 Task: In Heading  Amiri Quran with yellow colour. Font size of heading  '18 Pt. 'Font style of data Calibri. Font size of data  9 Pt. Alignment of headline & data Align bottom. Fill color in cell of heading  Red. Font color of data Black. Apply border in Data Criss-Cross Border. In the sheet  Attendance Sheet for Weekly Assessmentbook
Action: Mouse moved to (136, 137)
Screenshot: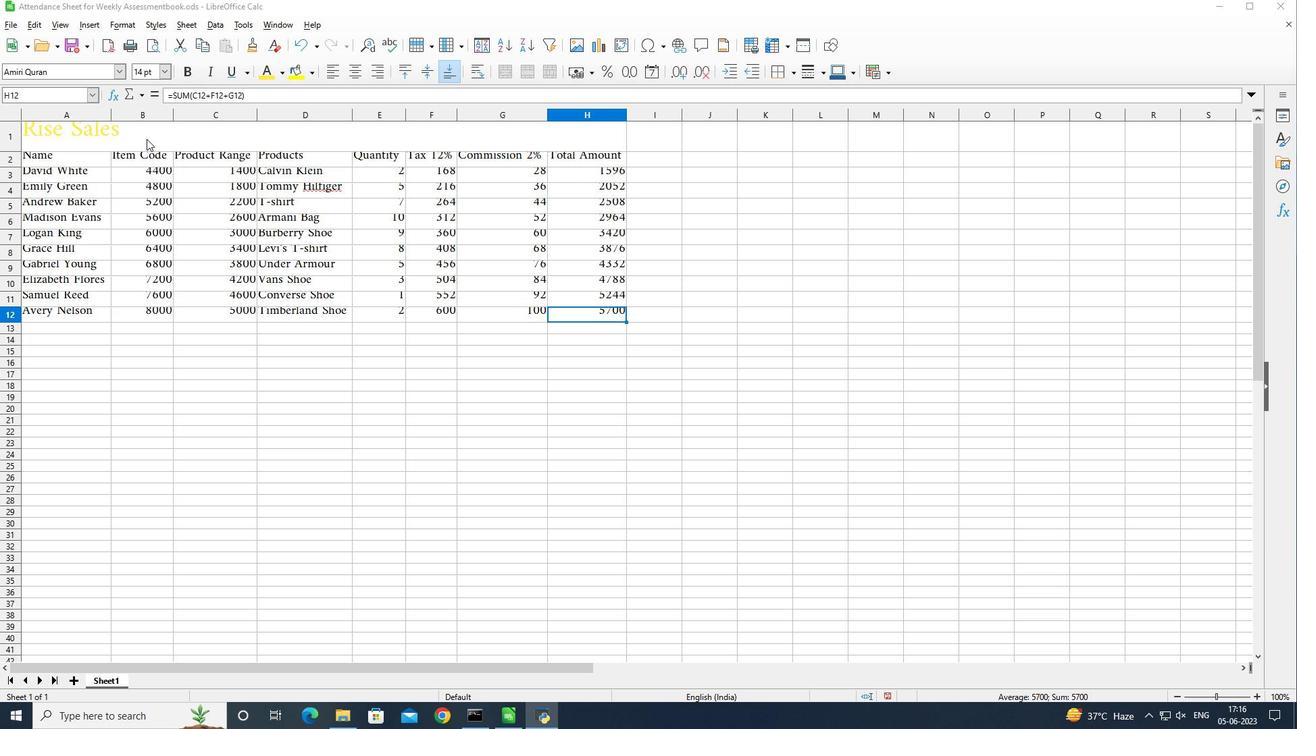
Action: Mouse pressed left at (136, 137)
Screenshot: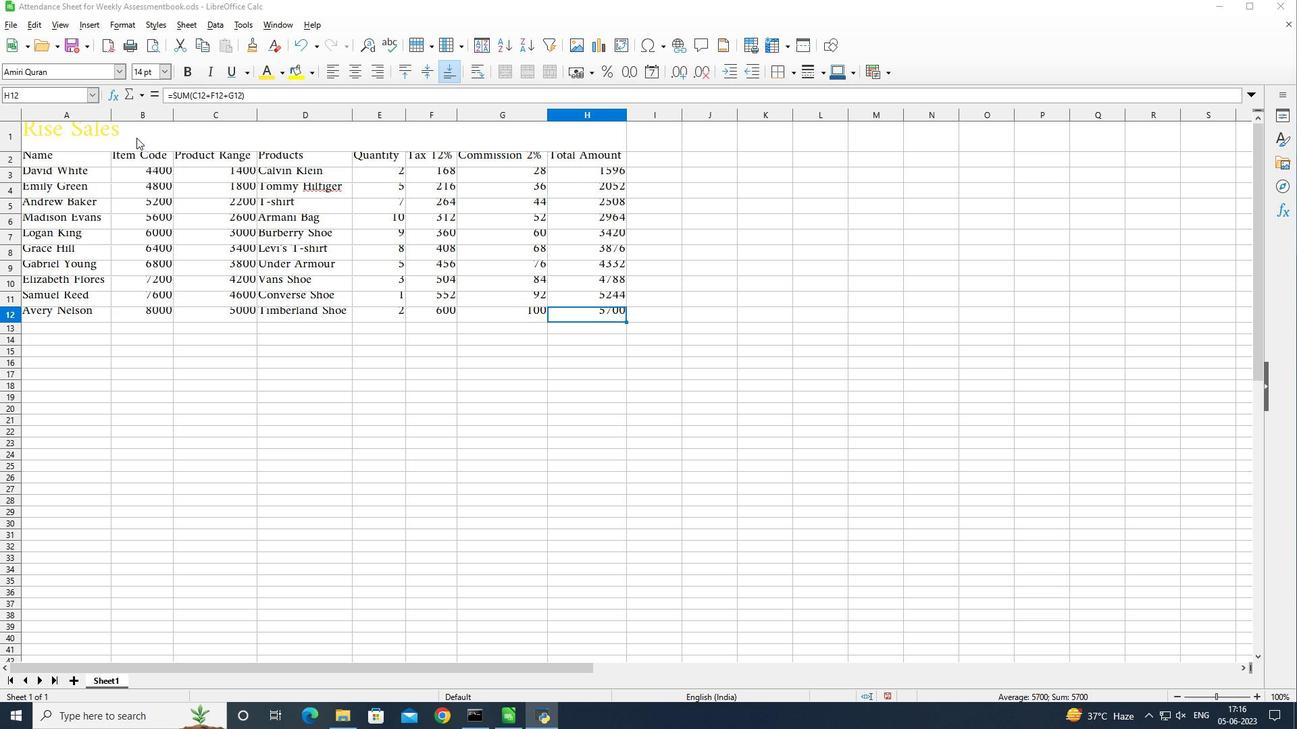 
Action: Mouse moved to (123, 72)
Screenshot: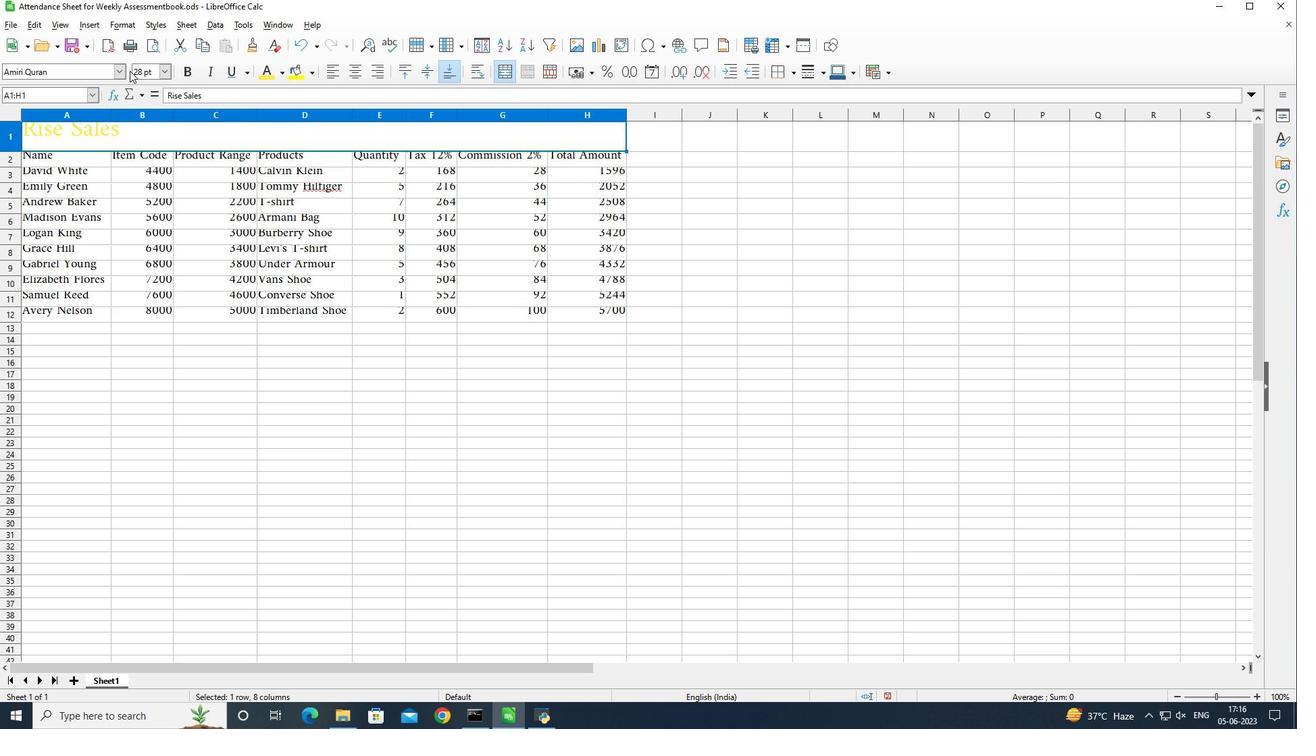 
Action: Mouse pressed left at (123, 72)
Screenshot: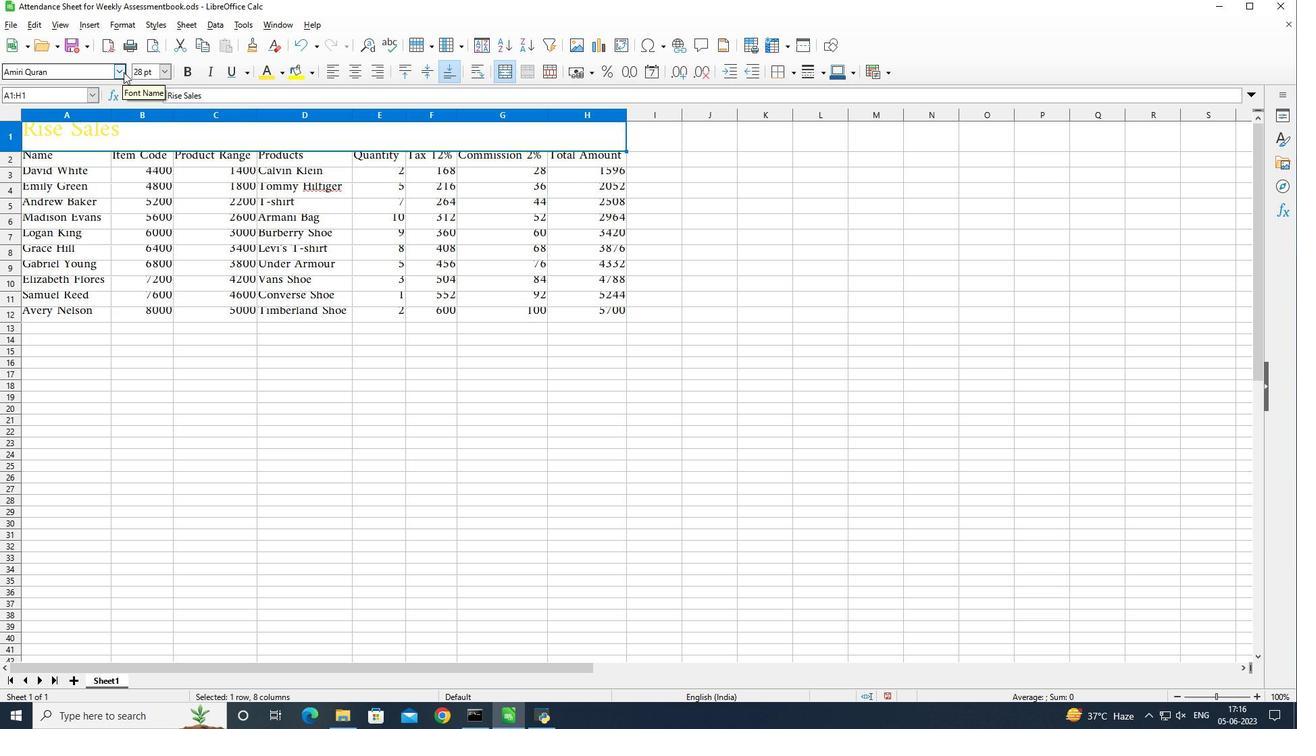 
Action: Mouse moved to (111, 89)
Screenshot: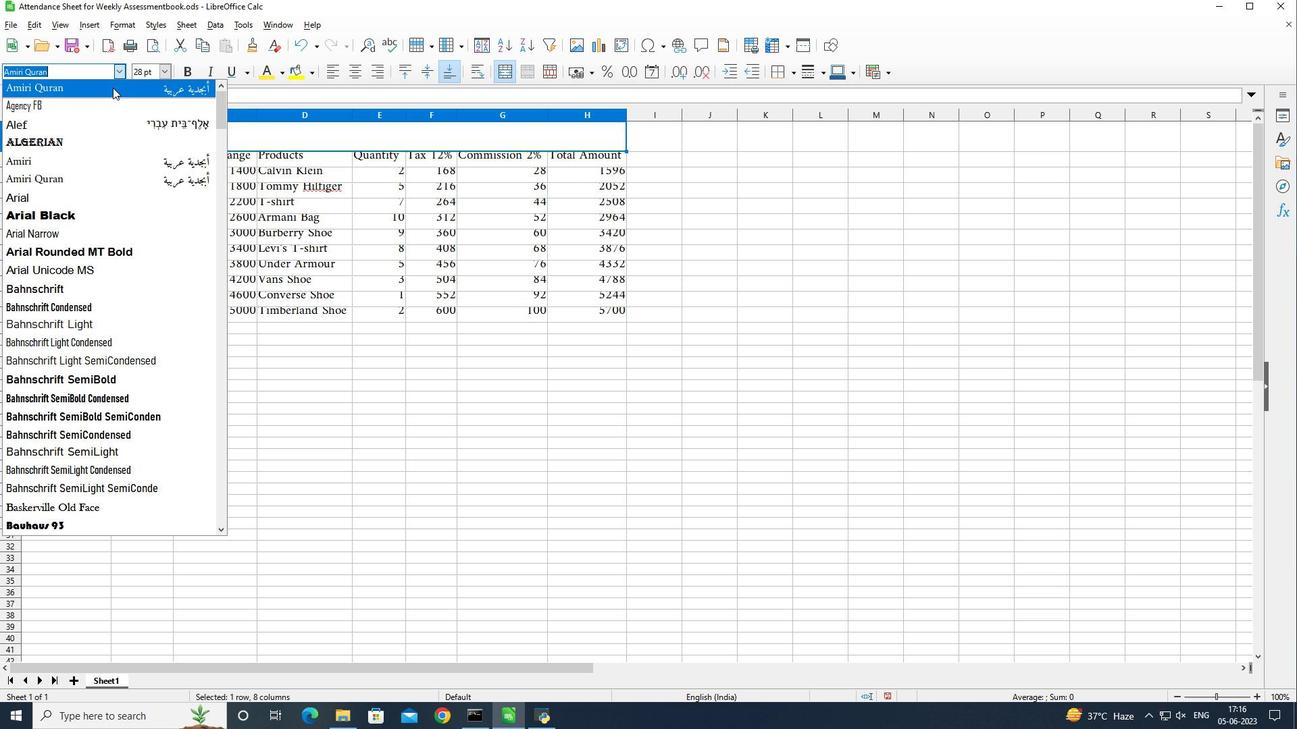 
Action: Mouse pressed left at (111, 89)
Screenshot: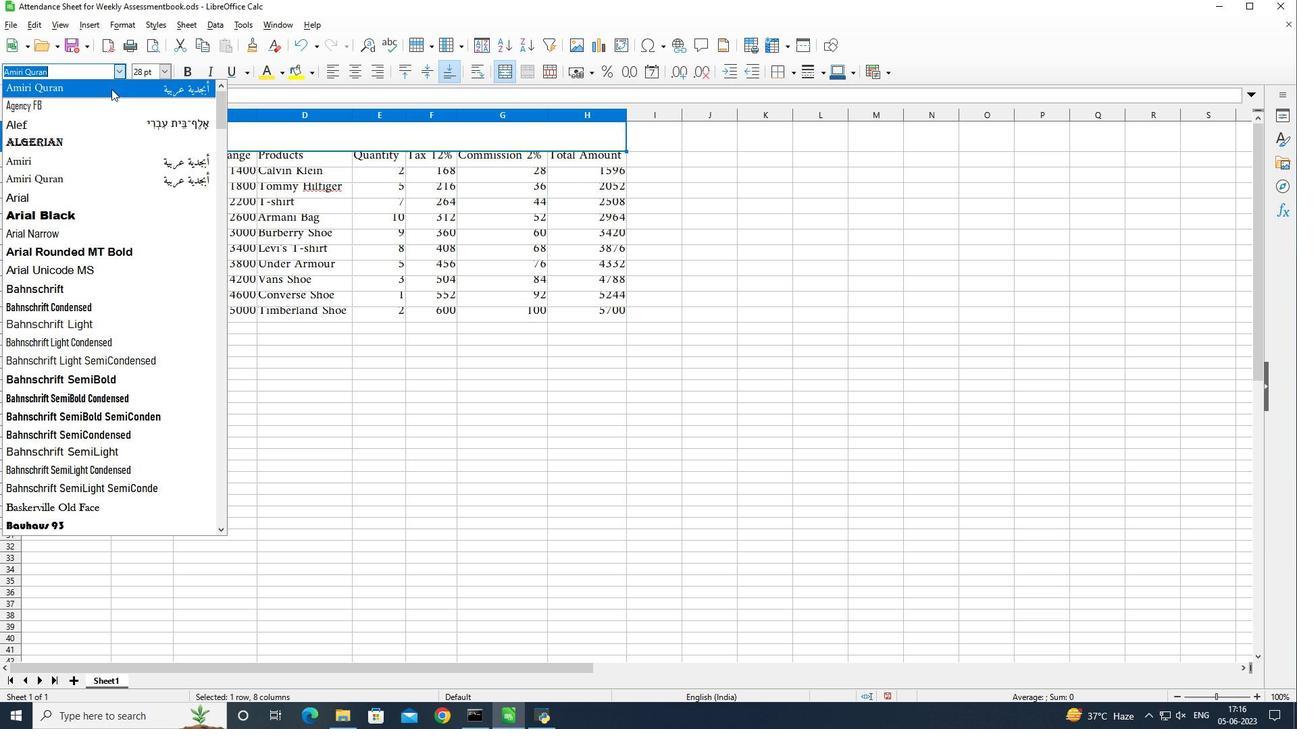 
Action: Mouse moved to (281, 71)
Screenshot: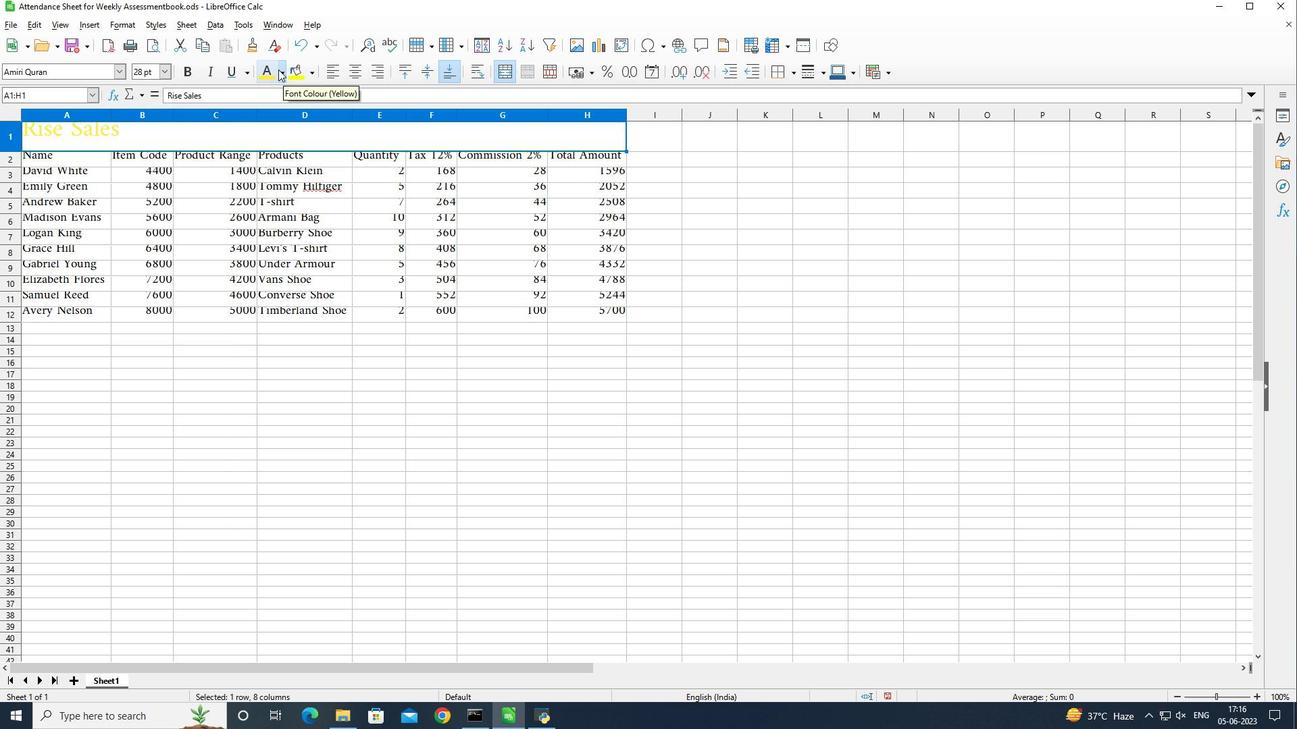 
Action: Mouse pressed left at (281, 71)
Screenshot: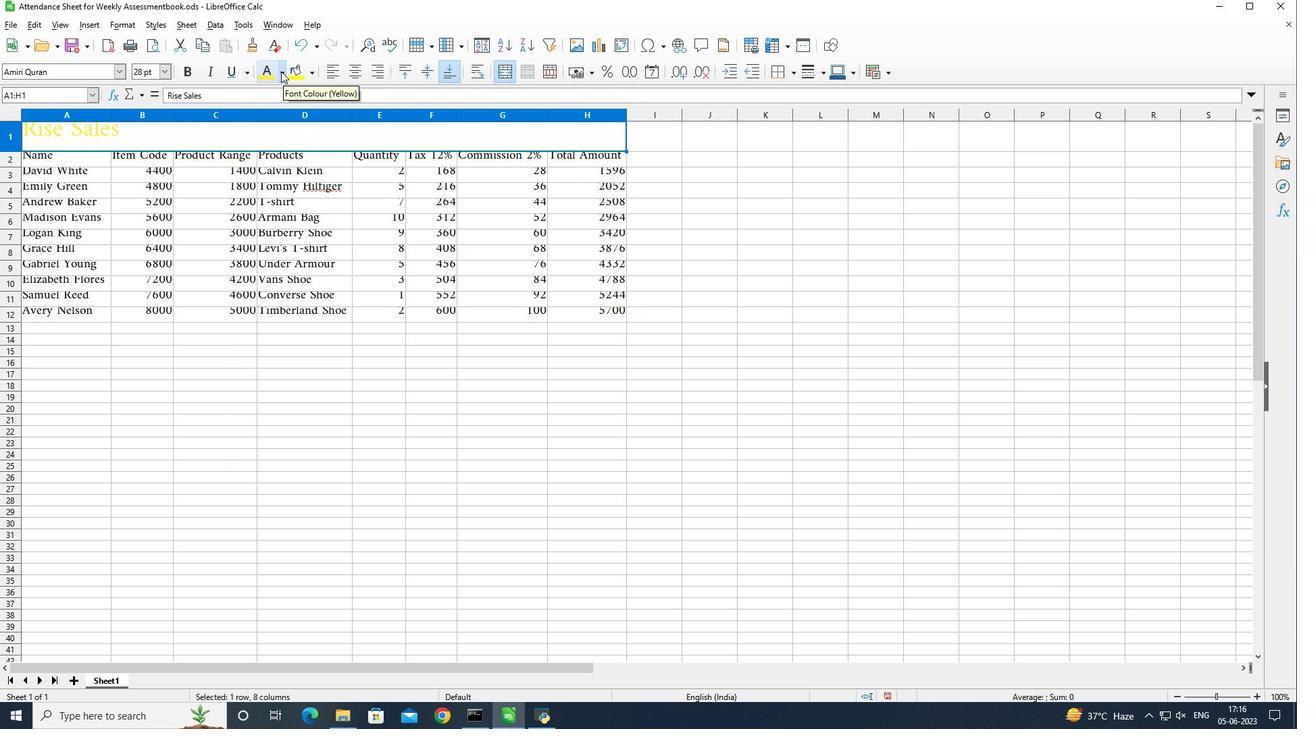 
Action: Mouse moved to (270, 166)
Screenshot: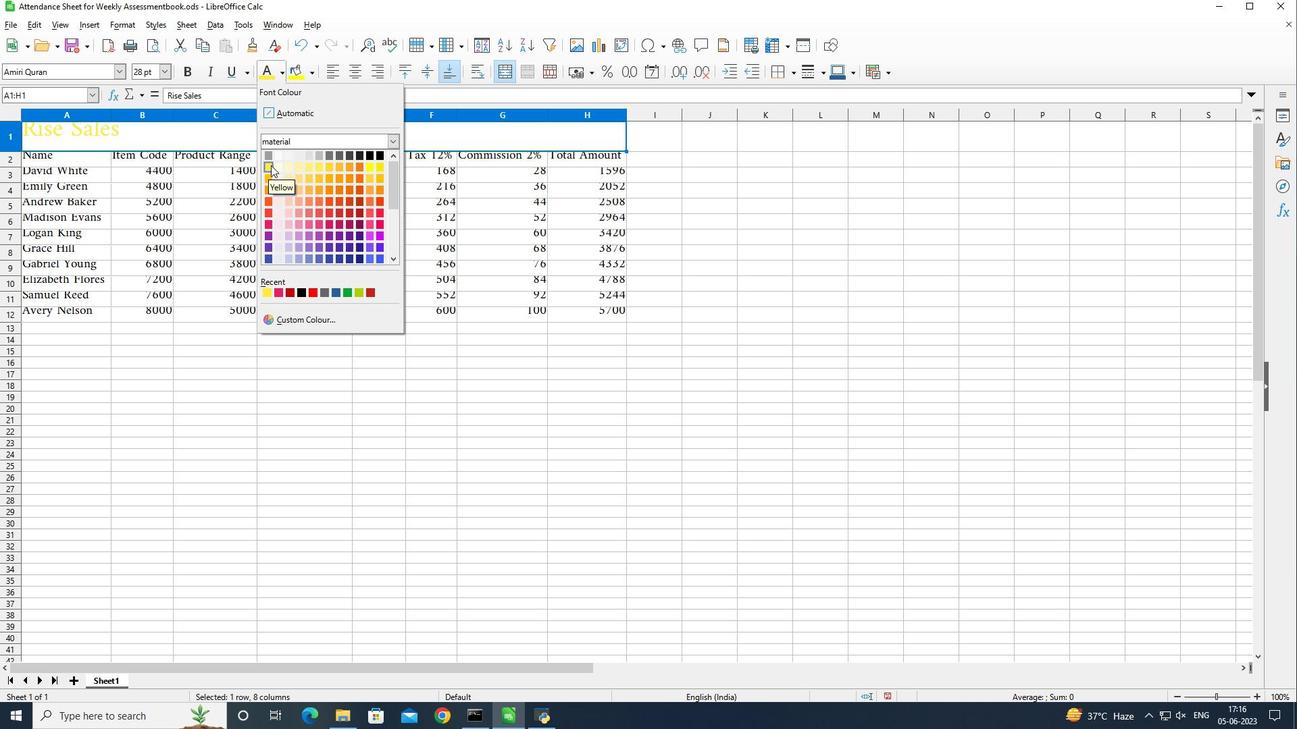 
Action: Mouse pressed left at (270, 166)
Screenshot: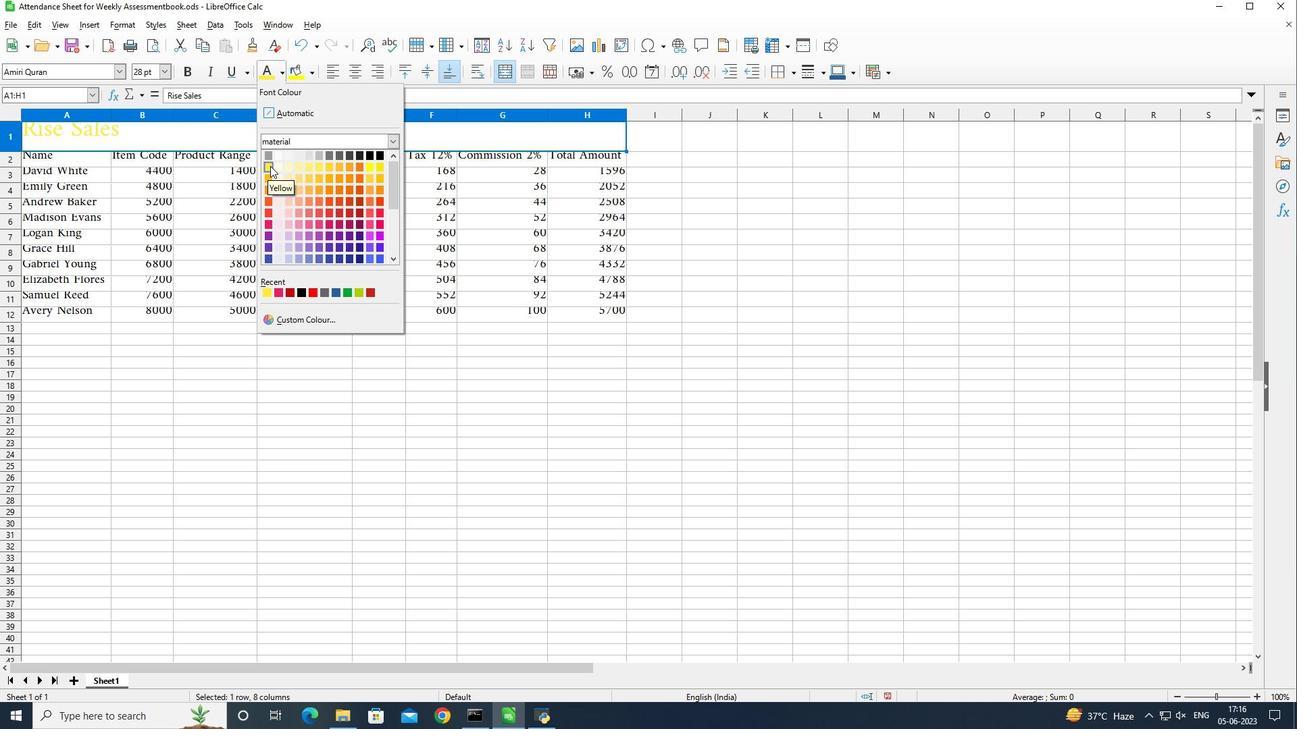 
Action: Mouse moved to (166, 66)
Screenshot: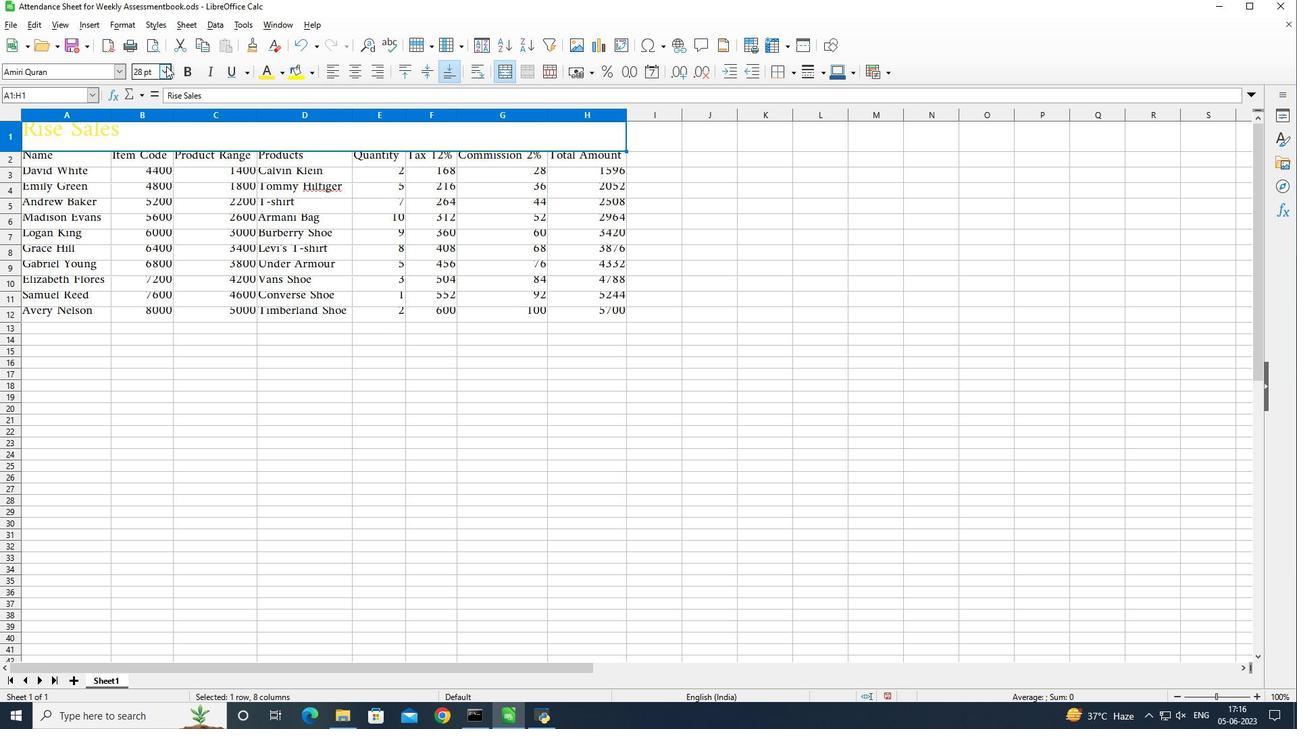
Action: Mouse pressed left at (166, 66)
Screenshot: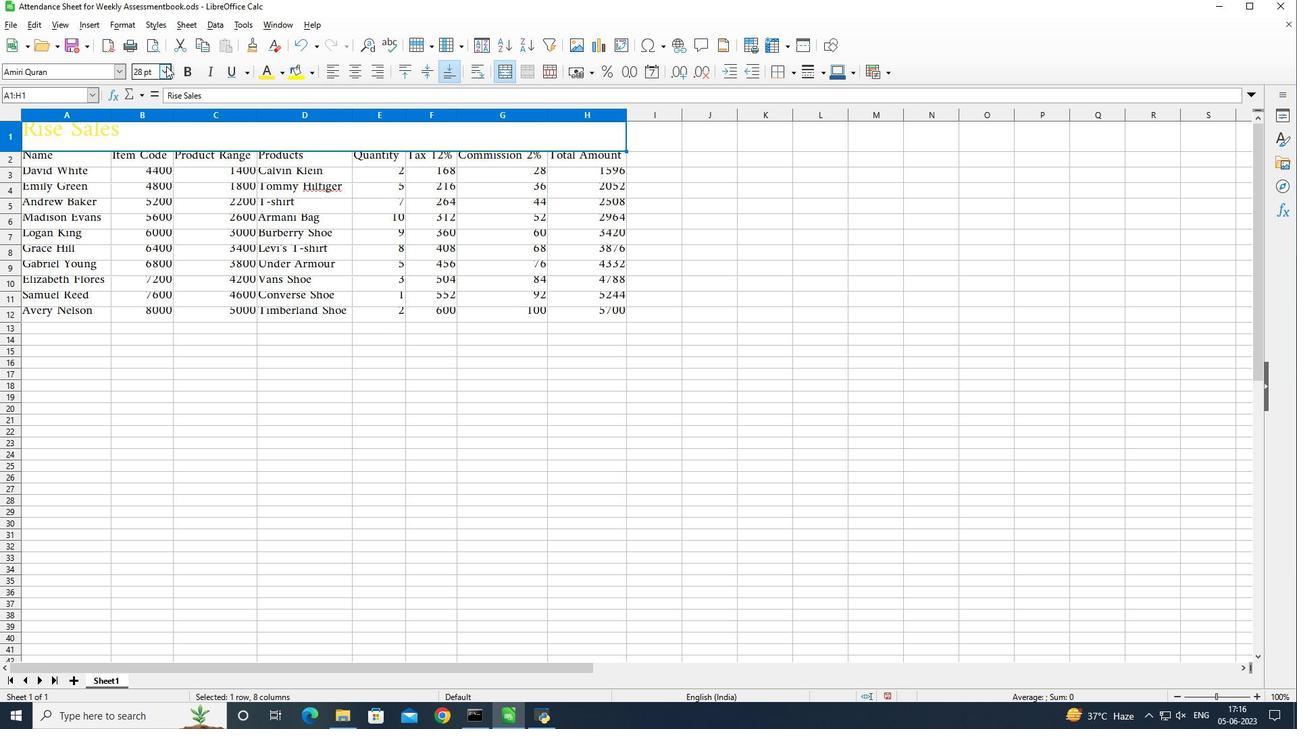 
Action: Mouse moved to (153, 156)
Screenshot: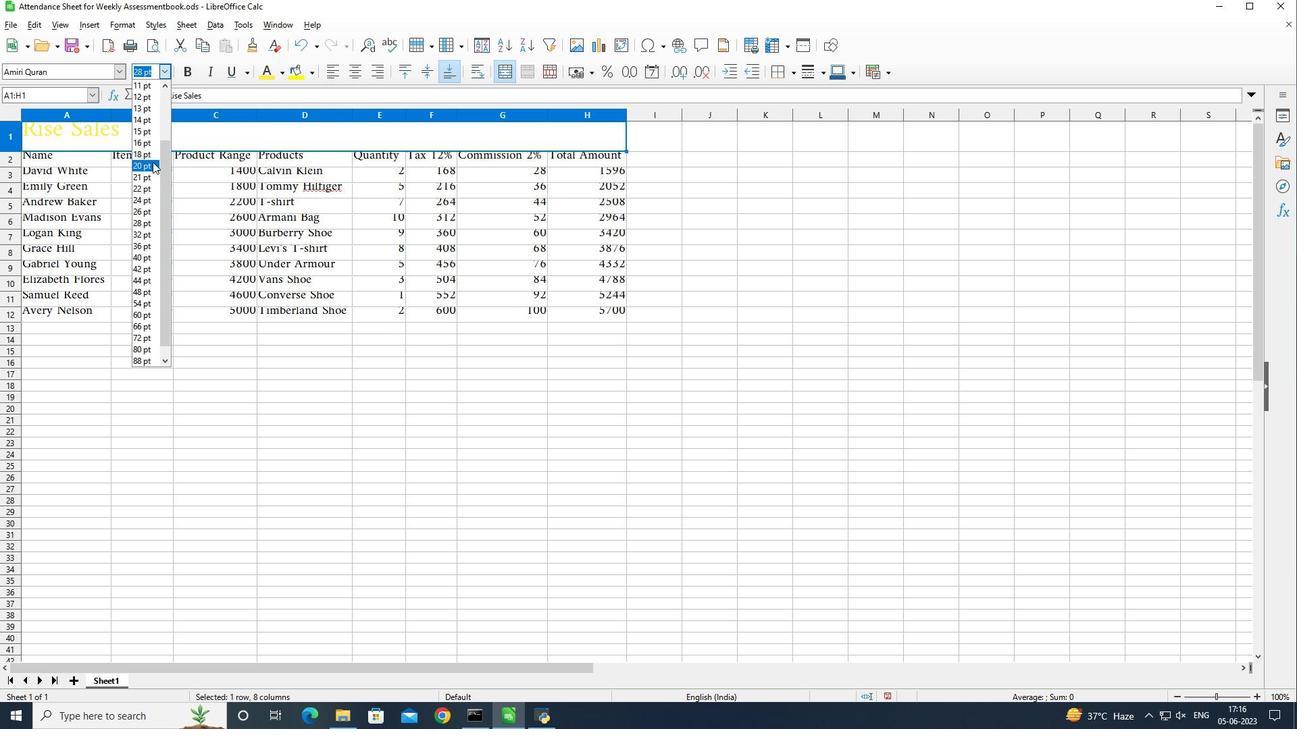 
Action: Mouse pressed left at (153, 156)
Screenshot: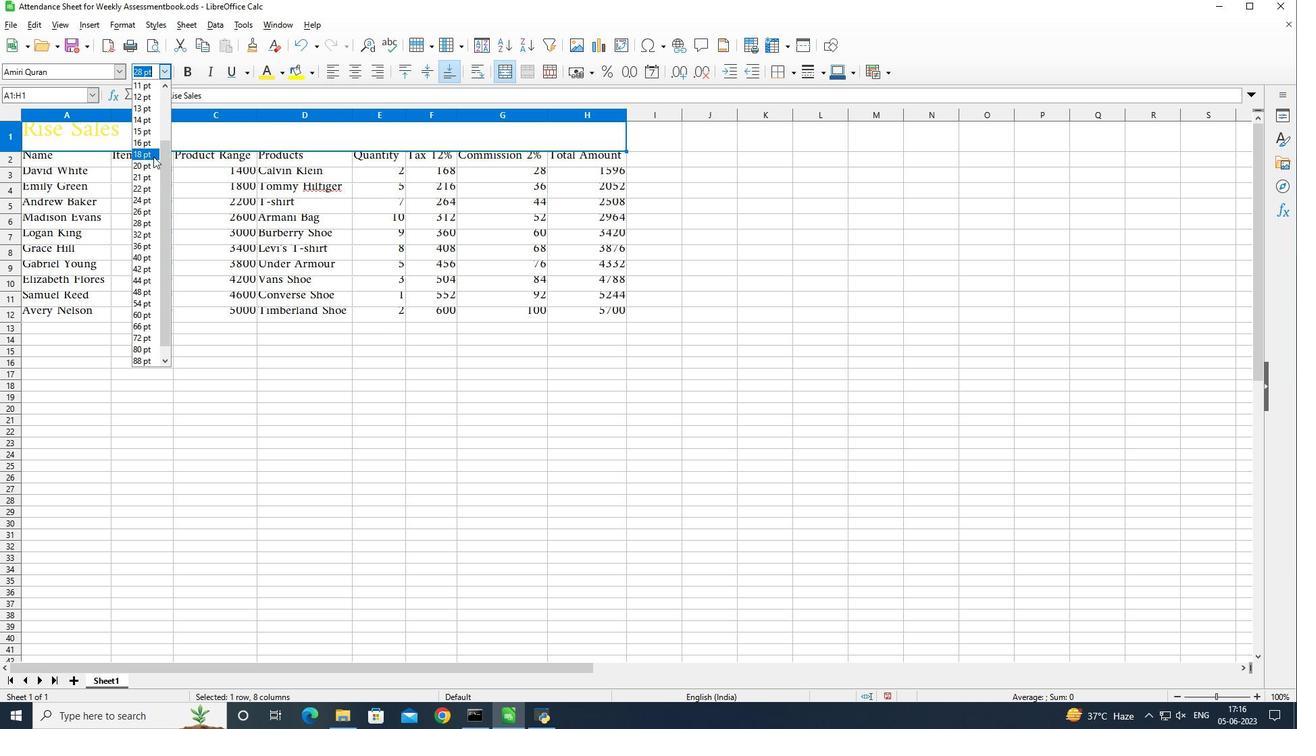 
Action: Mouse moved to (81, 144)
Screenshot: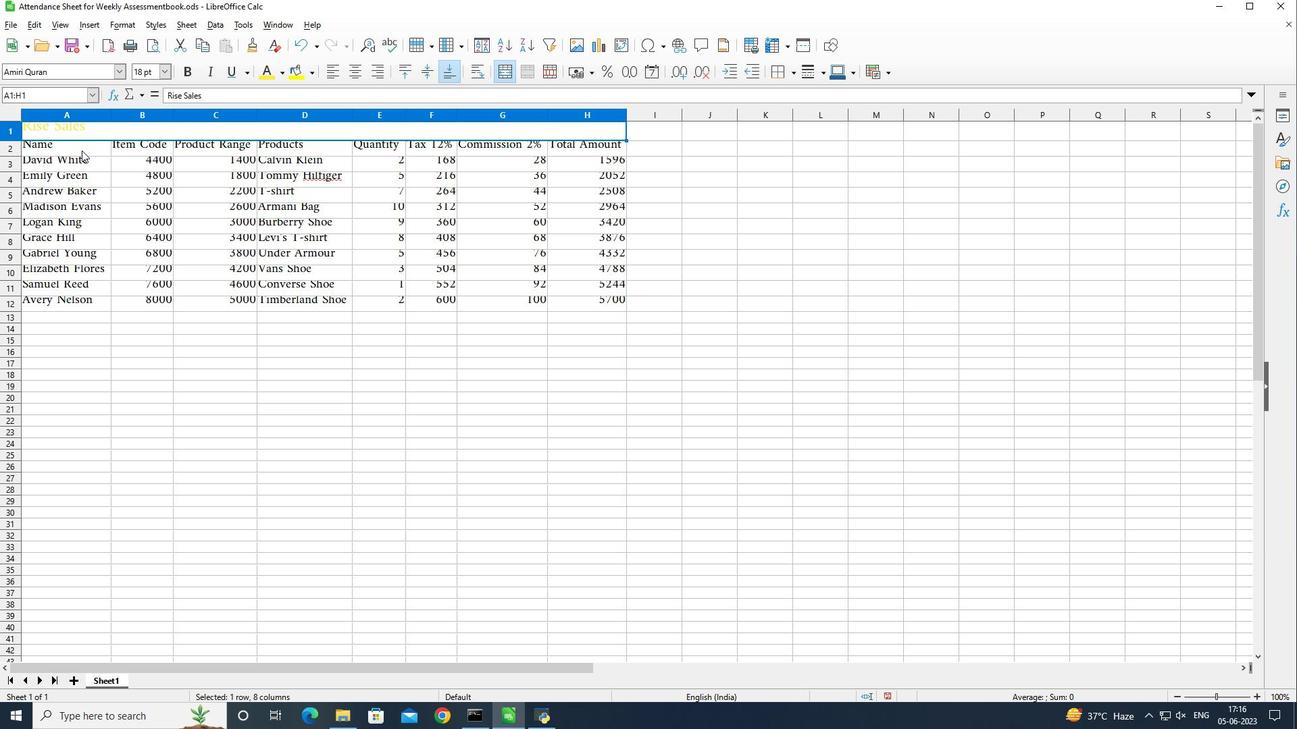
Action: Mouse pressed left at (81, 144)
Screenshot: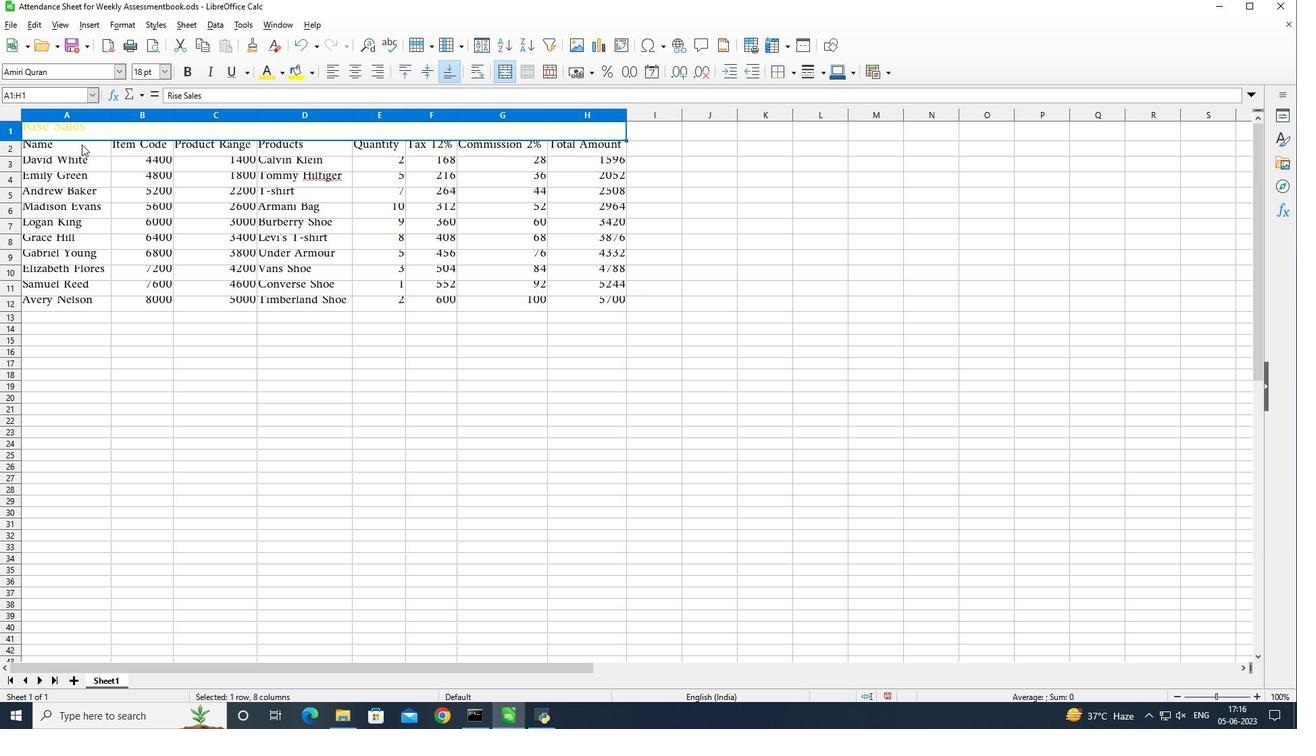 
Action: Mouse pressed left at (81, 144)
Screenshot: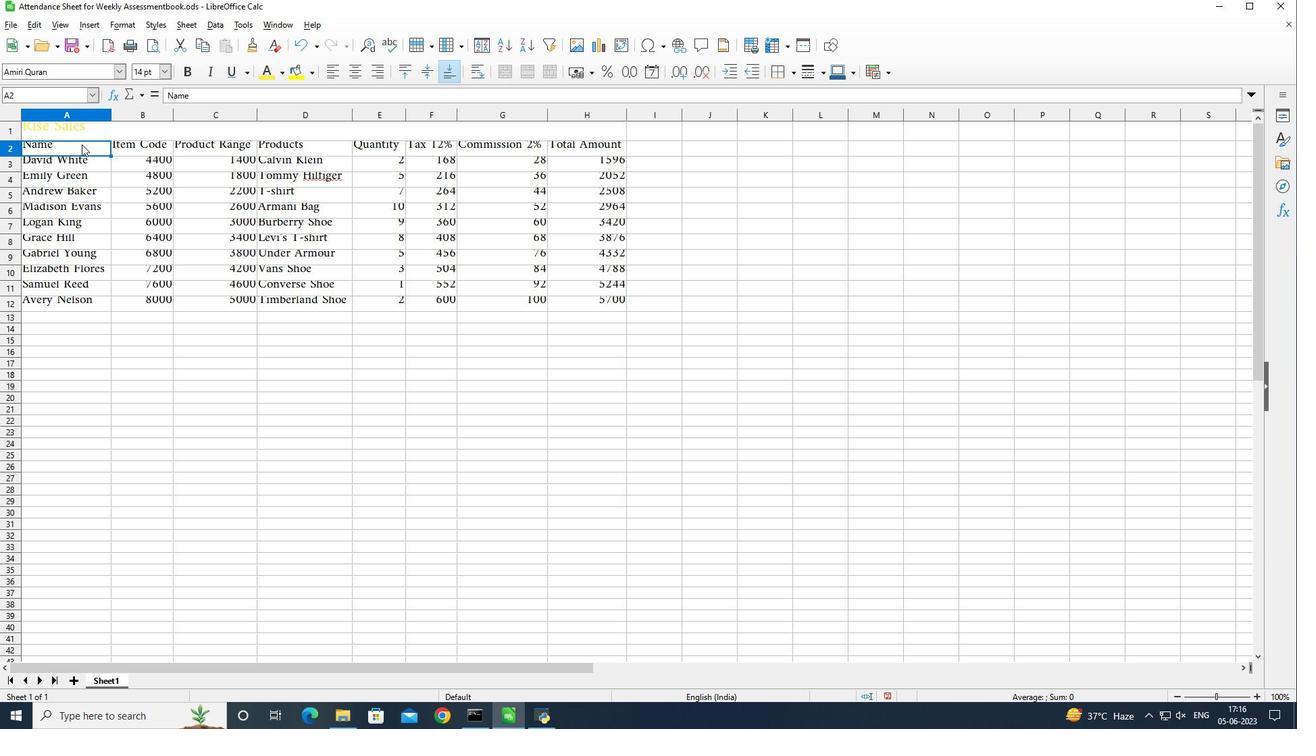 
Action: Mouse moved to (121, 72)
Screenshot: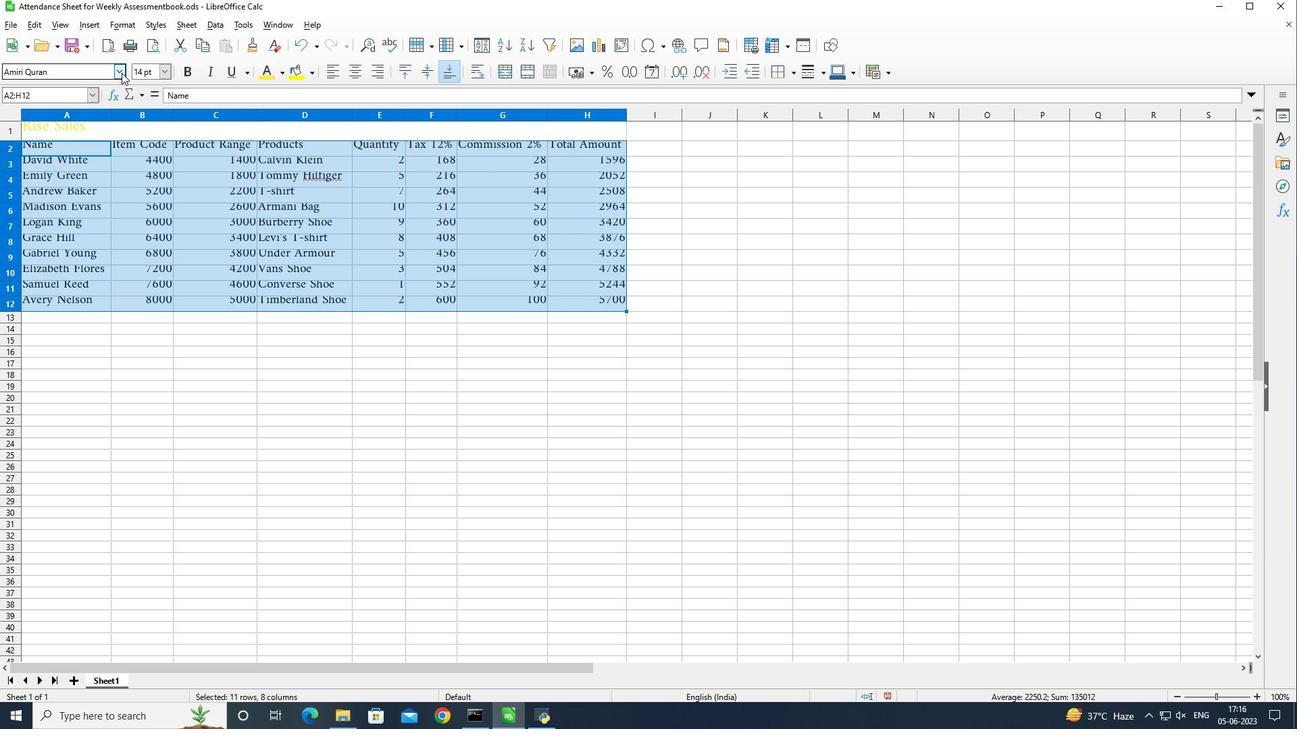 
Action: Mouse pressed left at (121, 72)
Screenshot: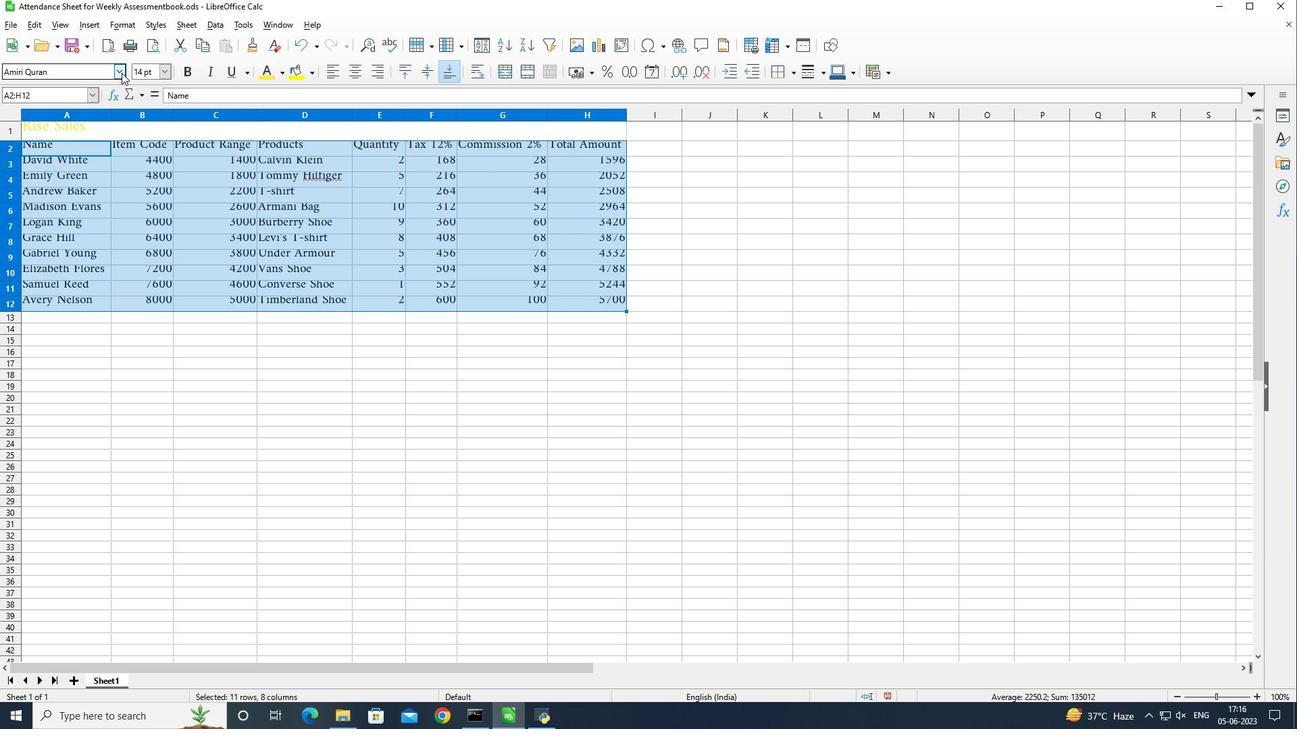 
Action: Mouse moved to (170, 299)
Screenshot: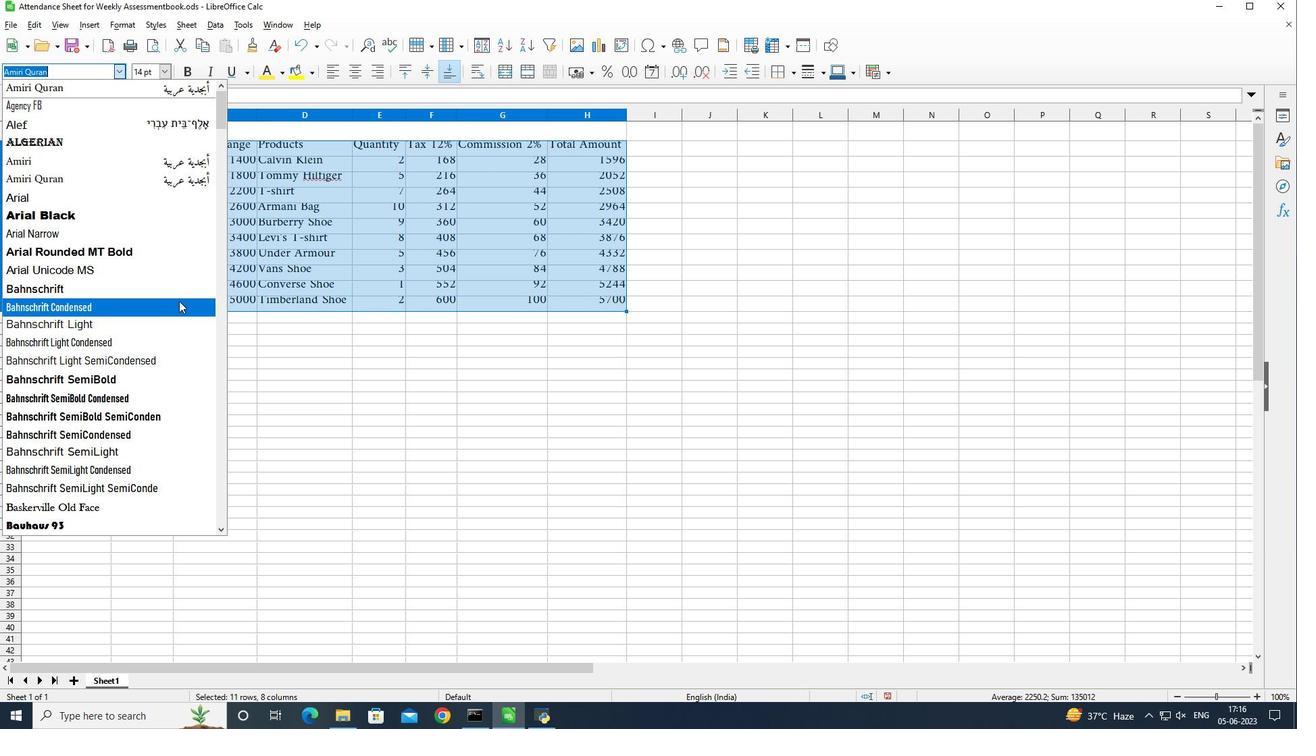 
Action: Mouse scrolled (170, 298) with delta (0, 0)
Screenshot: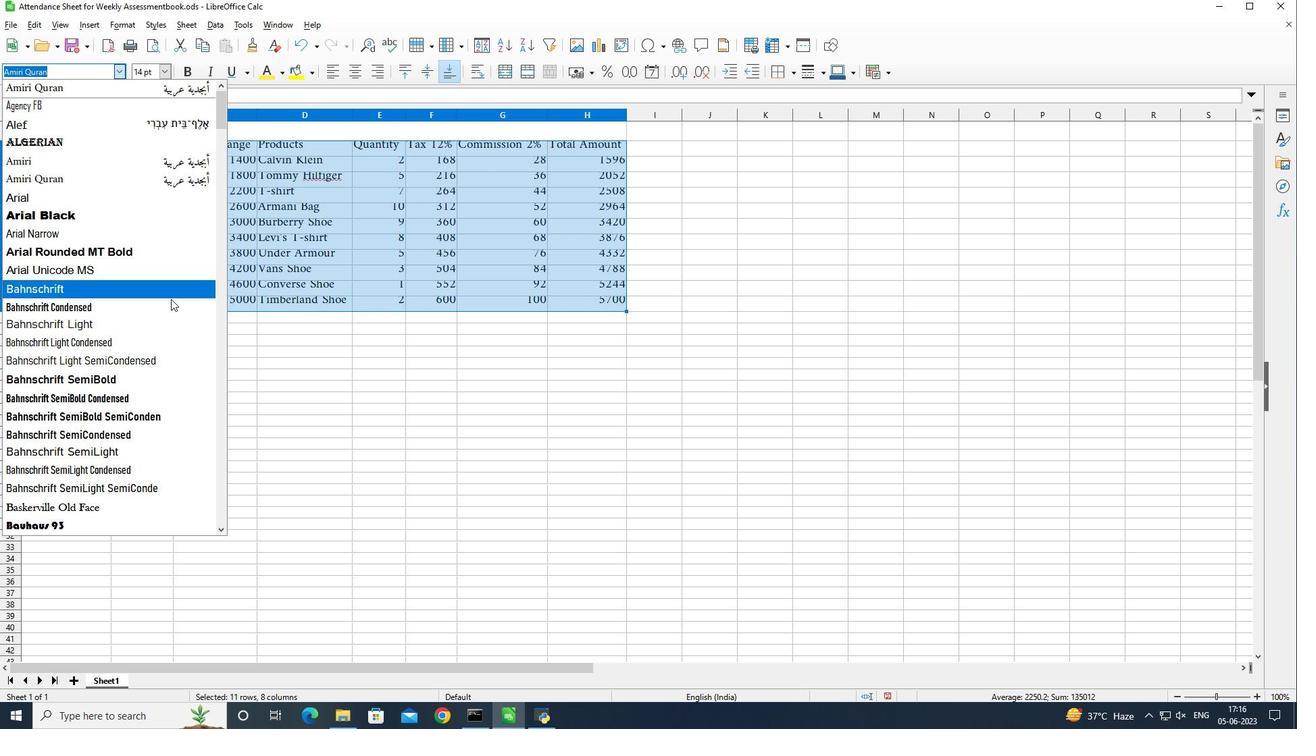 
Action: Mouse scrolled (170, 298) with delta (0, 0)
Screenshot: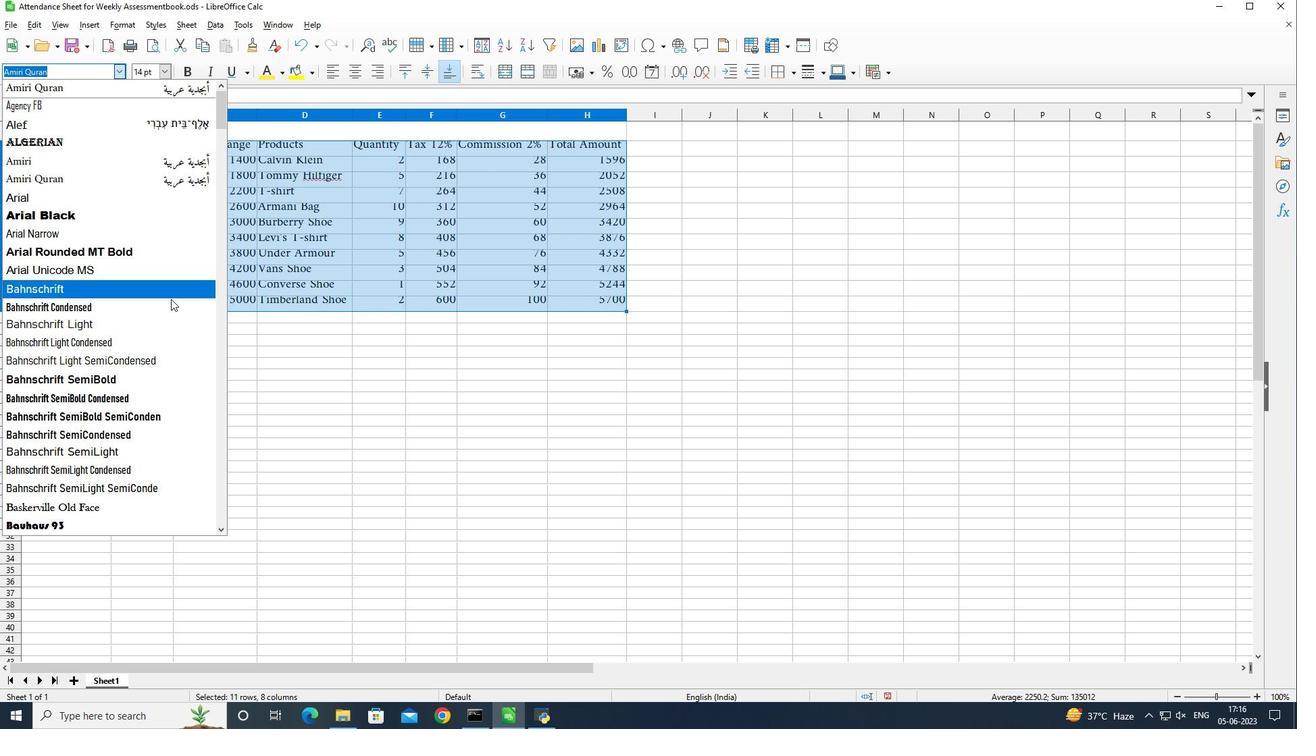 
Action: Mouse scrolled (170, 298) with delta (0, 0)
Screenshot: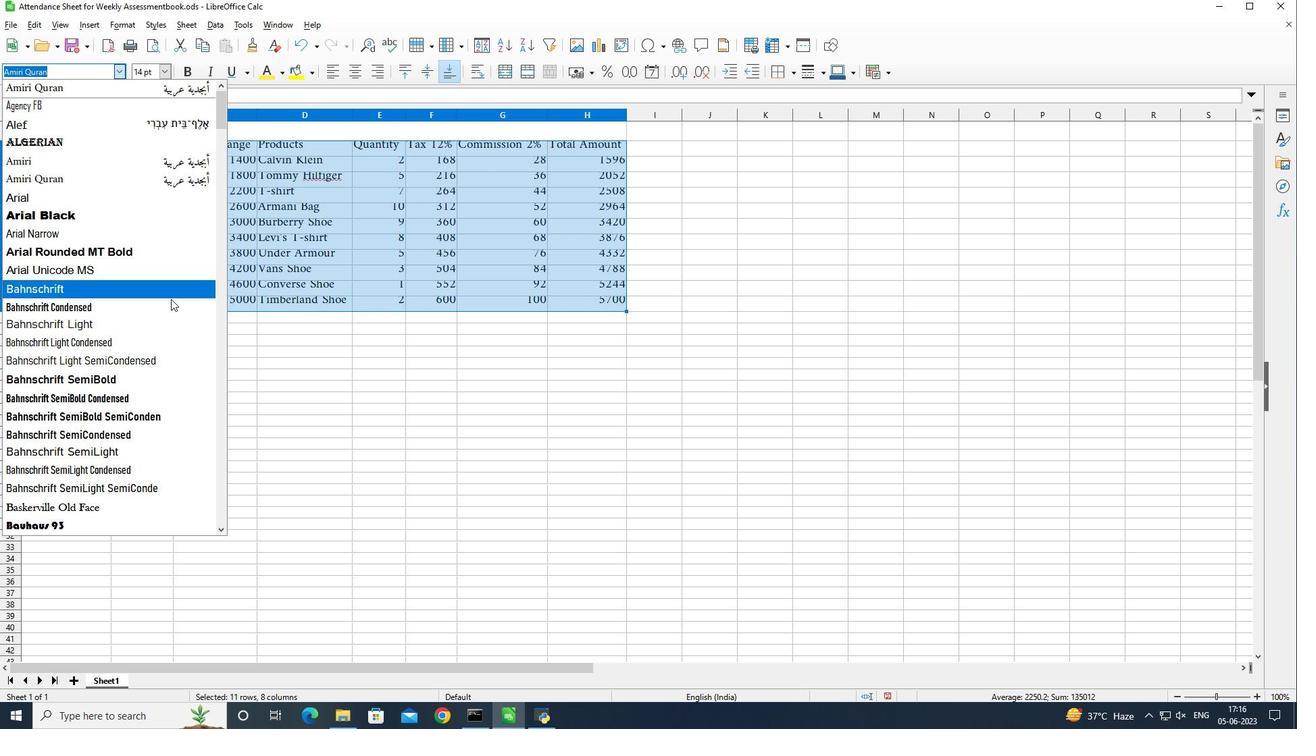 
Action: Mouse scrolled (170, 298) with delta (0, 0)
Screenshot: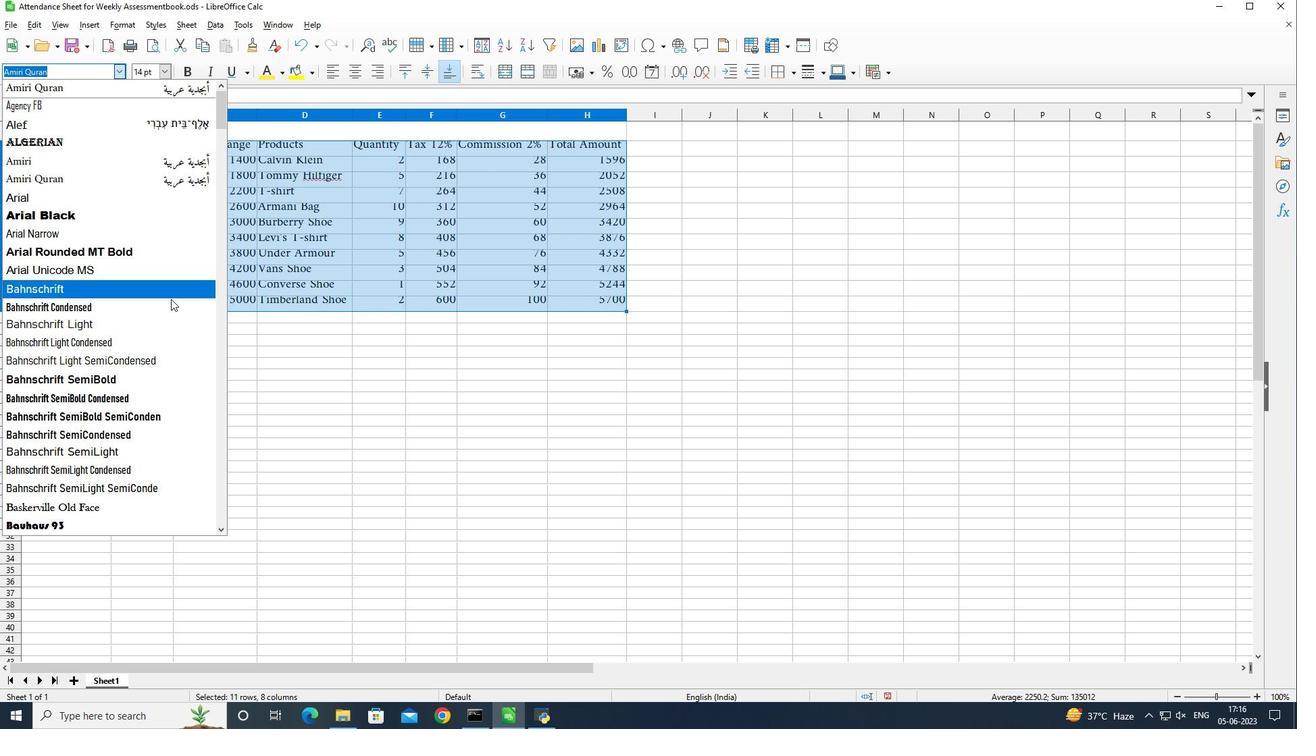 
Action: Mouse scrolled (170, 298) with delta (0, 0)
Screenshot: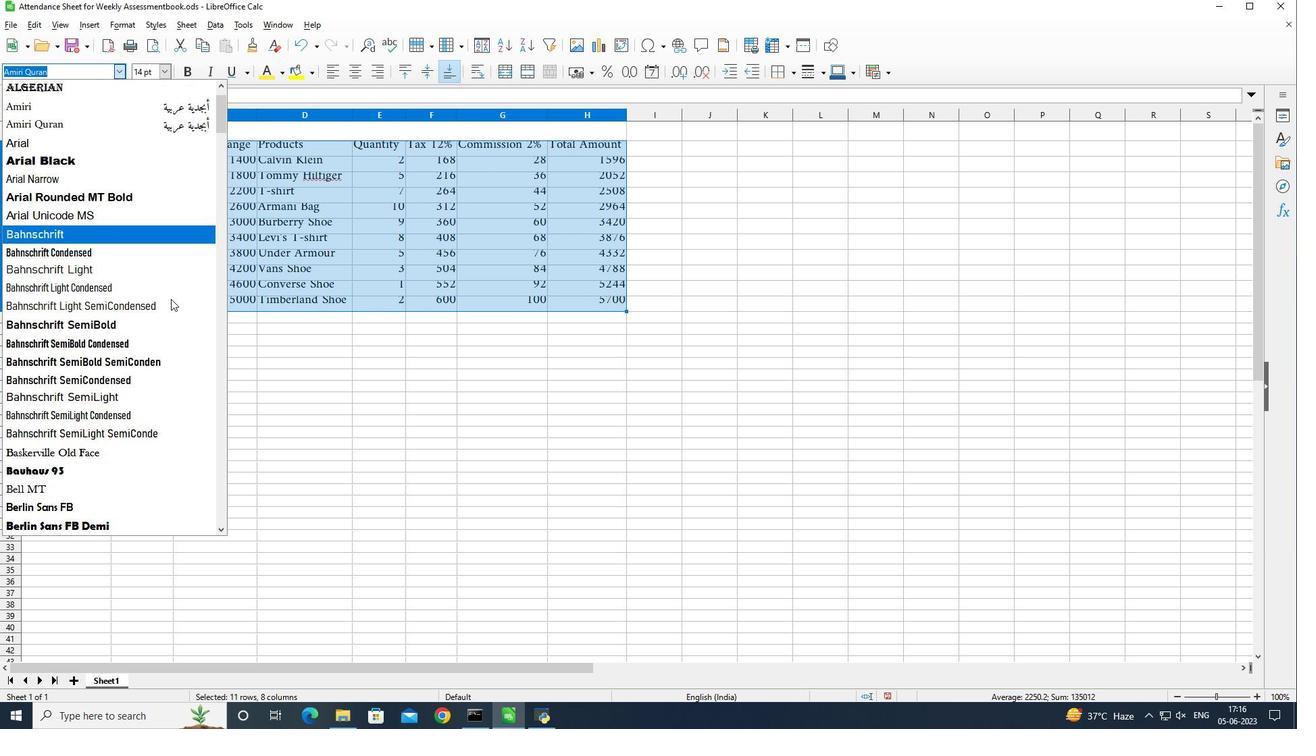 
Action: Mouse scrolled (170, 298) with delta (0, 0)
Screenshot: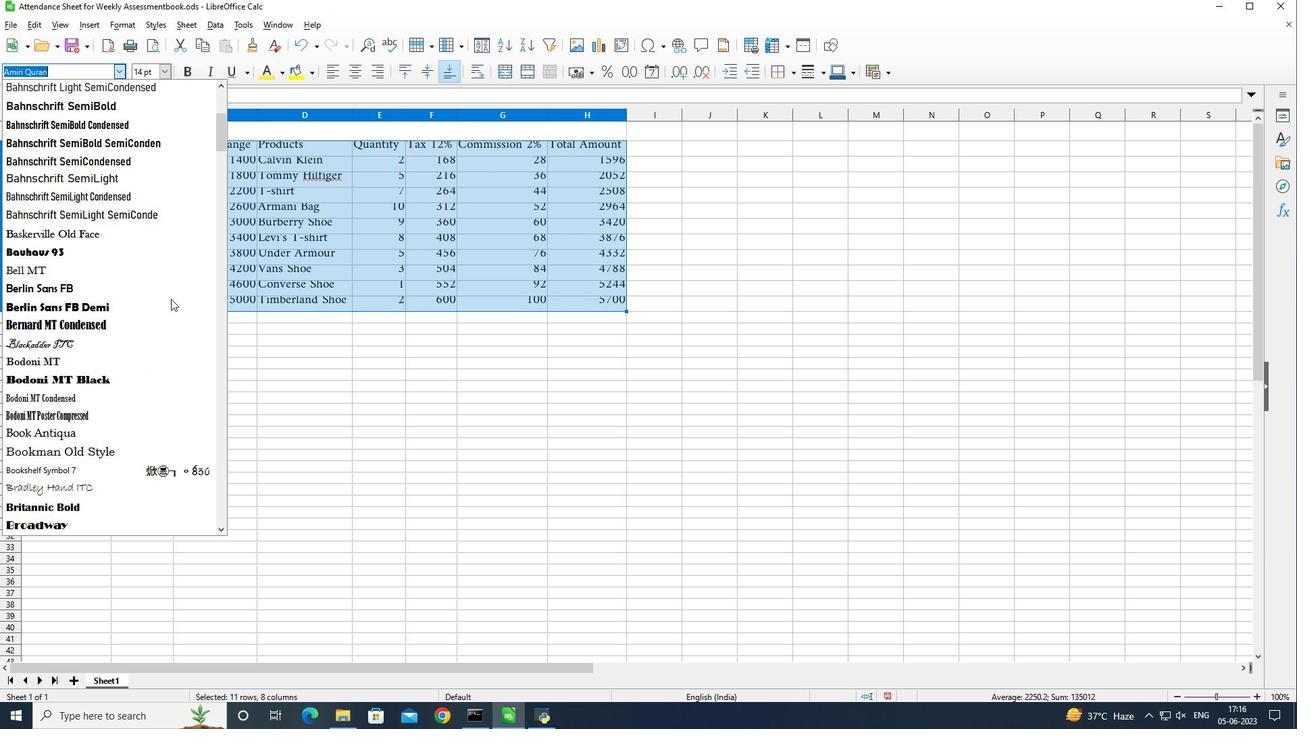 
Action: Mouse scrolled (170, 298) with delta (0, 0)
Screenshot: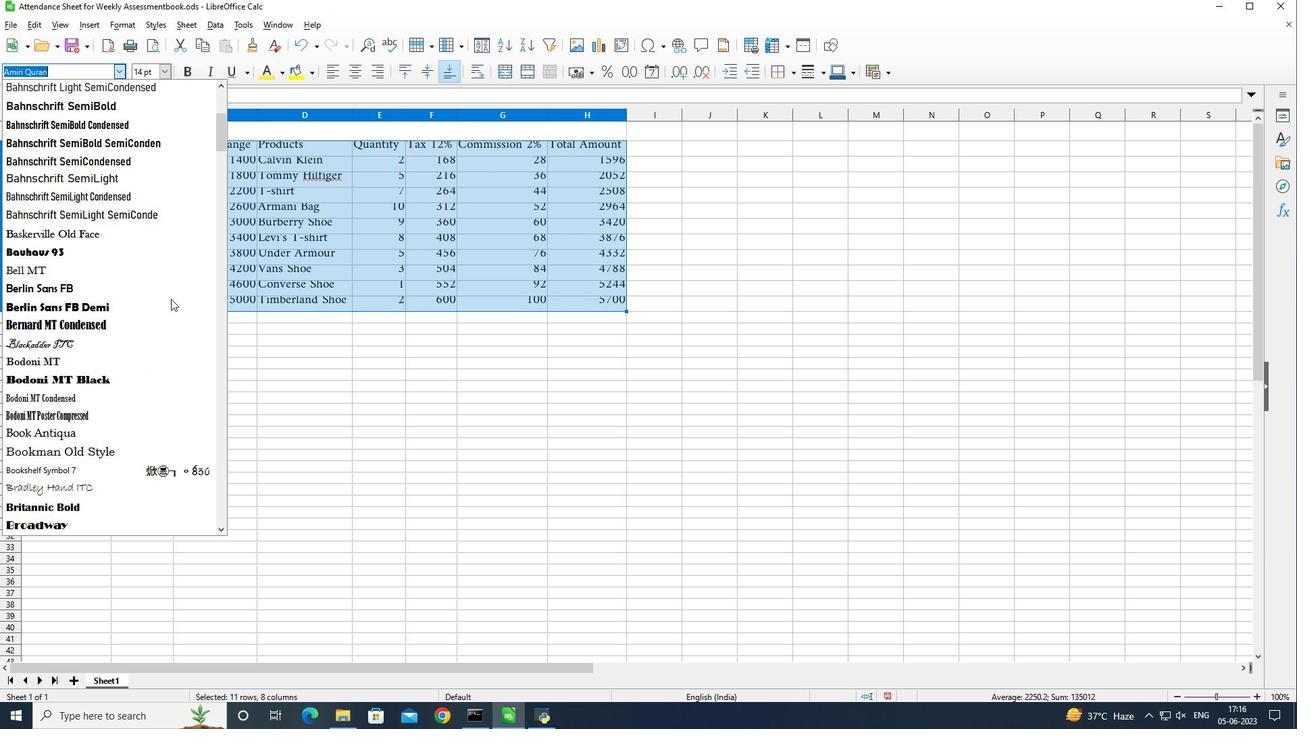 
Action: Mouse scrolled (170, 298) with delta (0, 0)
Screenshot: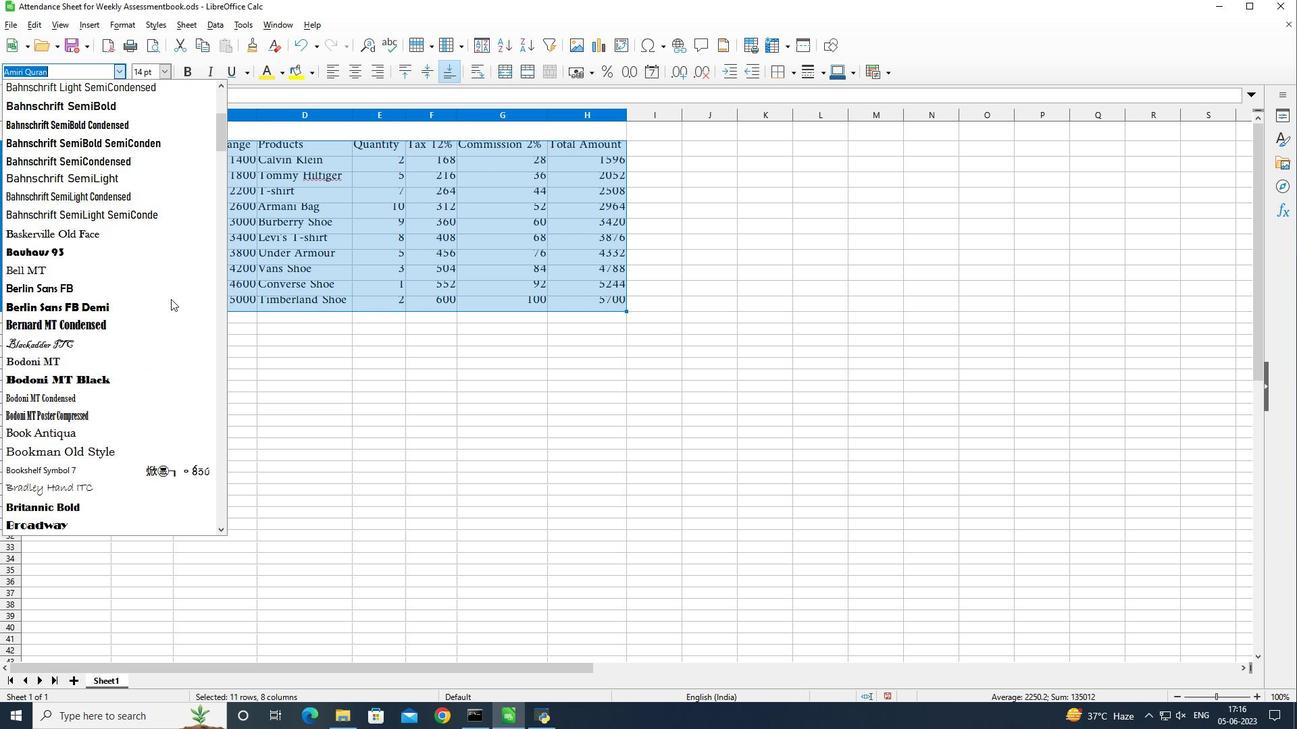 
Action: Mouse moved to (115, 414)
Screenshot: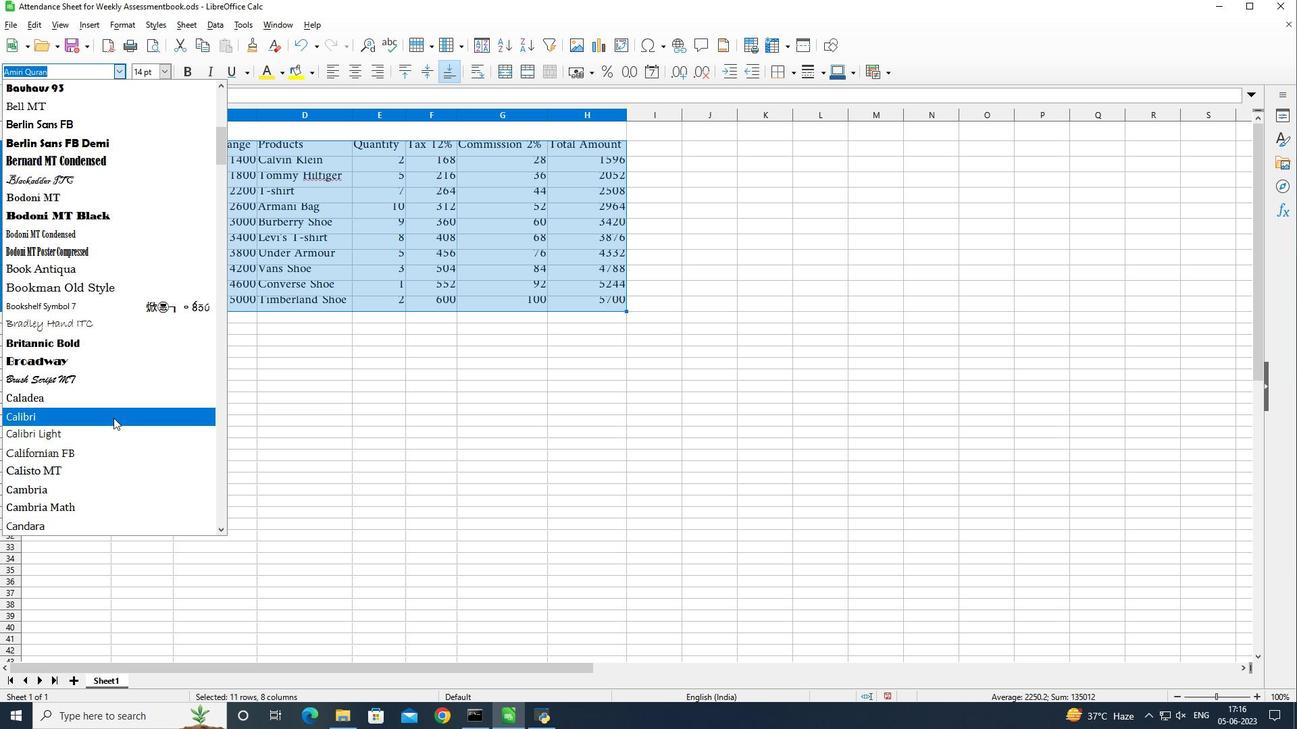 
Action: Mouse pressed left at (115, 414)
Screenshot: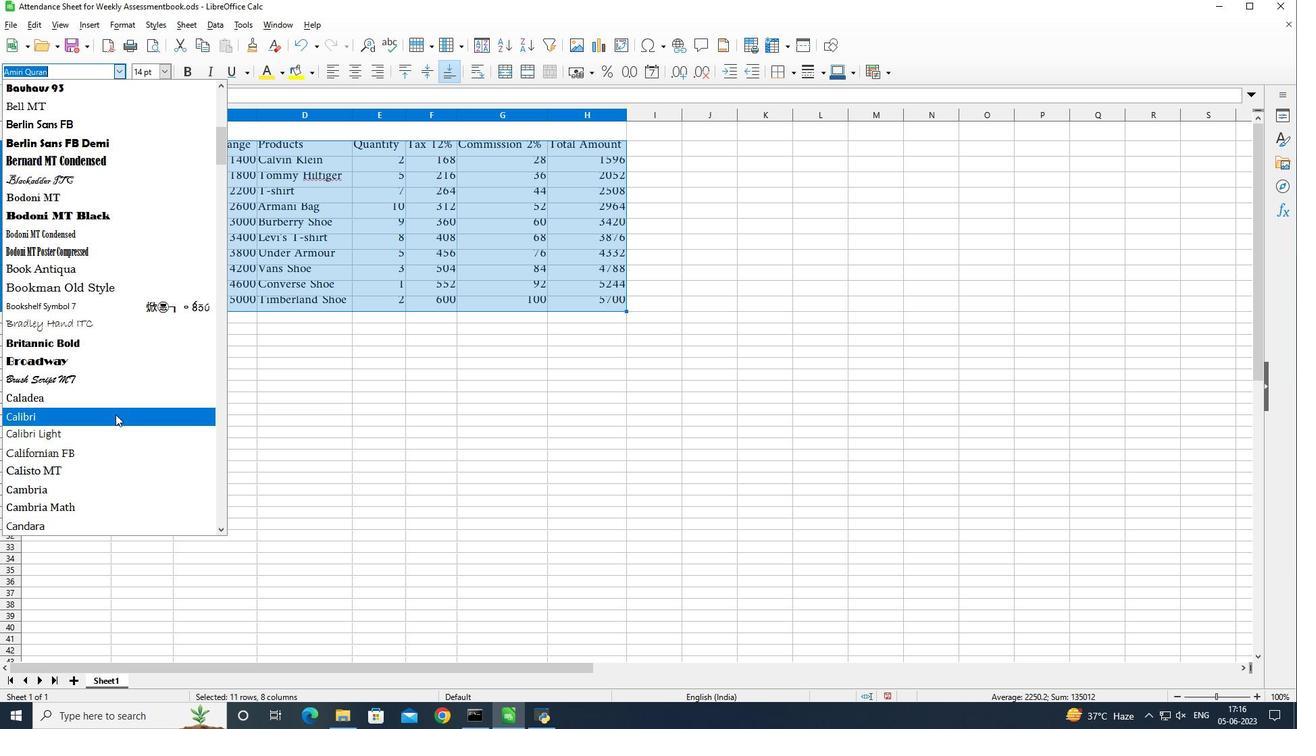 
Action: Mouse moved to (163, 69)
Screenshot: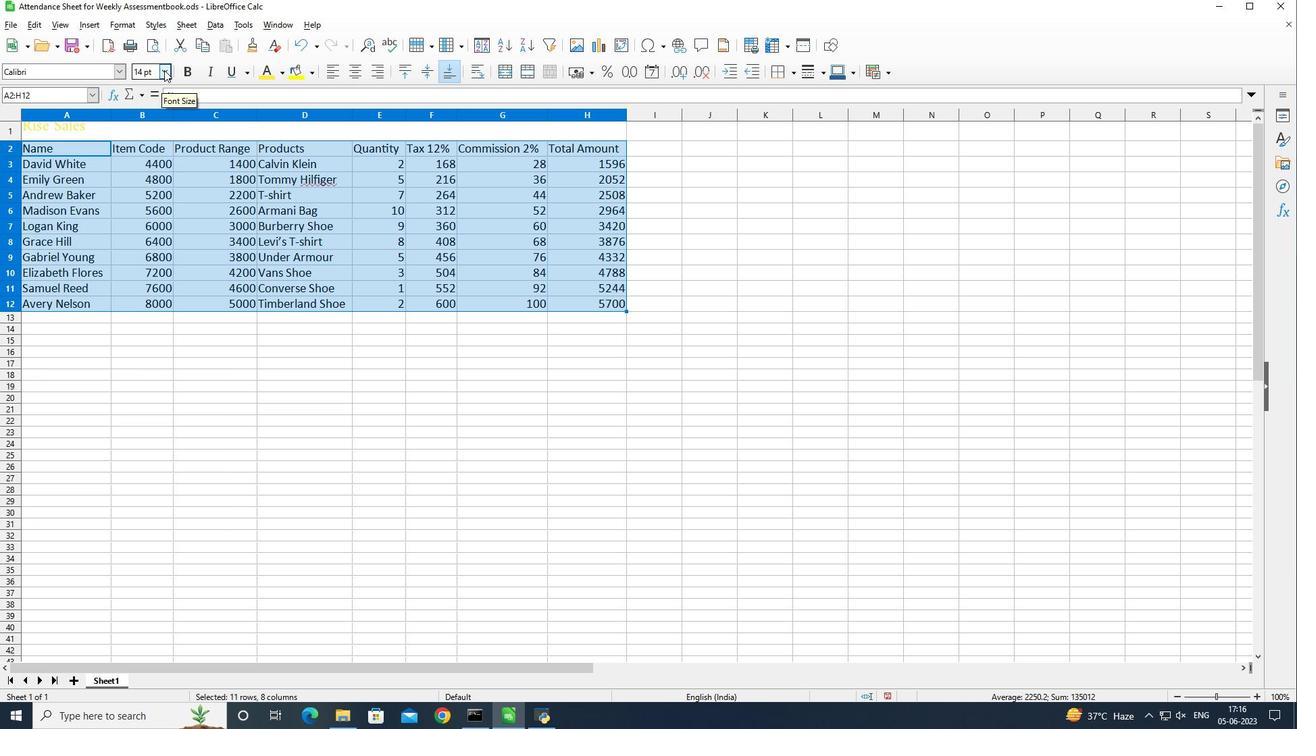 
Action: Mouse pressed left at (163, 69)
Screenshot: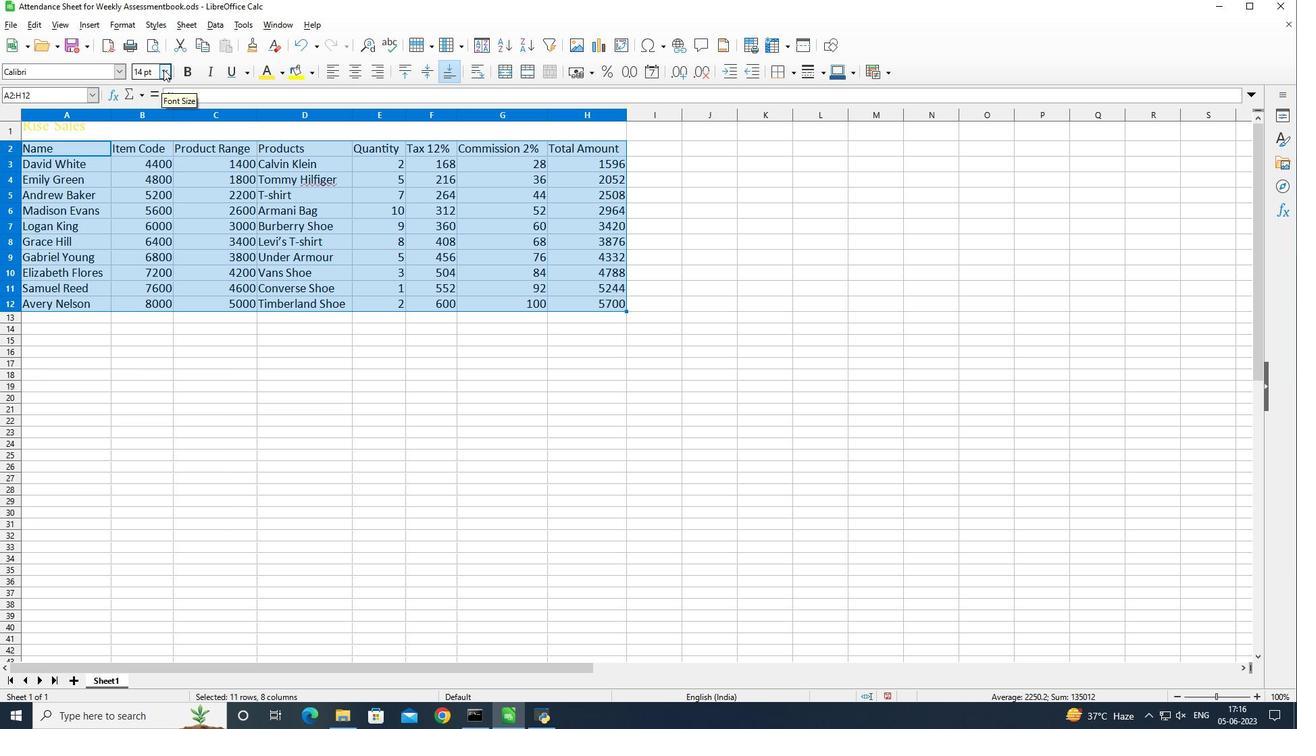 
Action: Mouse moved to (147, 122)
Screenshot: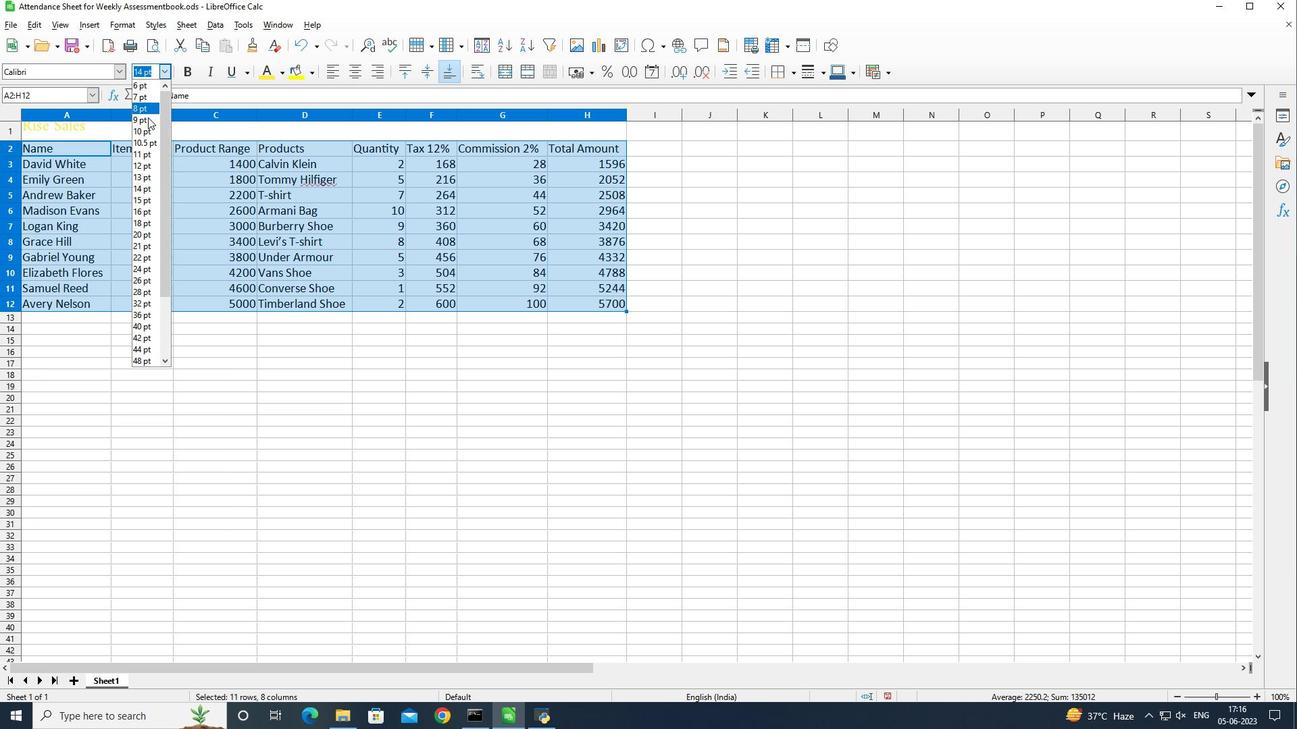 
Action: Mouse pressed left at (147, 122)
Screenshot: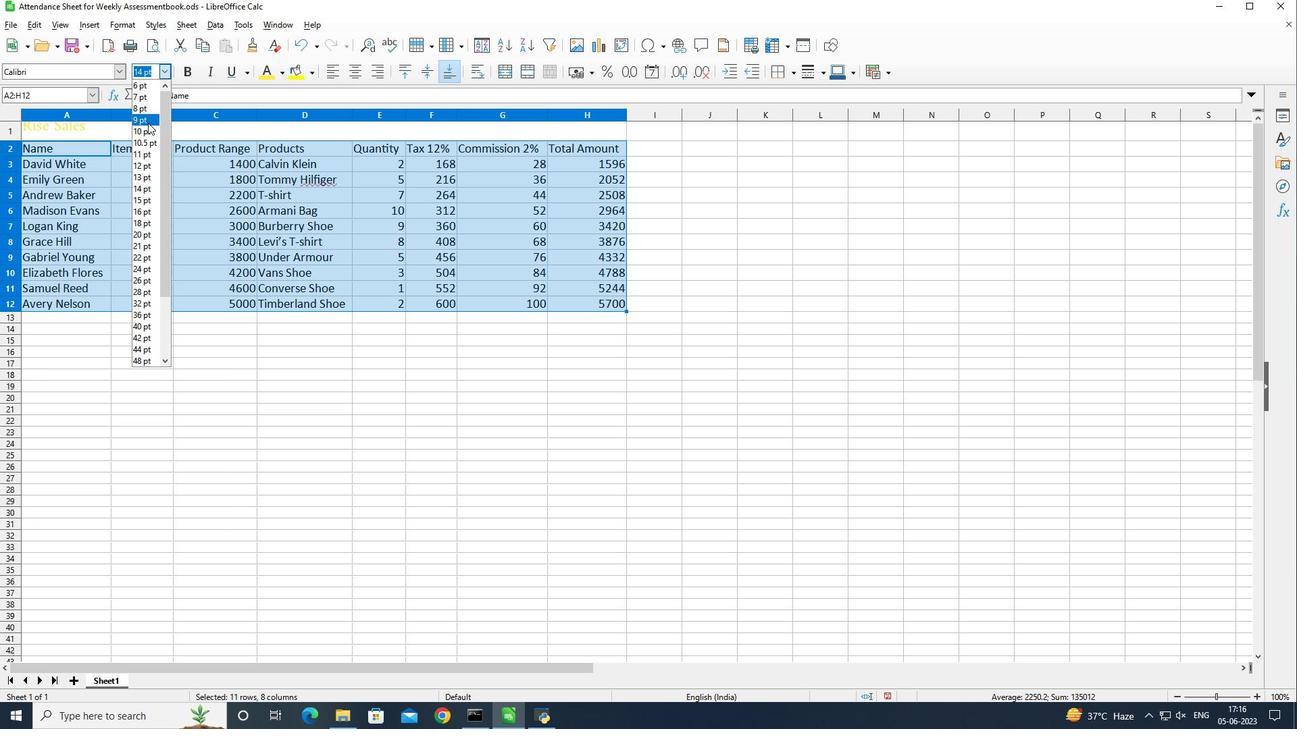 
Action: Mouse moved to (366, 127)
Screenshot: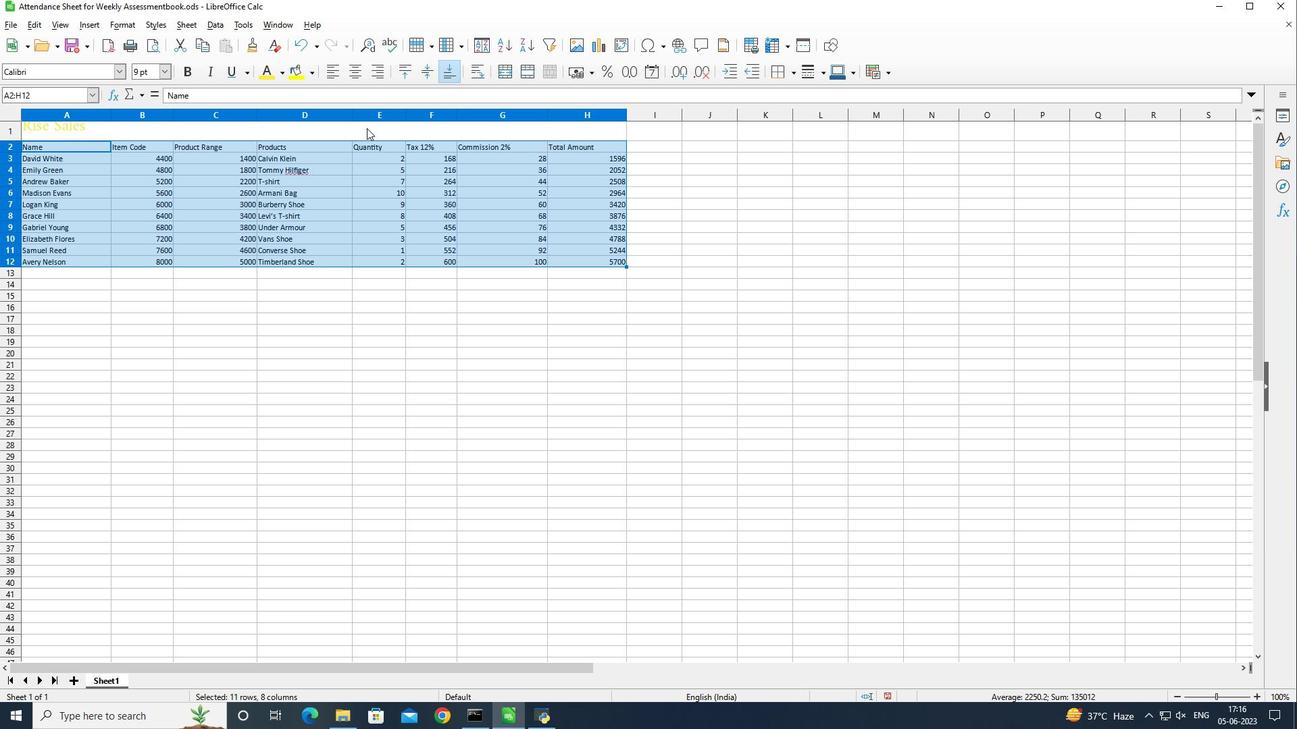 
Action: Mouse pressed left at (366, 127)
Screenshot: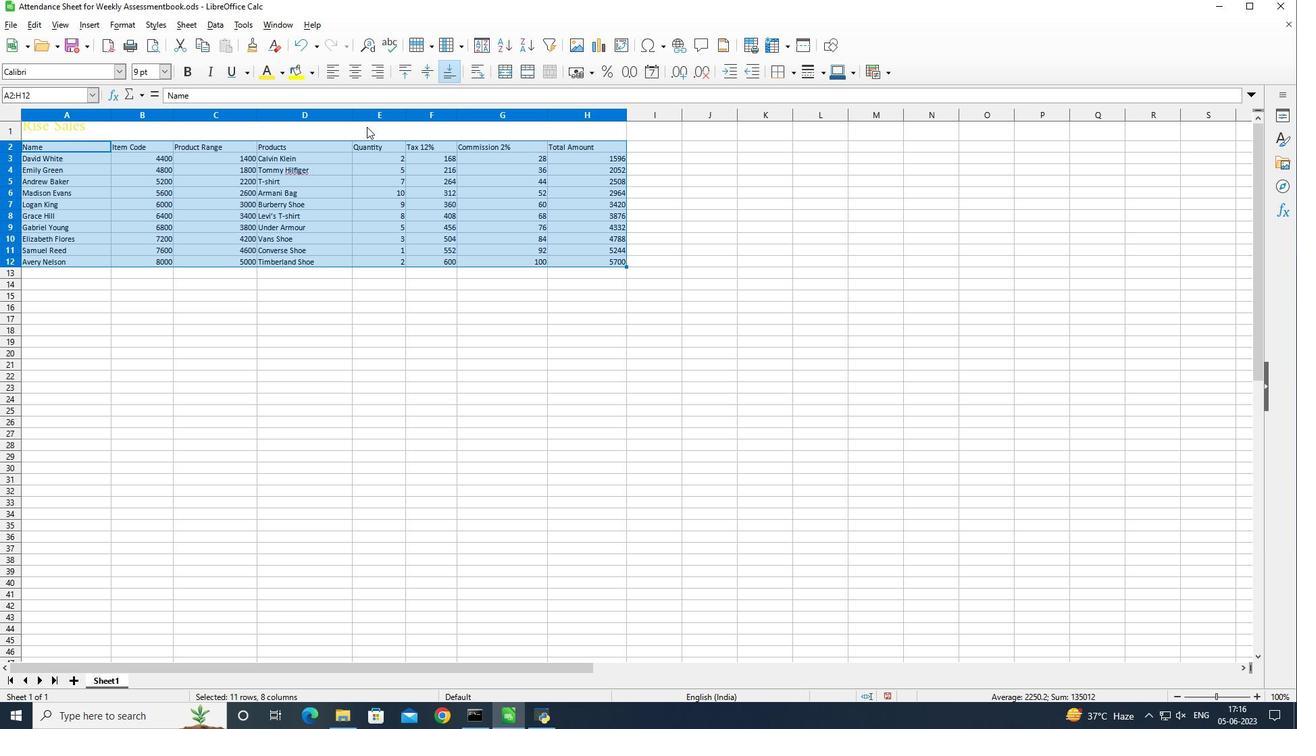 
Action: Mouse moved to (608, 241)
Screenshot: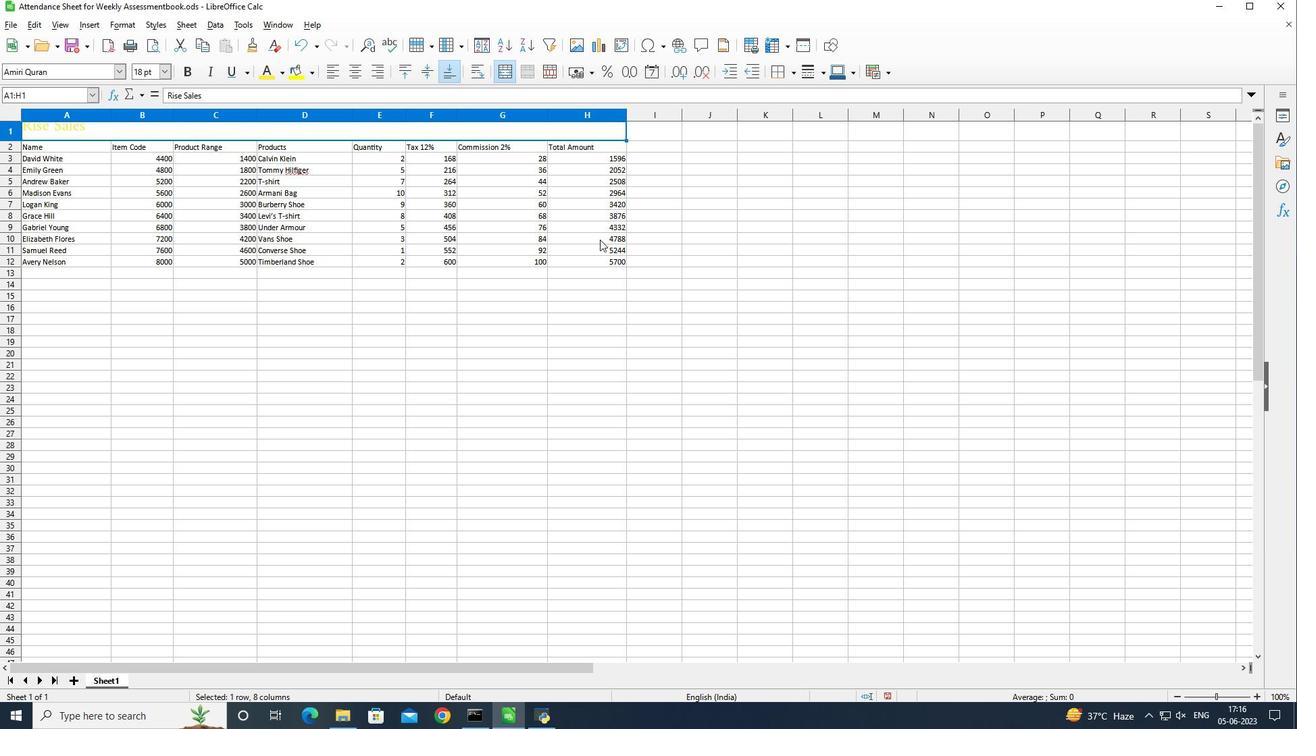 
Action: Key pressed <Key.shift_r><Key.down><Key.down><Key.down><Key.down><Key.down><Key.down><Key.down><Key.down><Key.down><Key.down><Key.down>
Screenshot: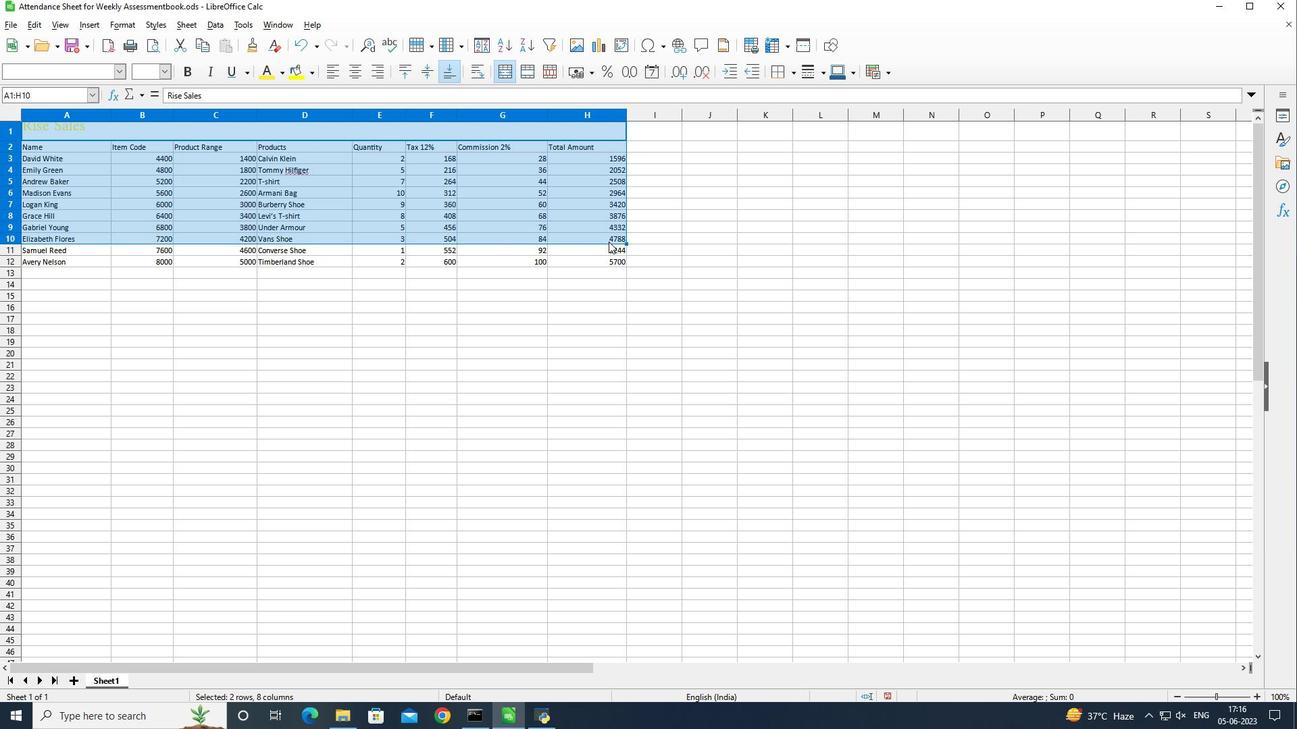 
Action: Mouse moved to (447, 68)
Screenshot: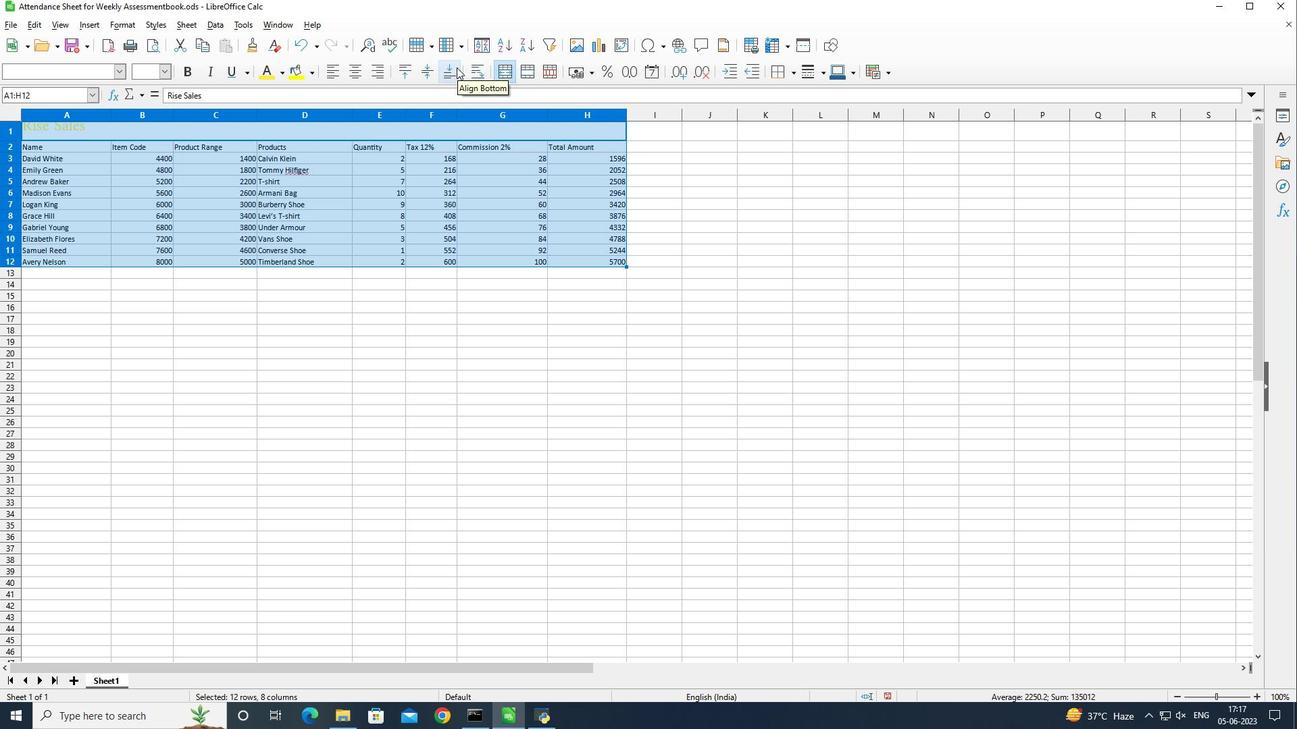 
Action: Mouse pressed left at (447, 68)
Screenshot: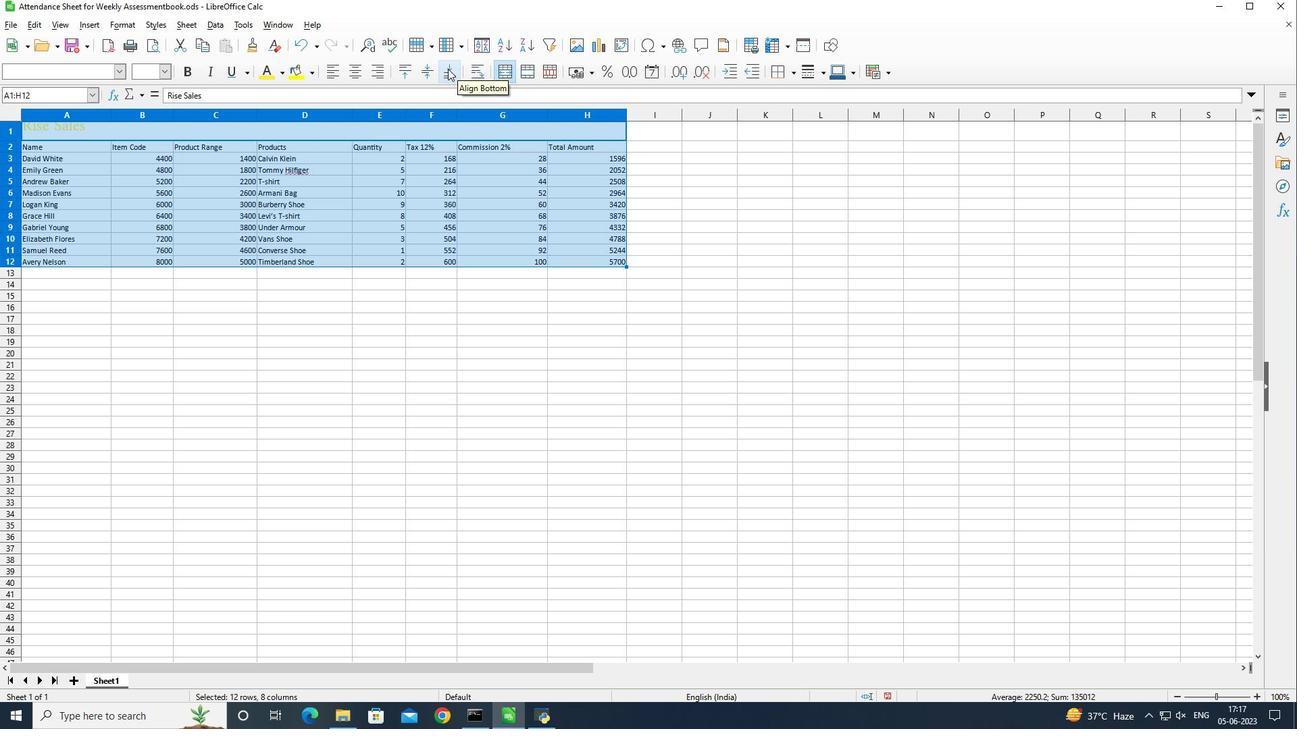 
Action: Mouse pressed left at (447, 68)
Screenshot: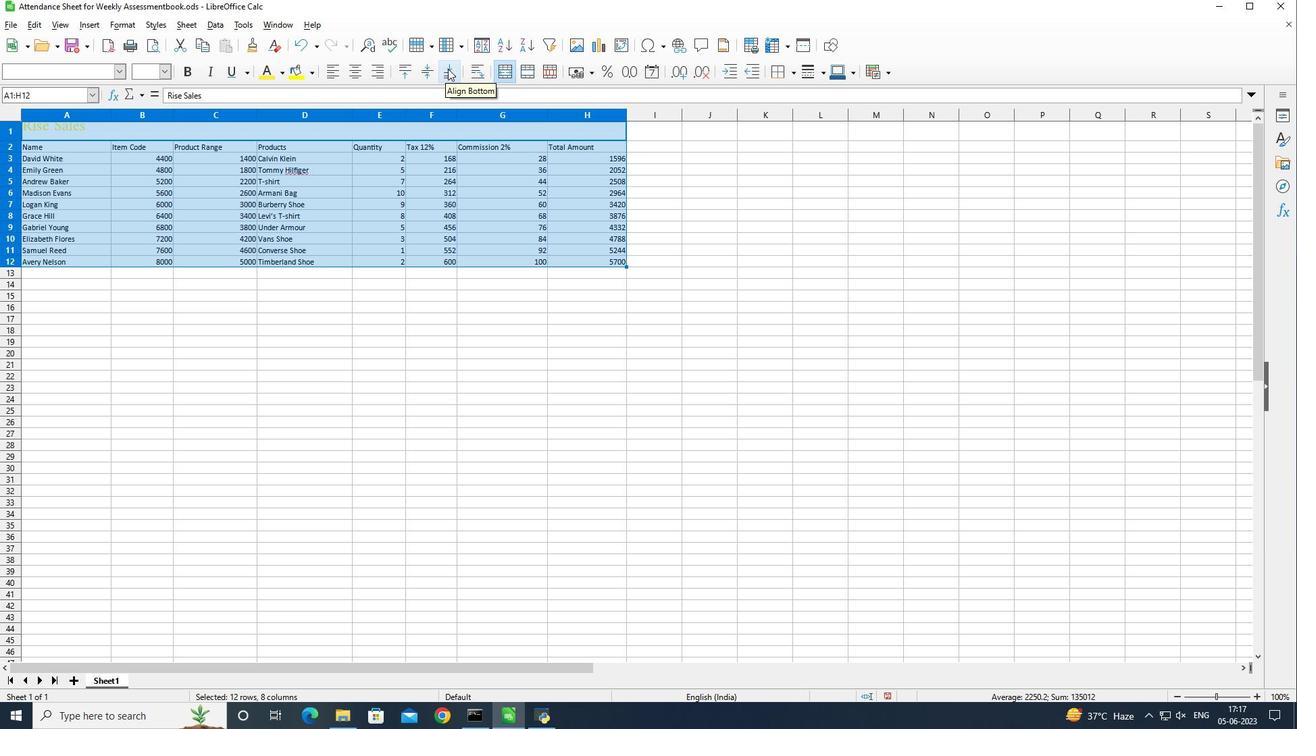 
Action: Mouse moved to (415, 131)
Screenshot: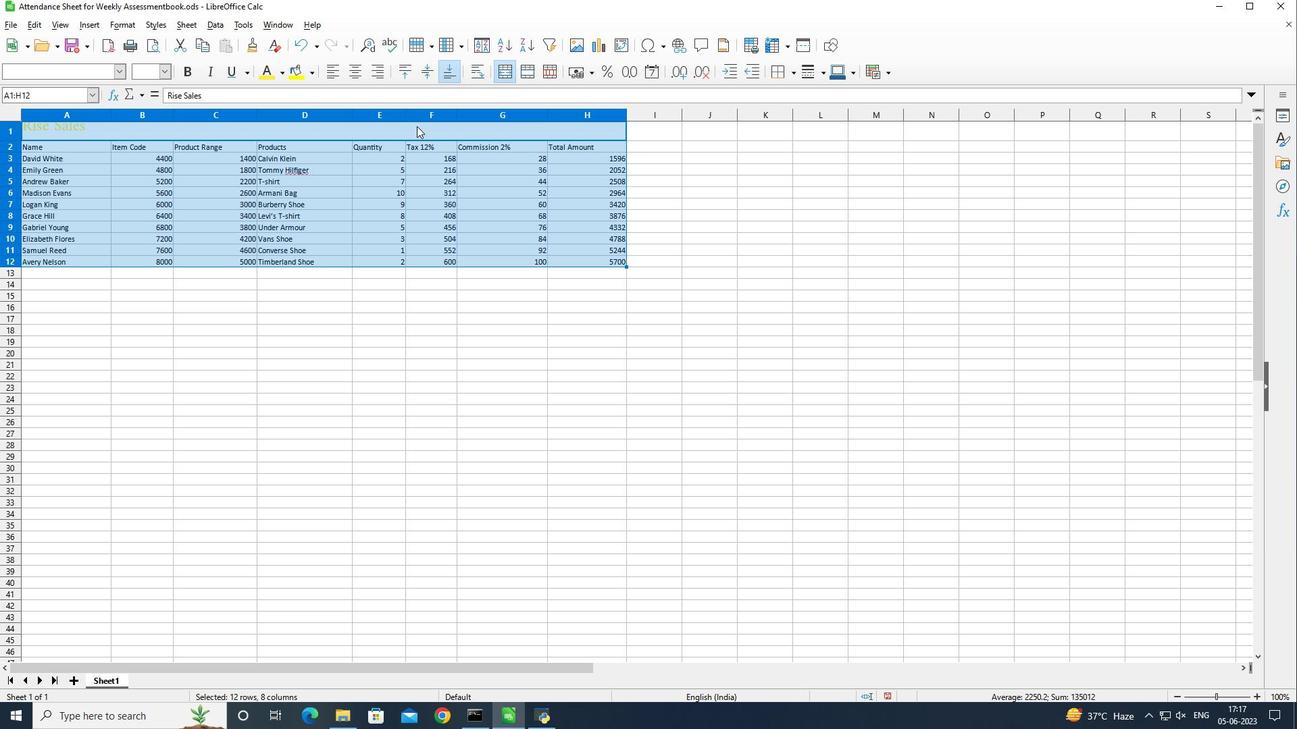 
Action: Mouse pressed left at (415, 131)
Screenshot: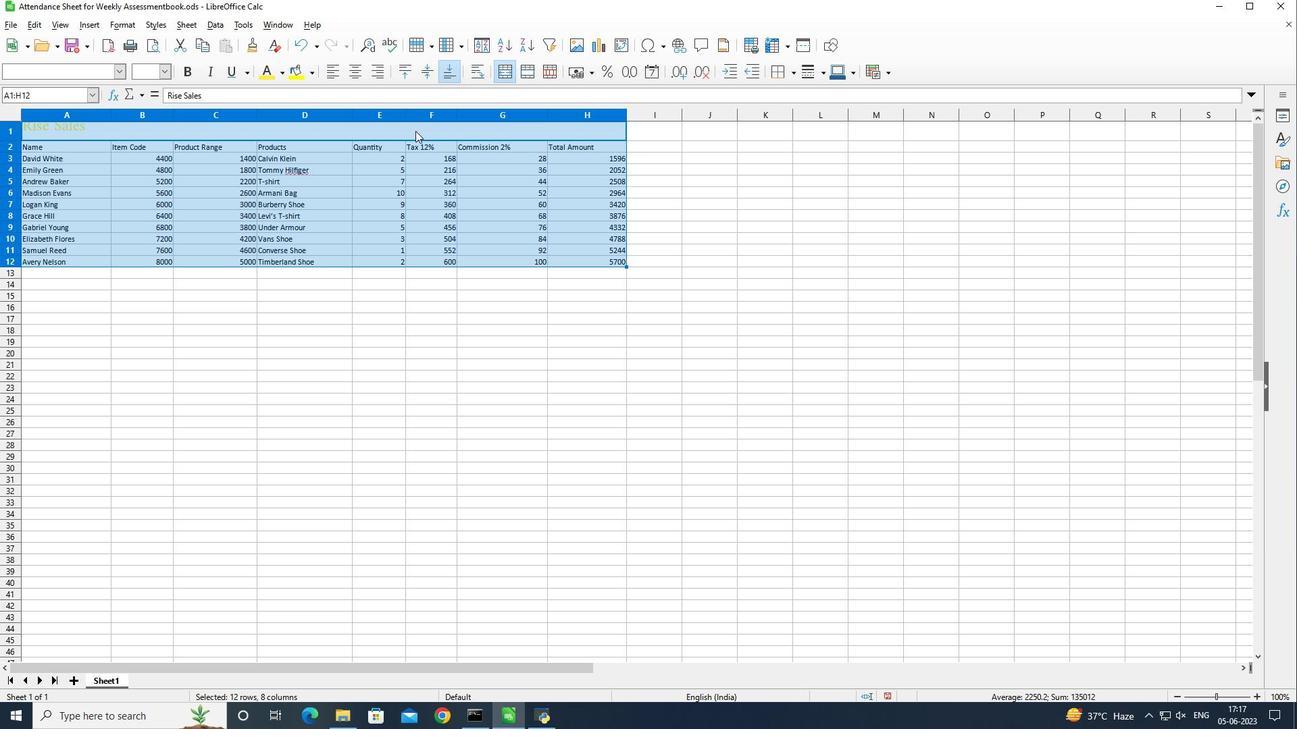 
Action: Mouse moved to (282, 73)
Screenshot: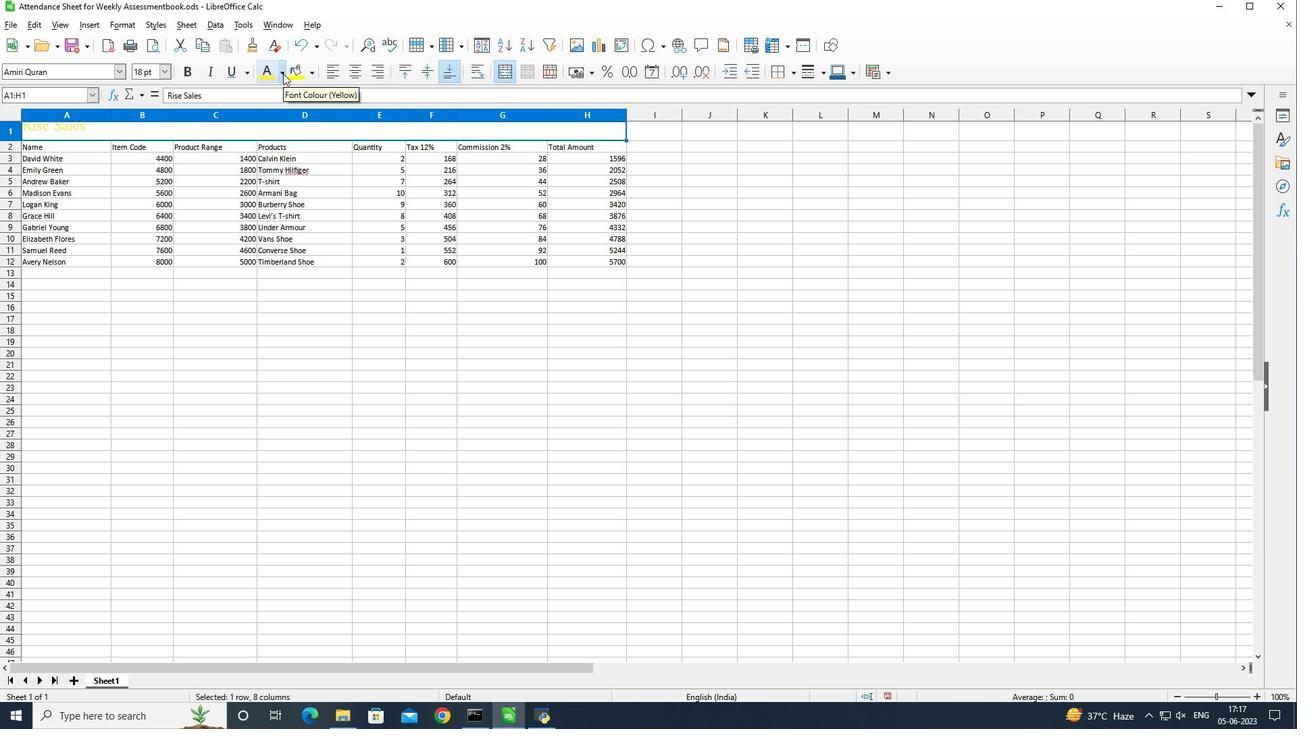
Action: Mouse pressed left at (282, 73)
Screenshot: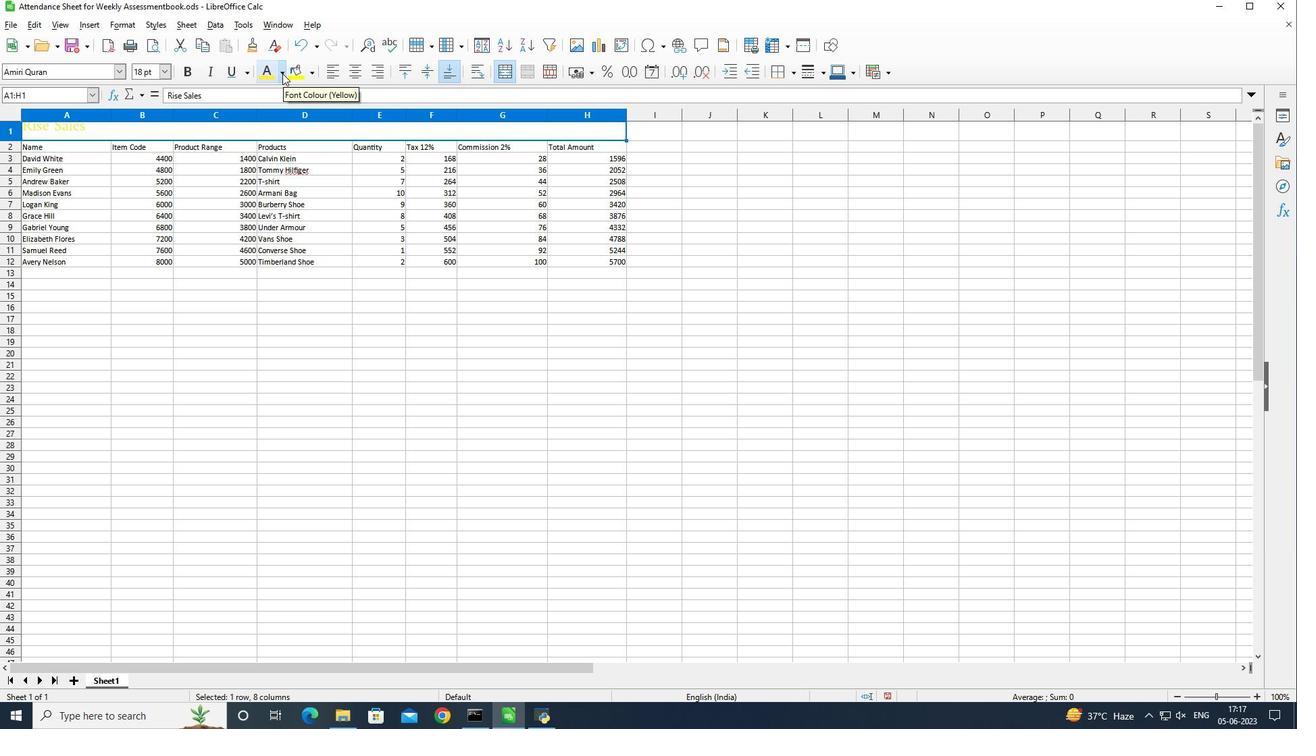 
Action: Mouse moved to (310, 71)
Screenshot: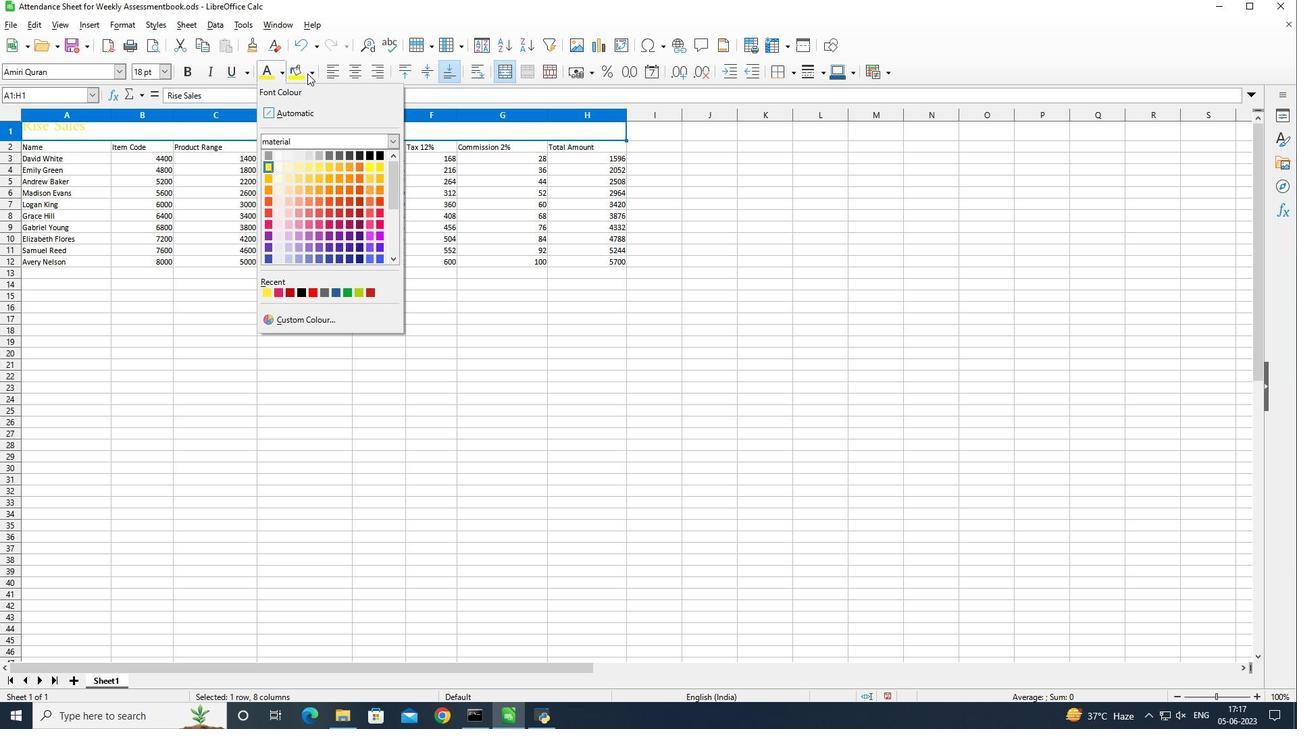 
Action: Mouse pressed left at (310, 71)
Screenshot: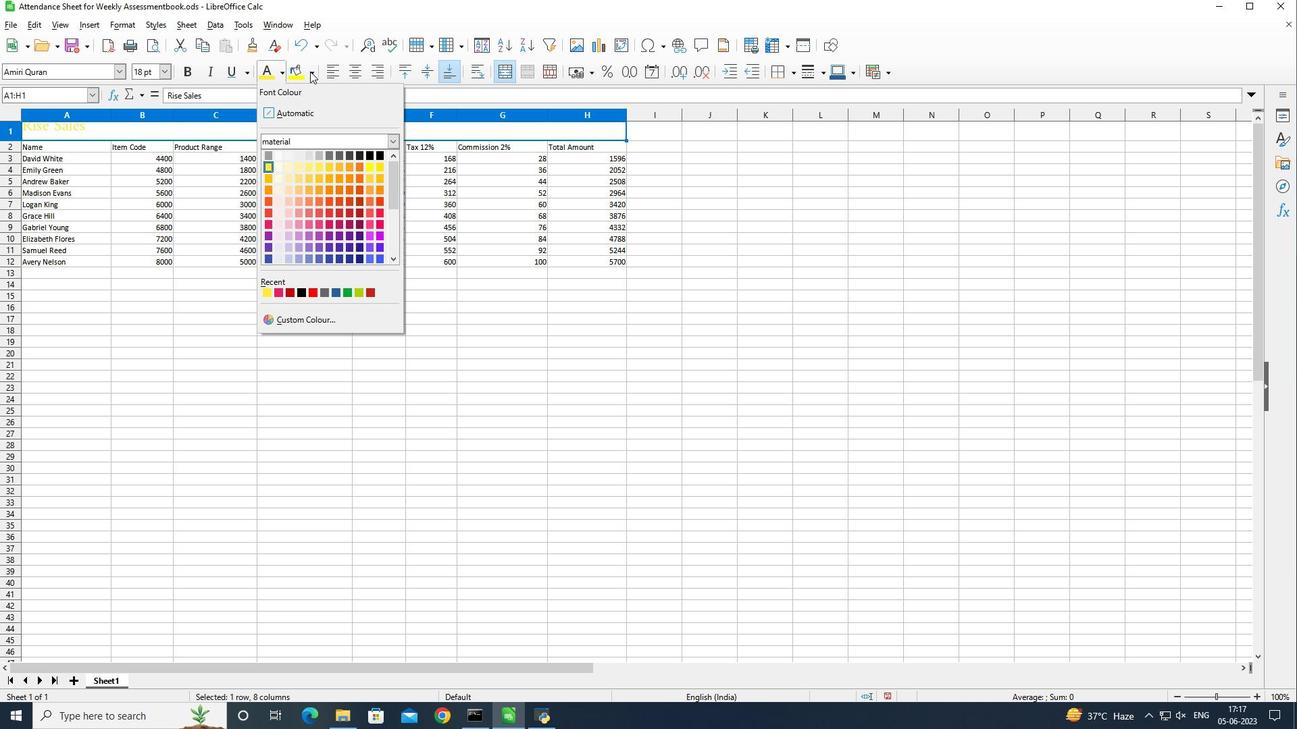 
Action: Mouse moved to (311, 68)
Screenshot: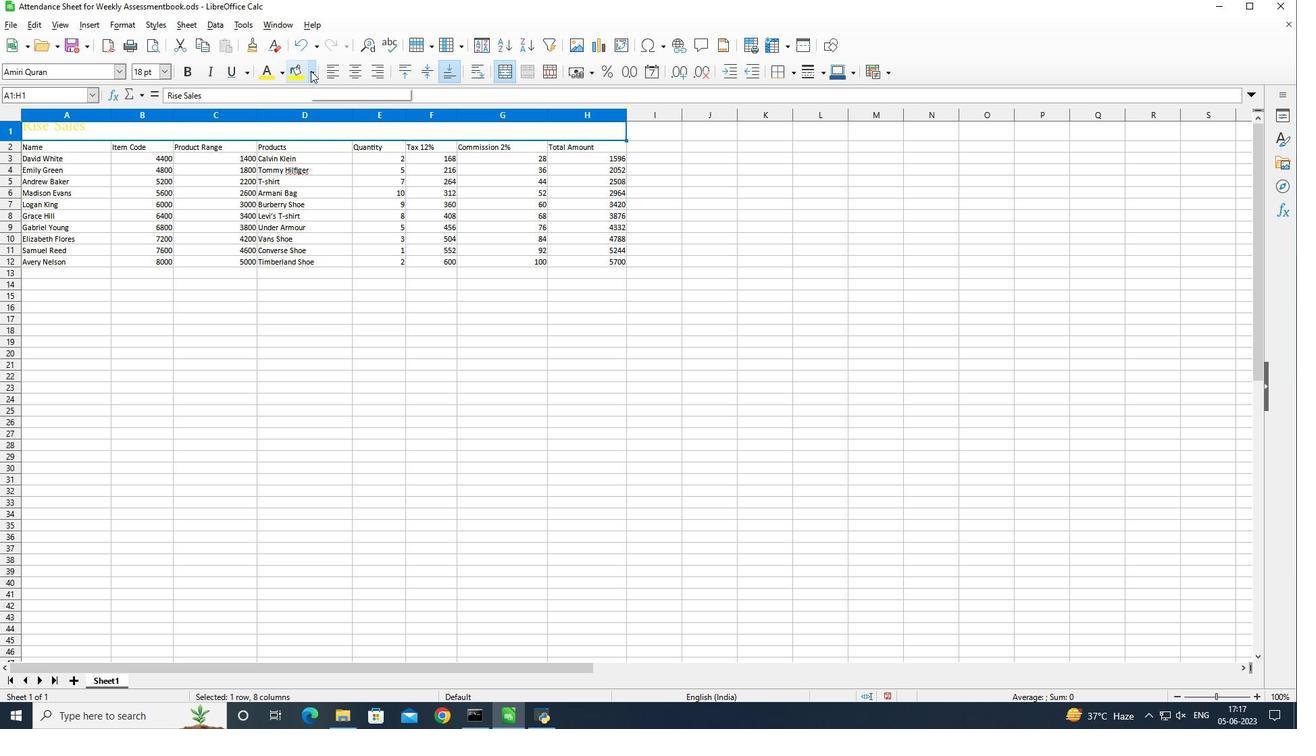 
Action: Mouse pressed left at (311, 68)
Screenshot: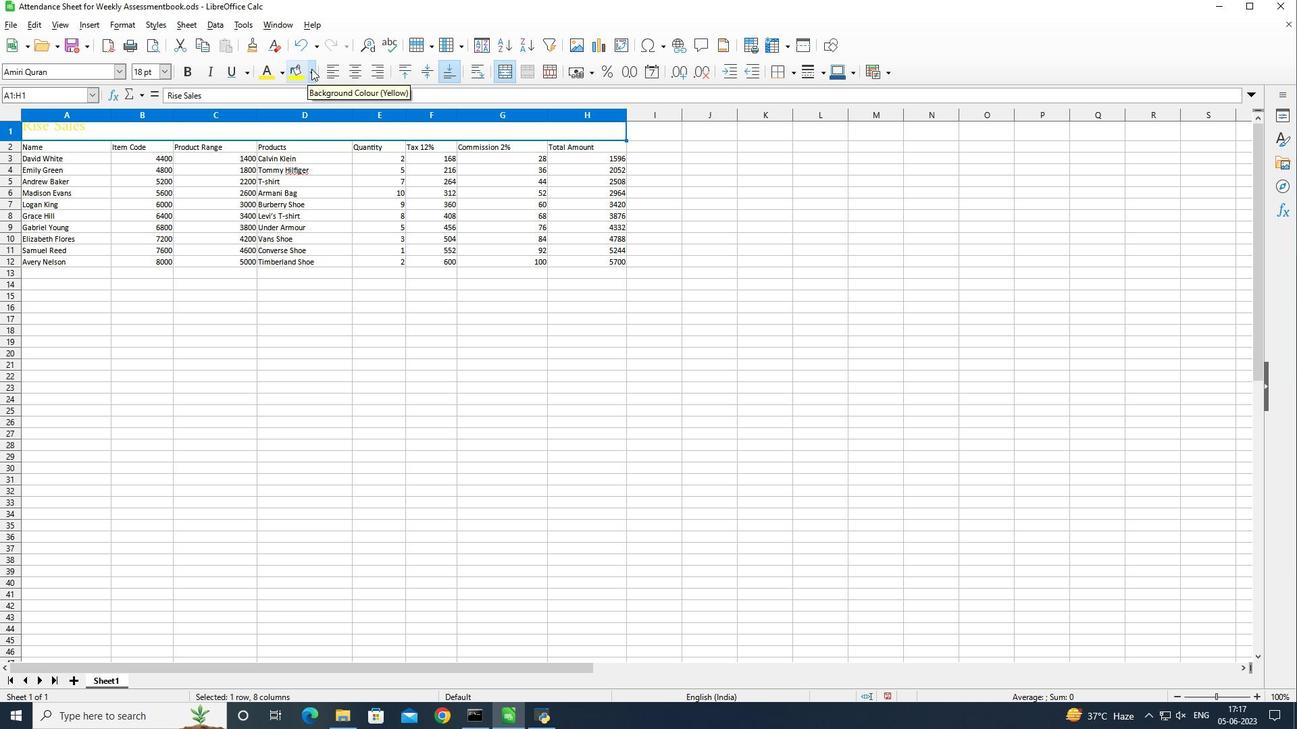 
Action: Mouse moved to (297, 216)
Screenshot: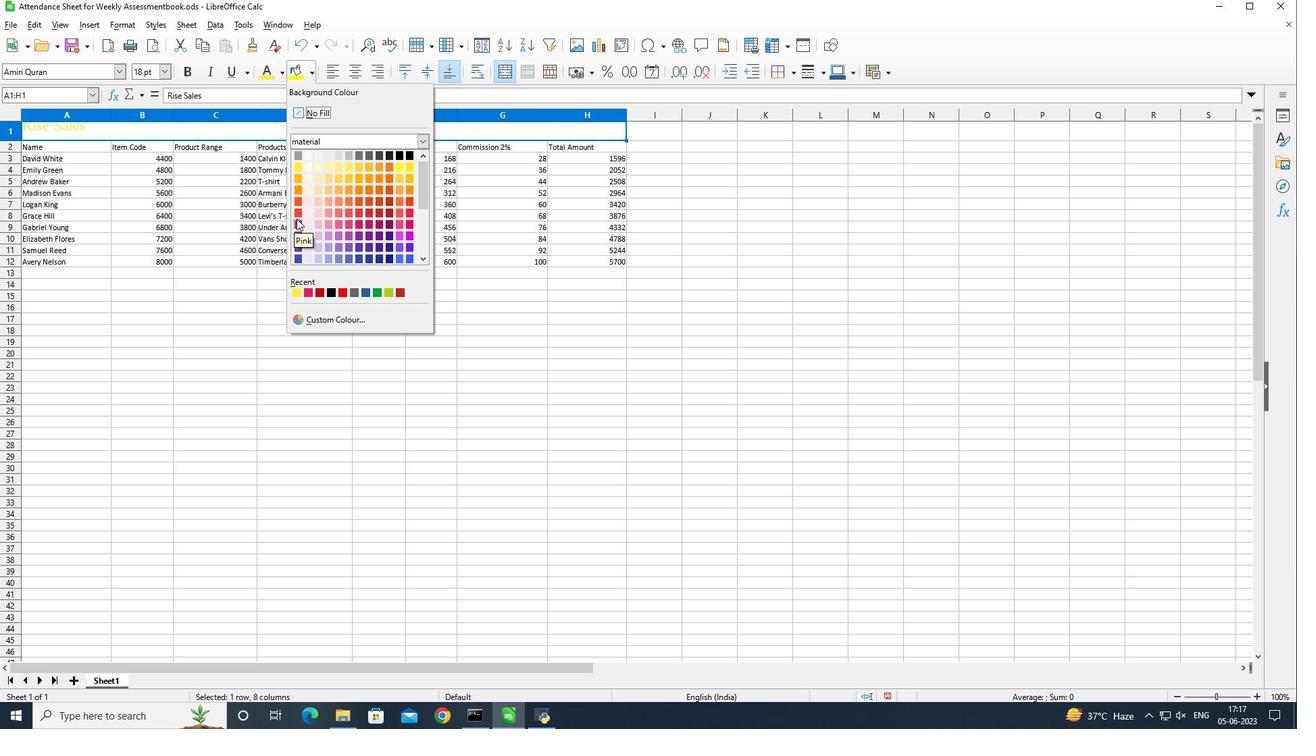 
Action: Mouse pressed left at (297, 216)
Screenshot: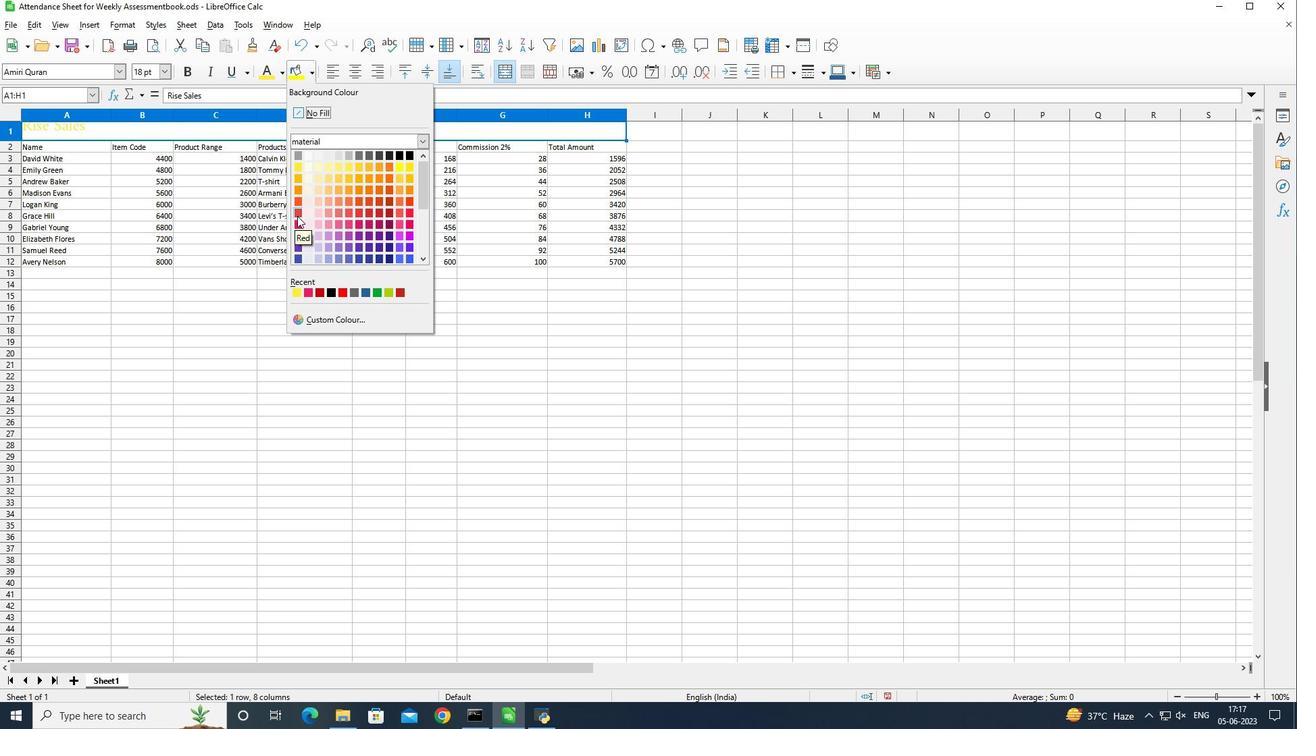 
Action: Mouse moved to (59, 145)
Screenshot: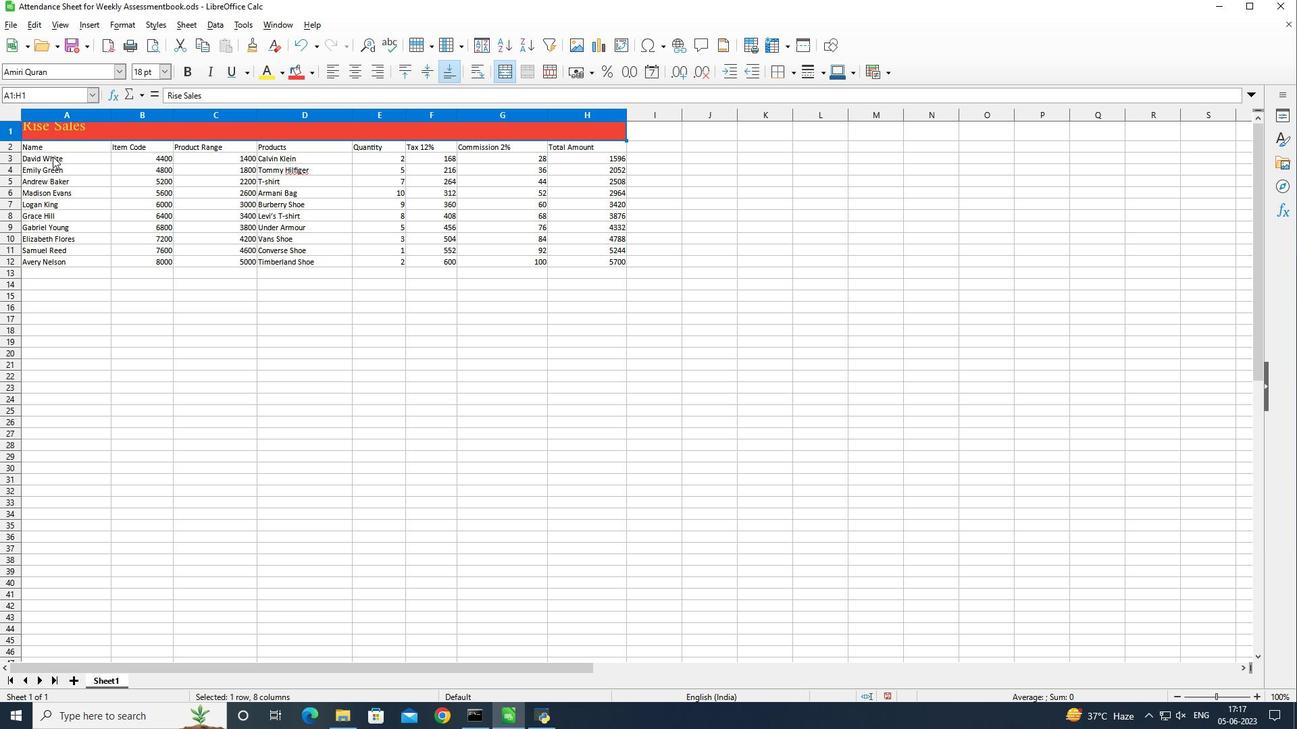 
Action: Mouse pressed left at (59, 145)
Screenshot: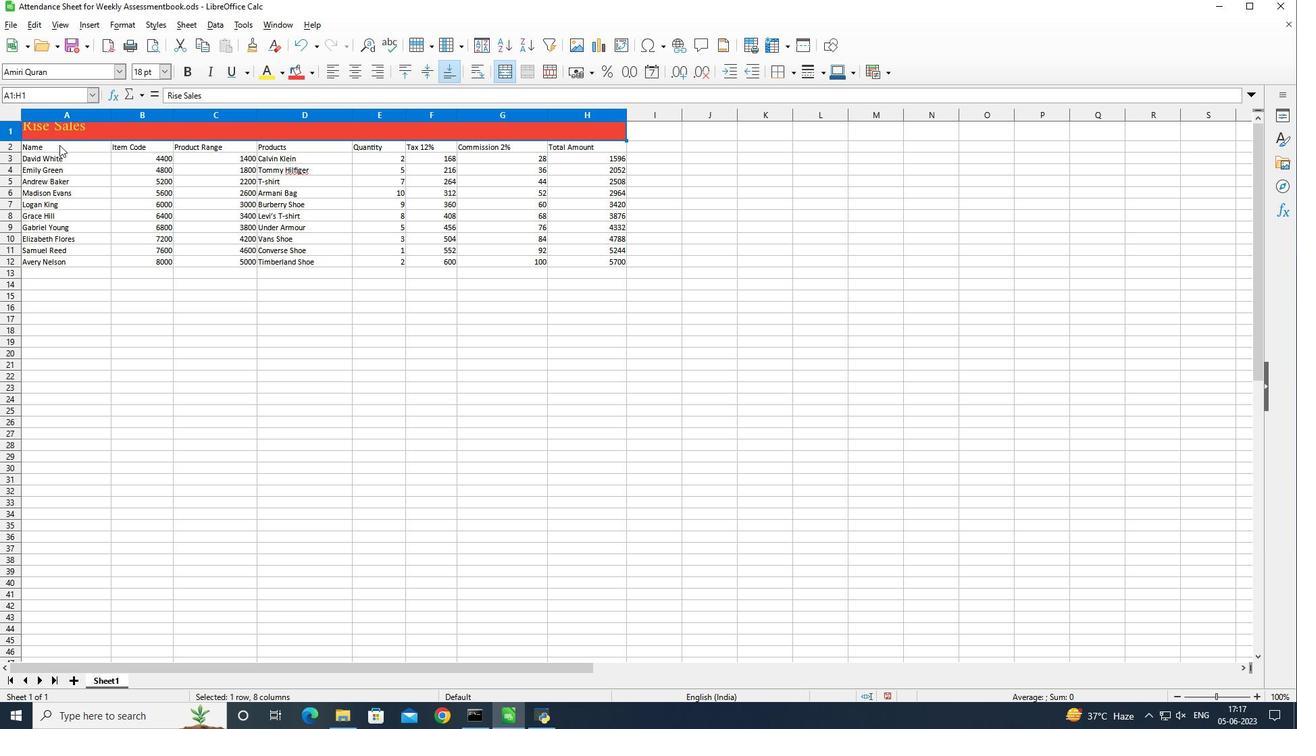 
Action: Mouse moved to (60, 145)
Screenshot: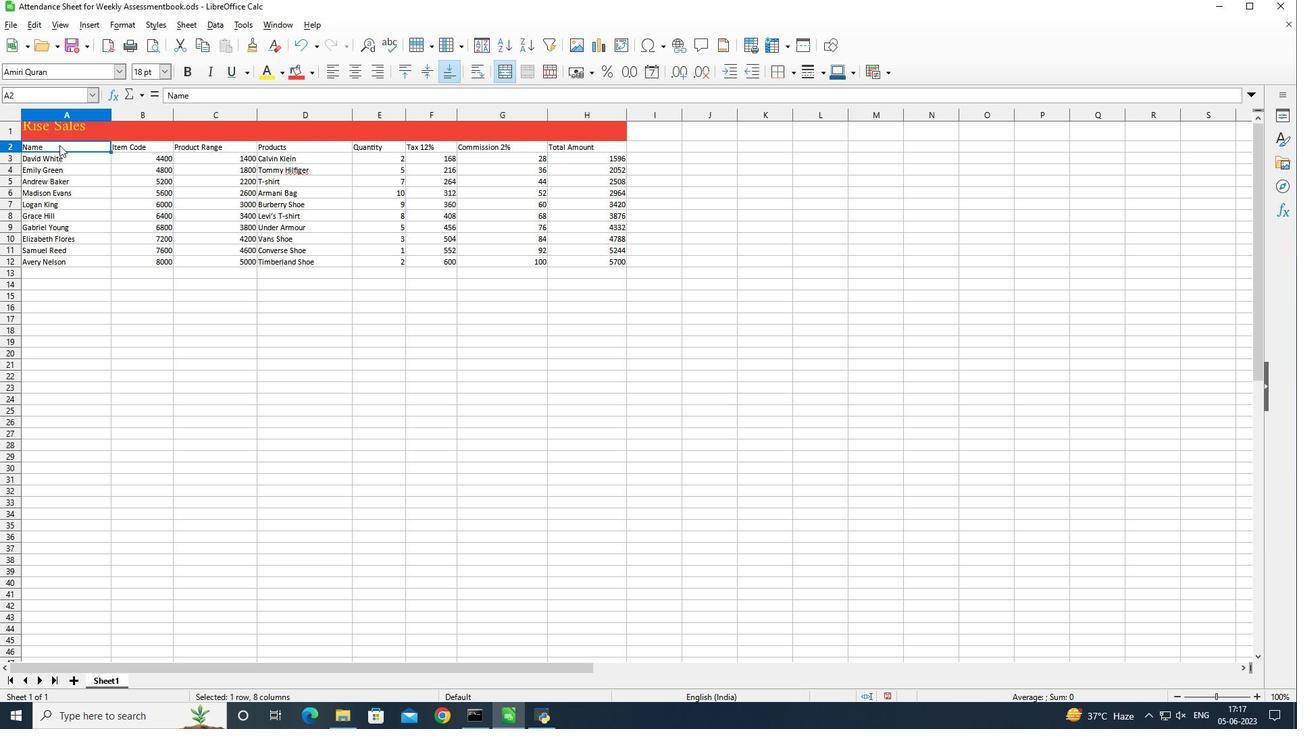 
Action: Mouse pressed left at (60, 145)
Screenshot: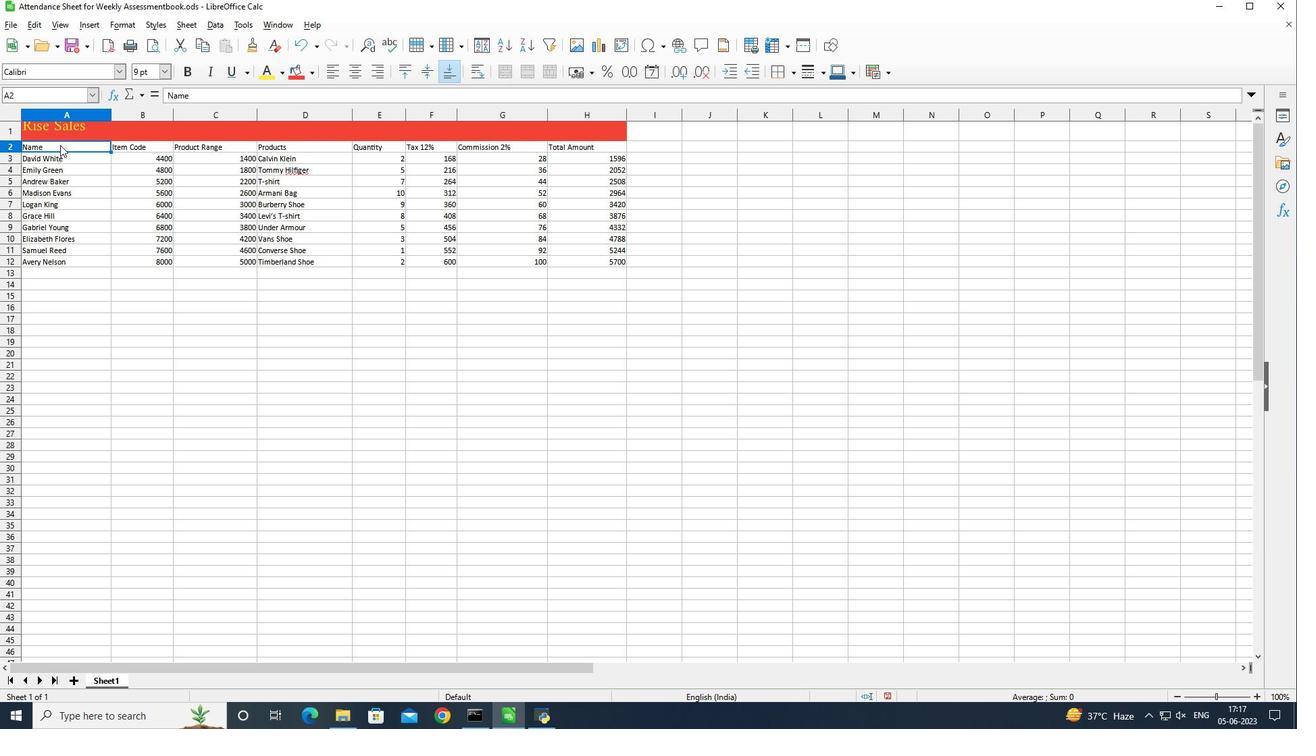 
Action: Mouse moved to (279, 73)
Screenshot: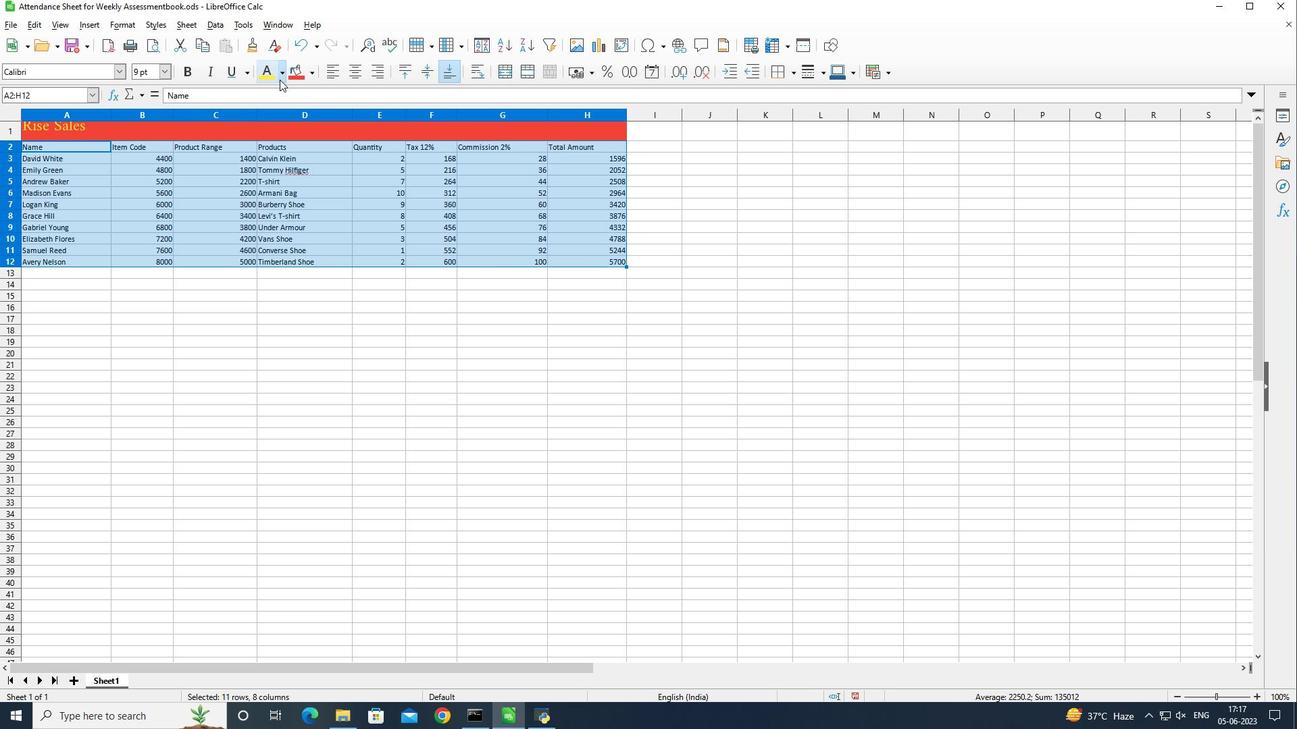 
Action: Mouse pressed left at (279, 73)
Screenshot: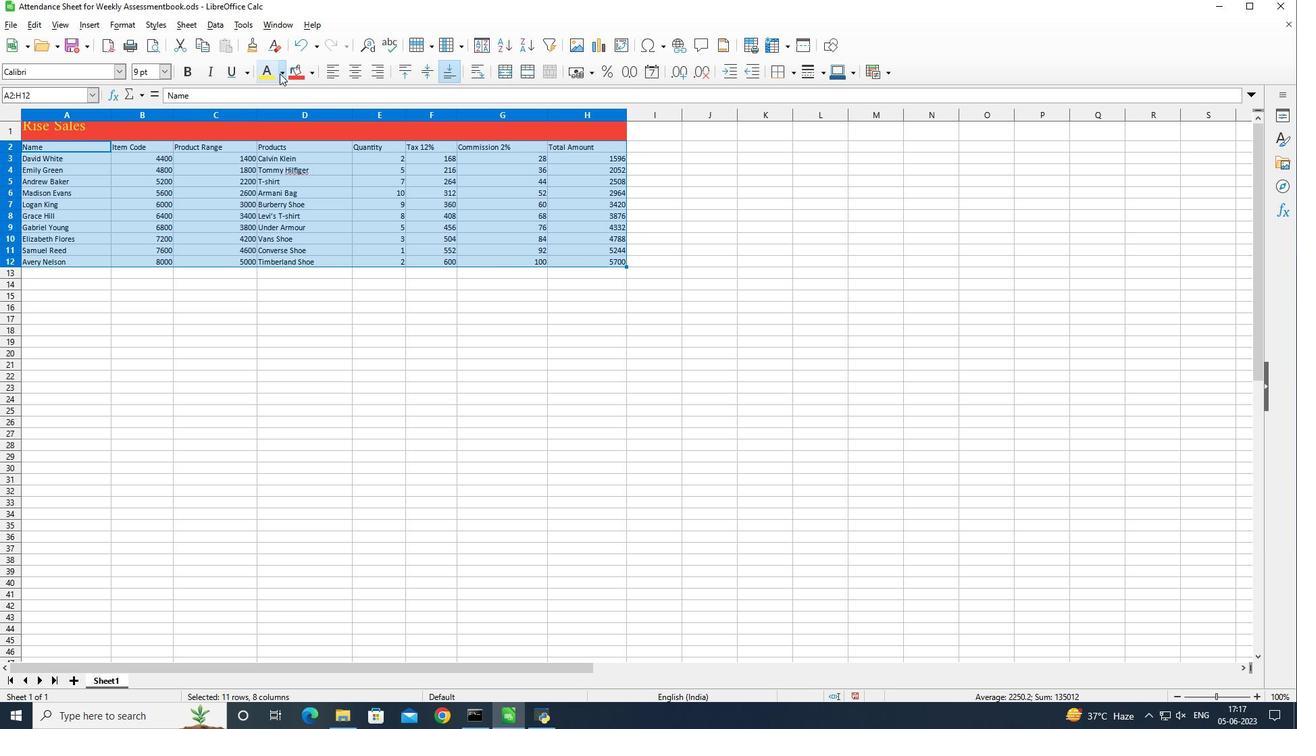 
Action: Mouse moved to (338, 263)
Screenshot: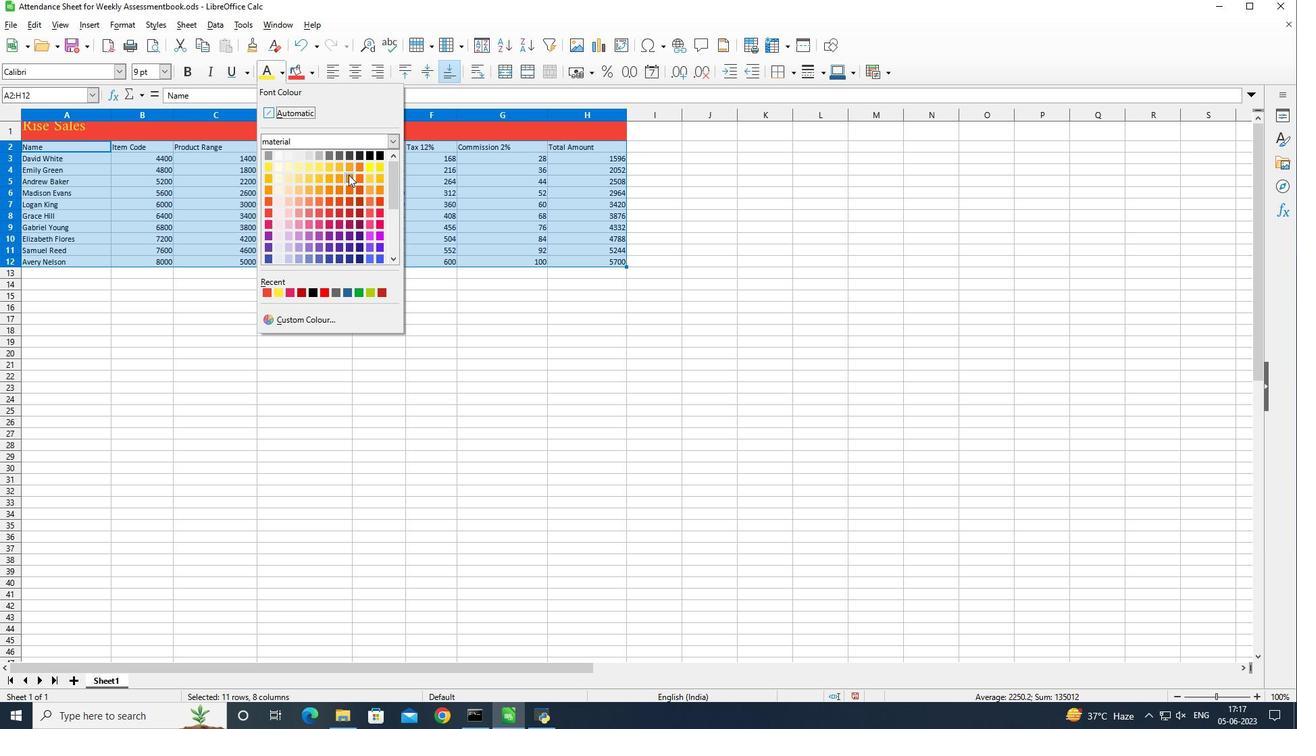 
Action: Mouse scrolled (338, 262) with delta (0, 0)
Screenshot: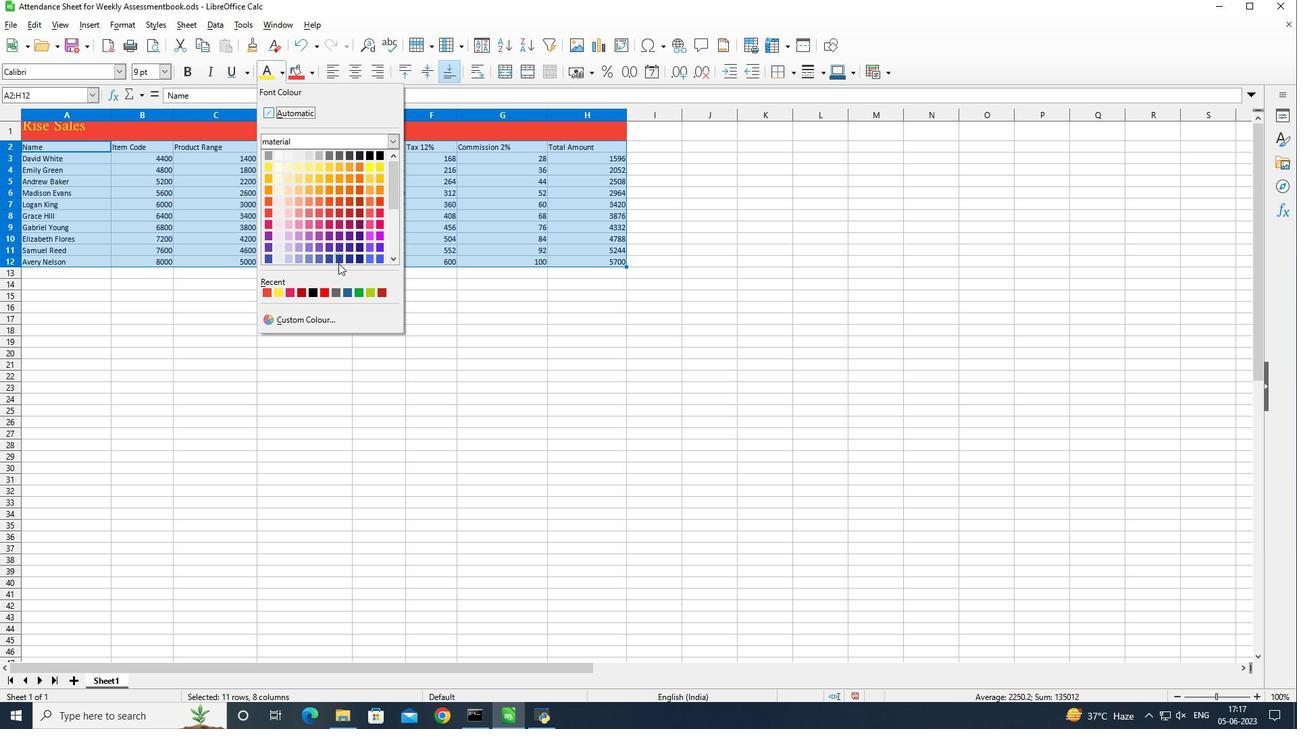 
Action: Mouse scrolled (338, 262) with delta (0, 0)
Screenshot: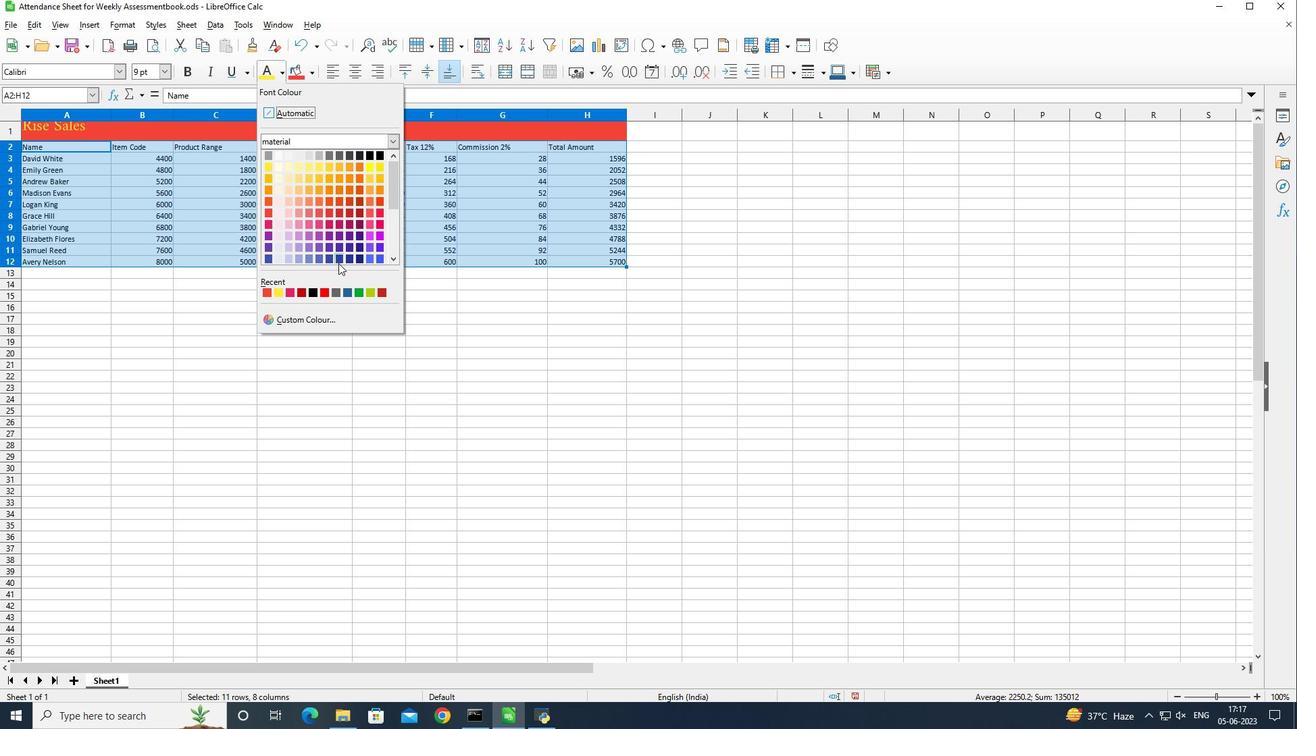 
Action: Mouse scrolled (338, 262) with delta (0, 0)
Screenshot: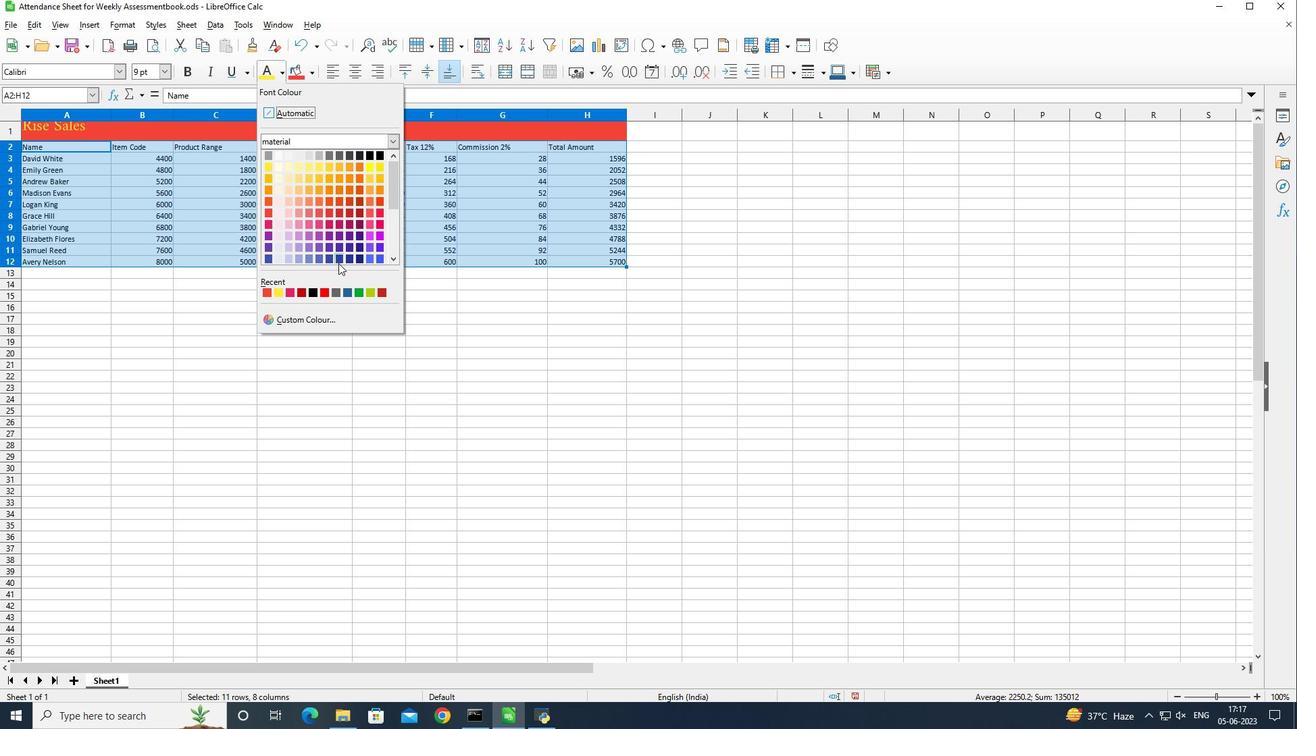 
Action: Mouse scrolled (338, 262) with delta (0, 0)
Screenshot: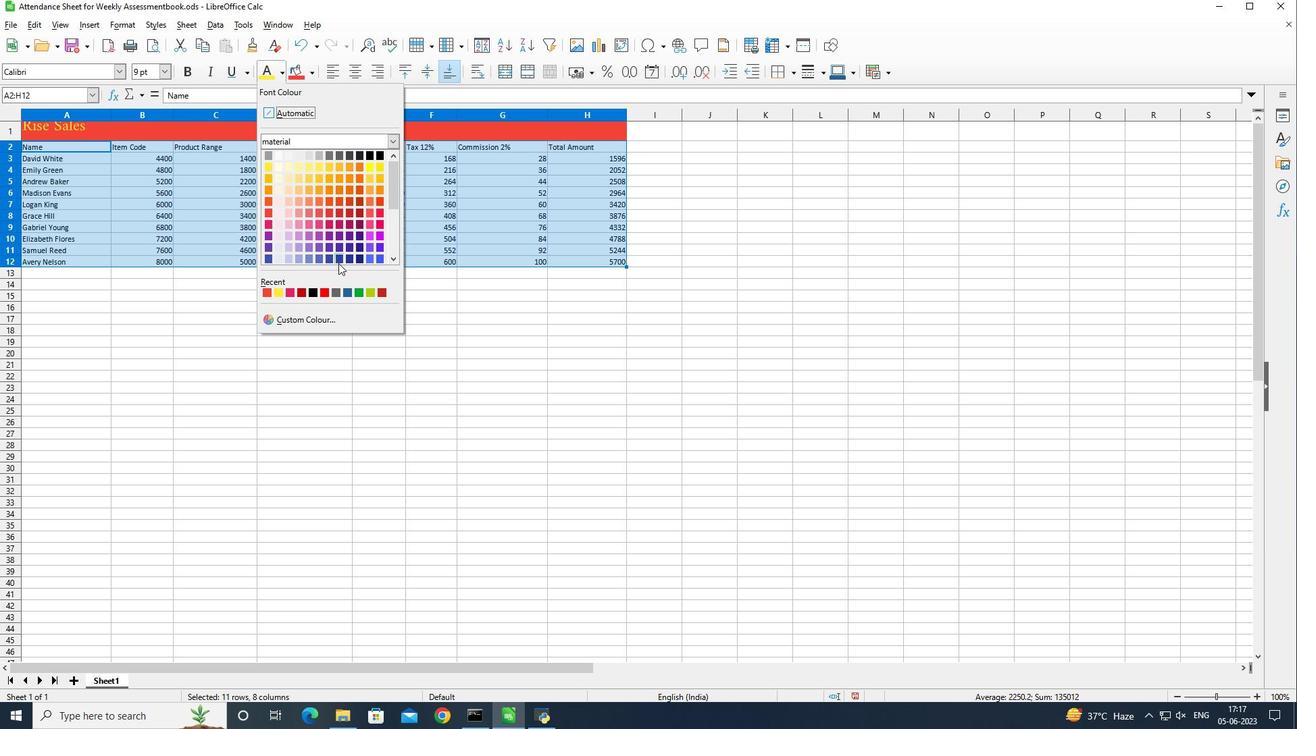 
Action: Mouse scrolled (338, 262) with delta (0, 0)
Screenshot: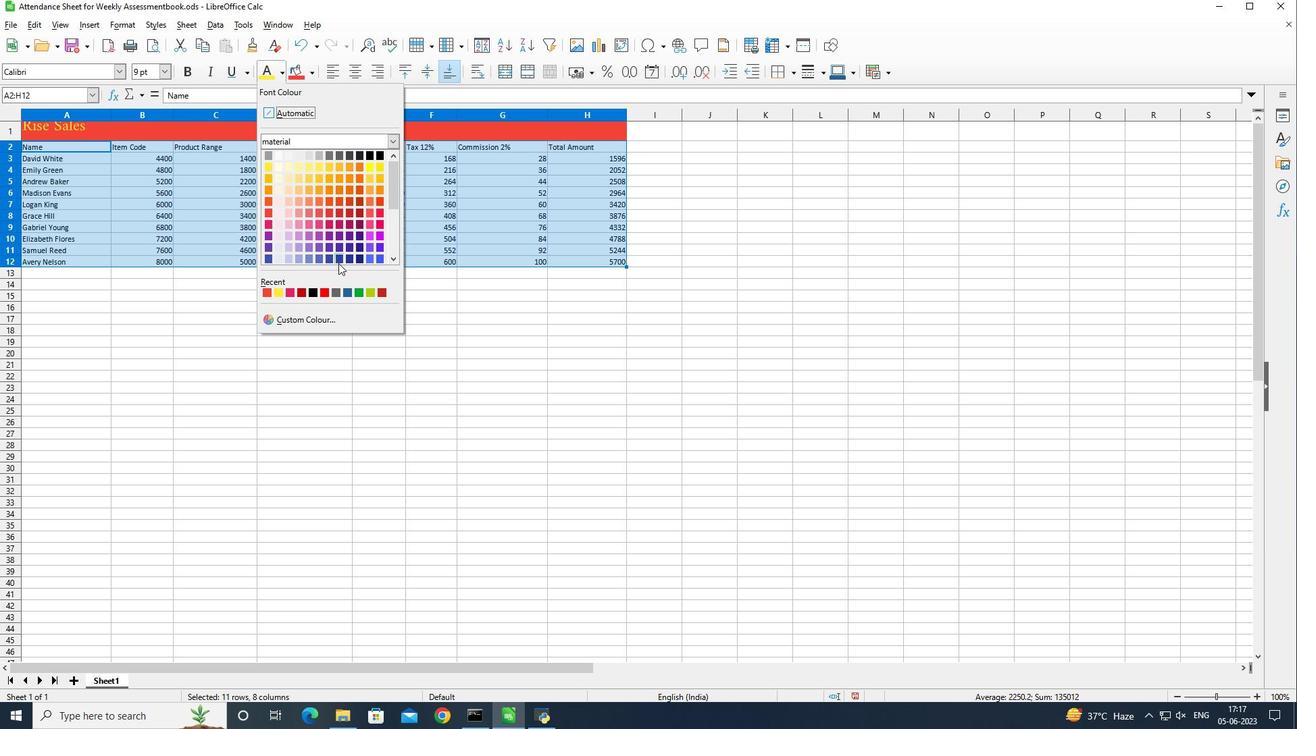 
Action: Mouse scrolled (338, 262) with delta (0, 0)
Screenshot: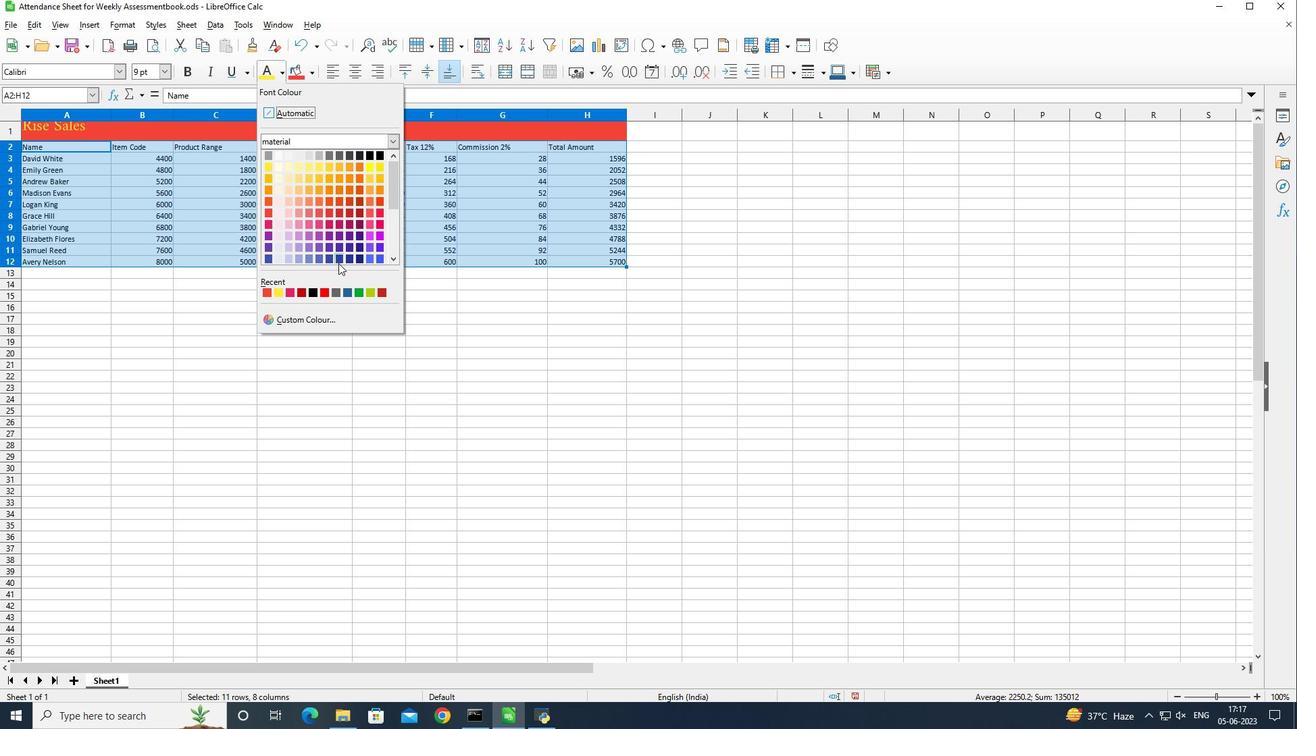 
Action: Mouse moved to (341, 245)
Screenshot: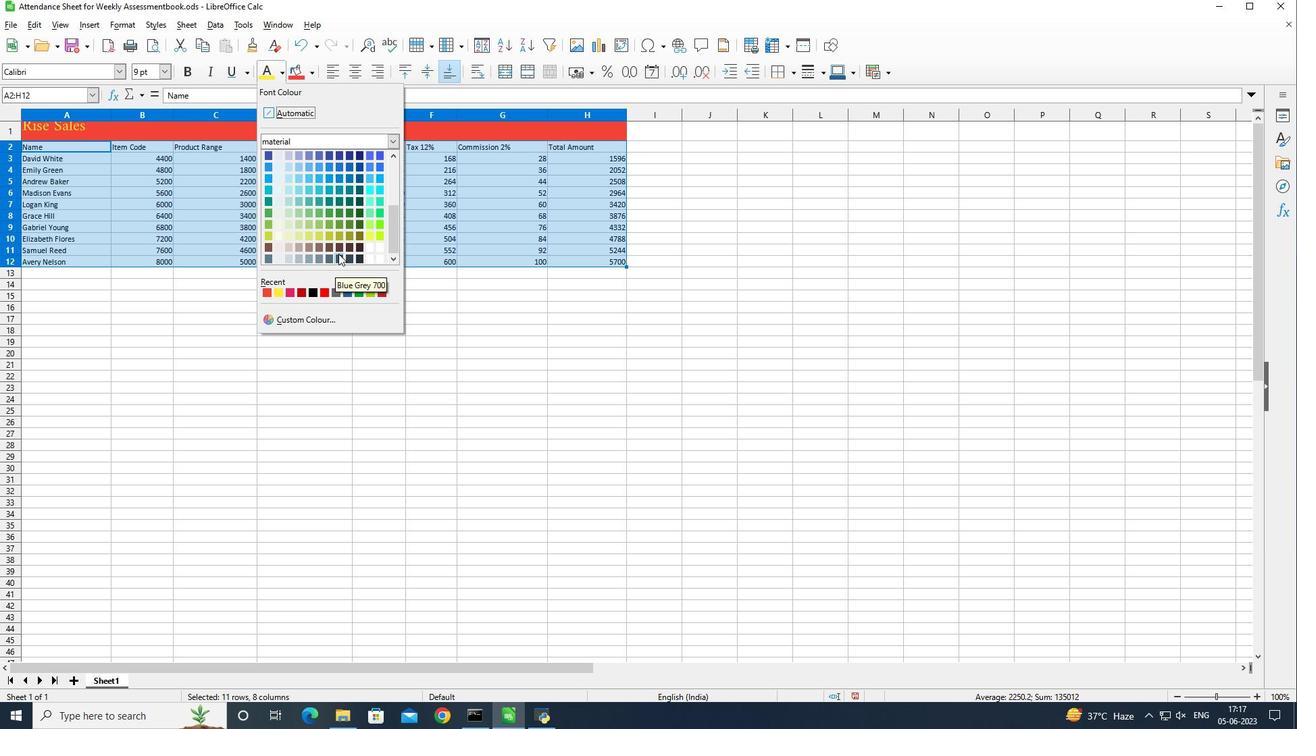 
Action: Mouse scrolled (341, 245) with delta (0, 0)
Screenshot: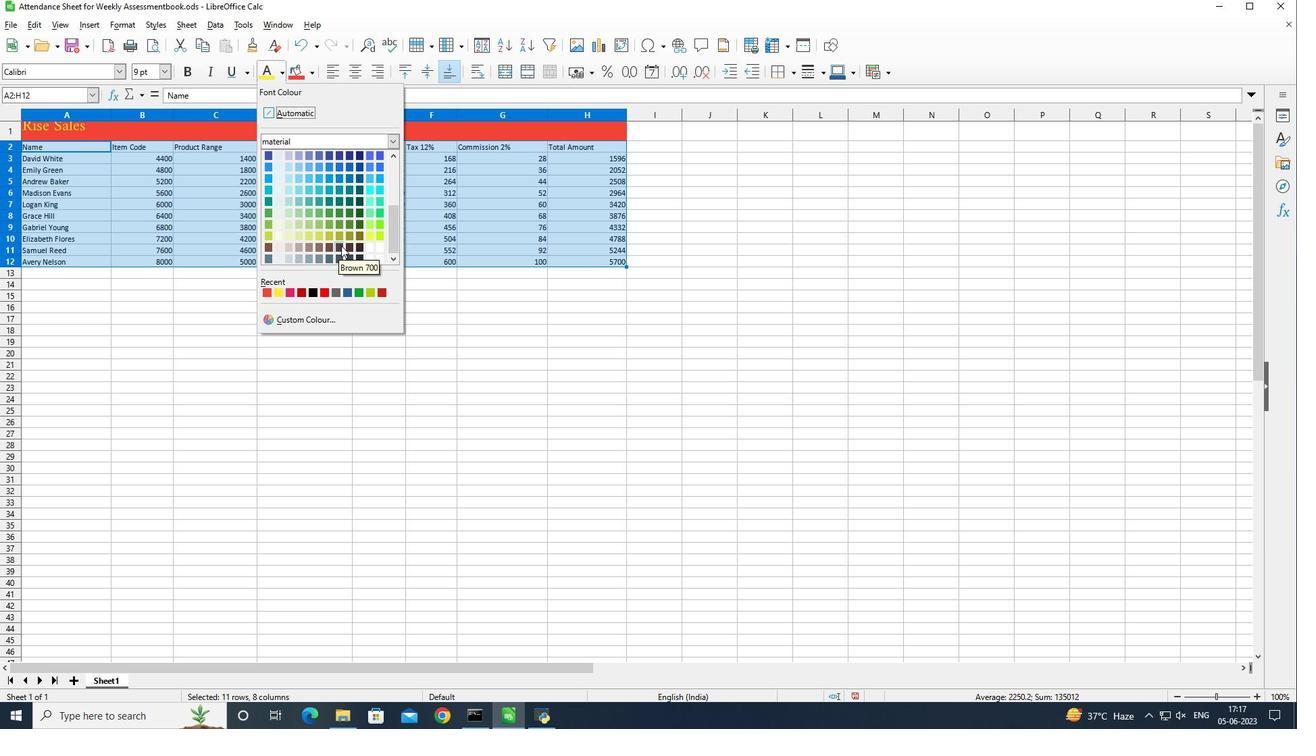 
Action: Mouse scrolled (341, 245) with delta (0, 0)
Screenshot: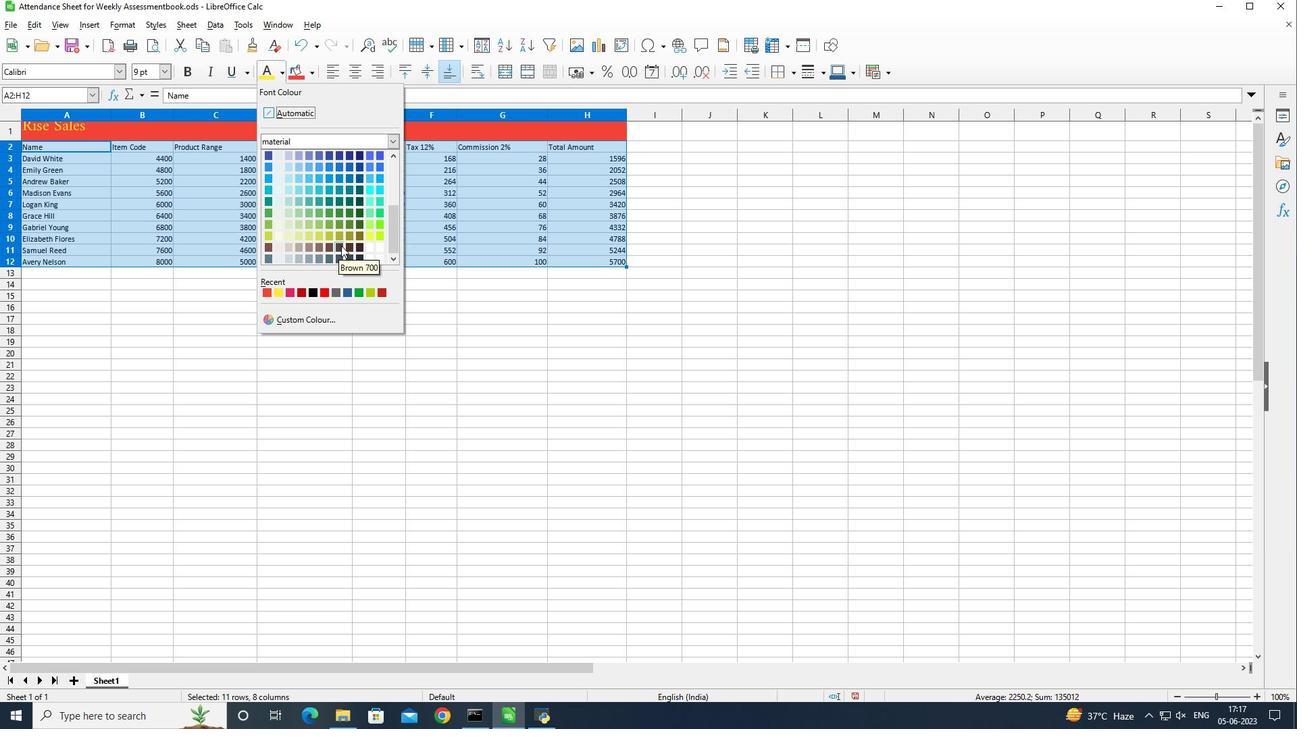 
Action: Mouse scrolled (341, 245) with delta (0, 0)
Screenshot: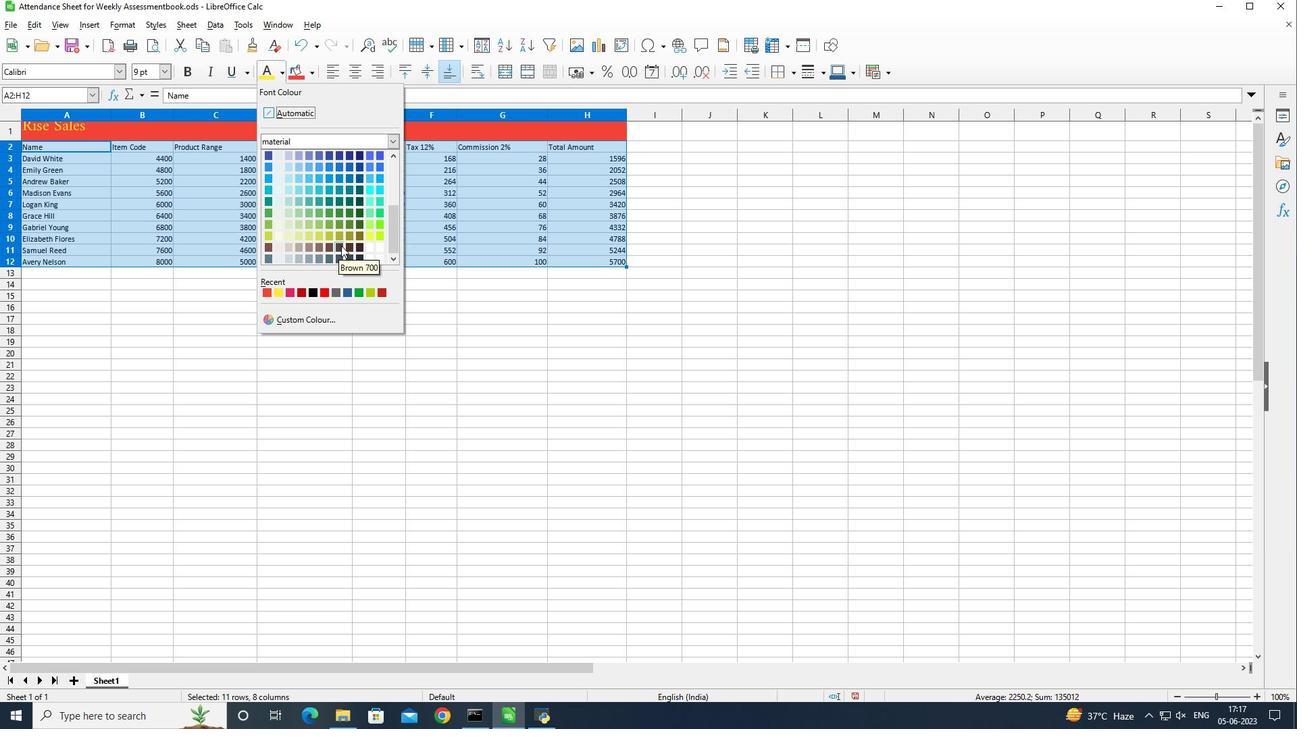 
Action: Mouse moved to (358, 256)
Screenshot: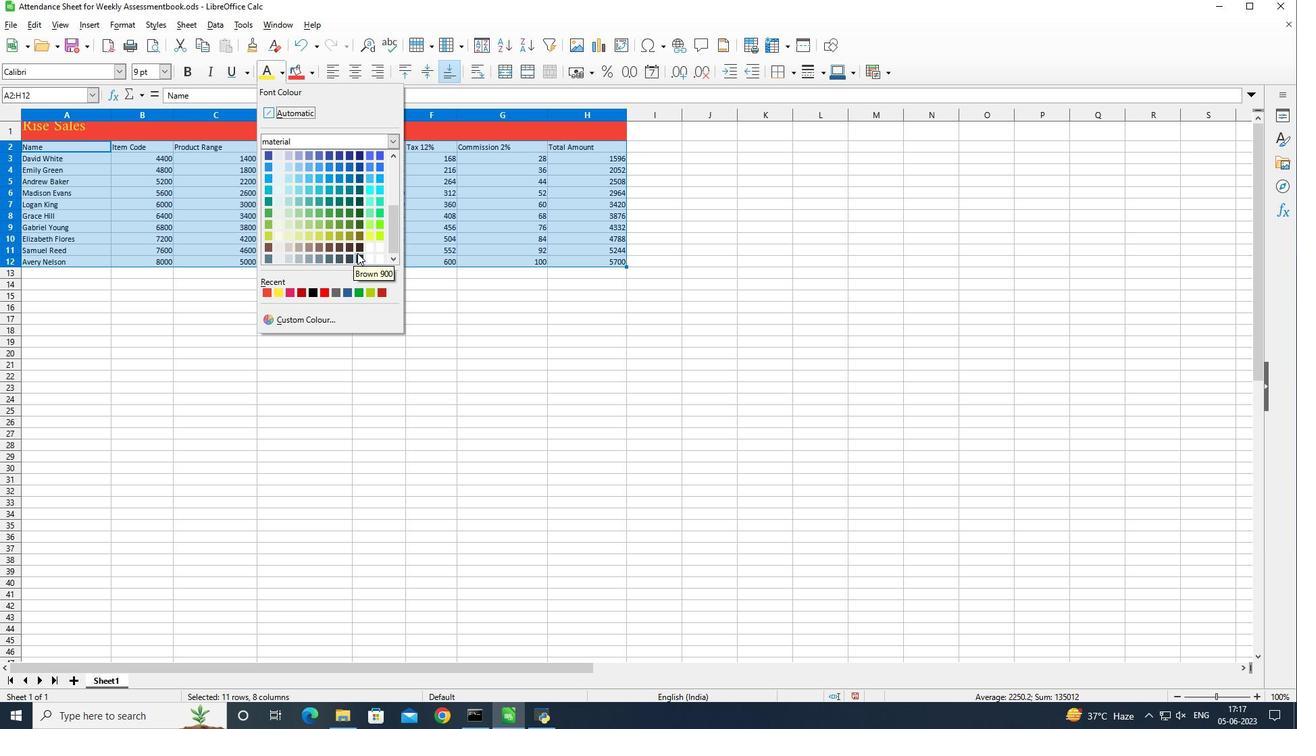 
Action: Mouse scrolled (358, 256) with delta (0, 0)
Screenshot: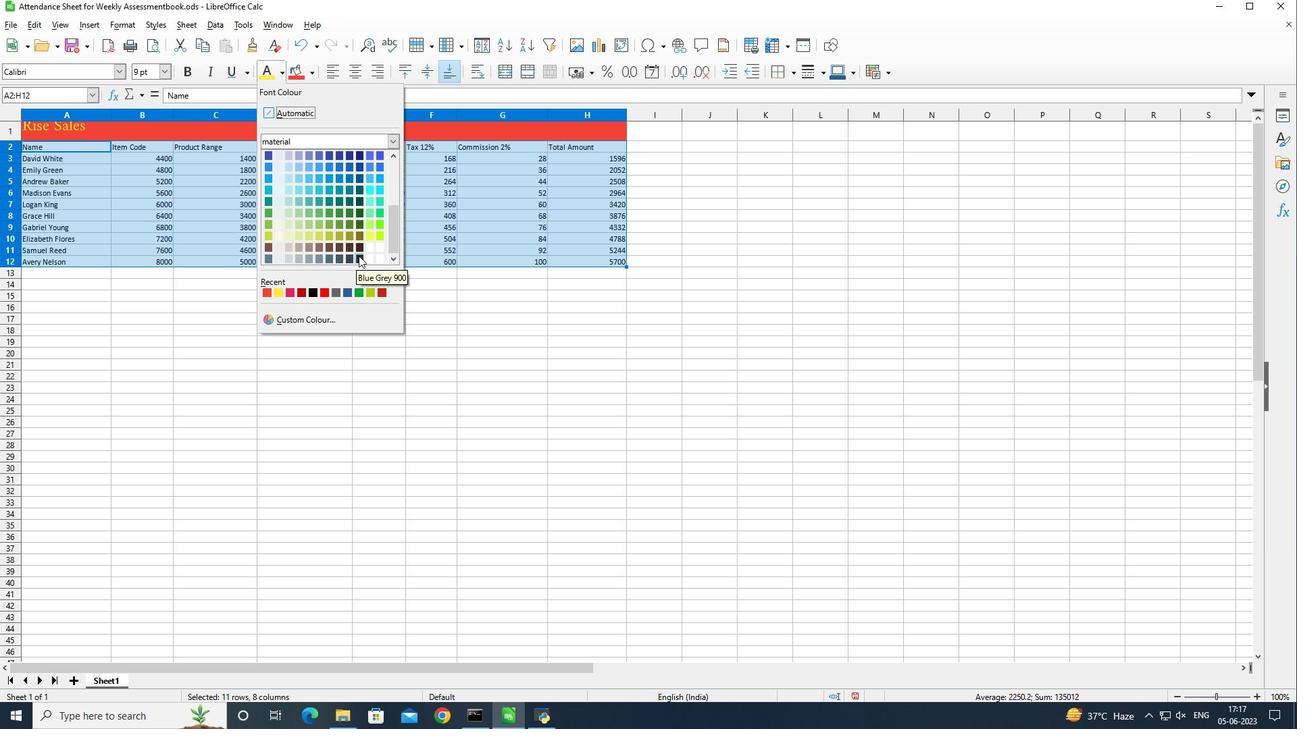 
Action: Mouse scrolled (358, 256) with delta (0, 0)
Screenshot: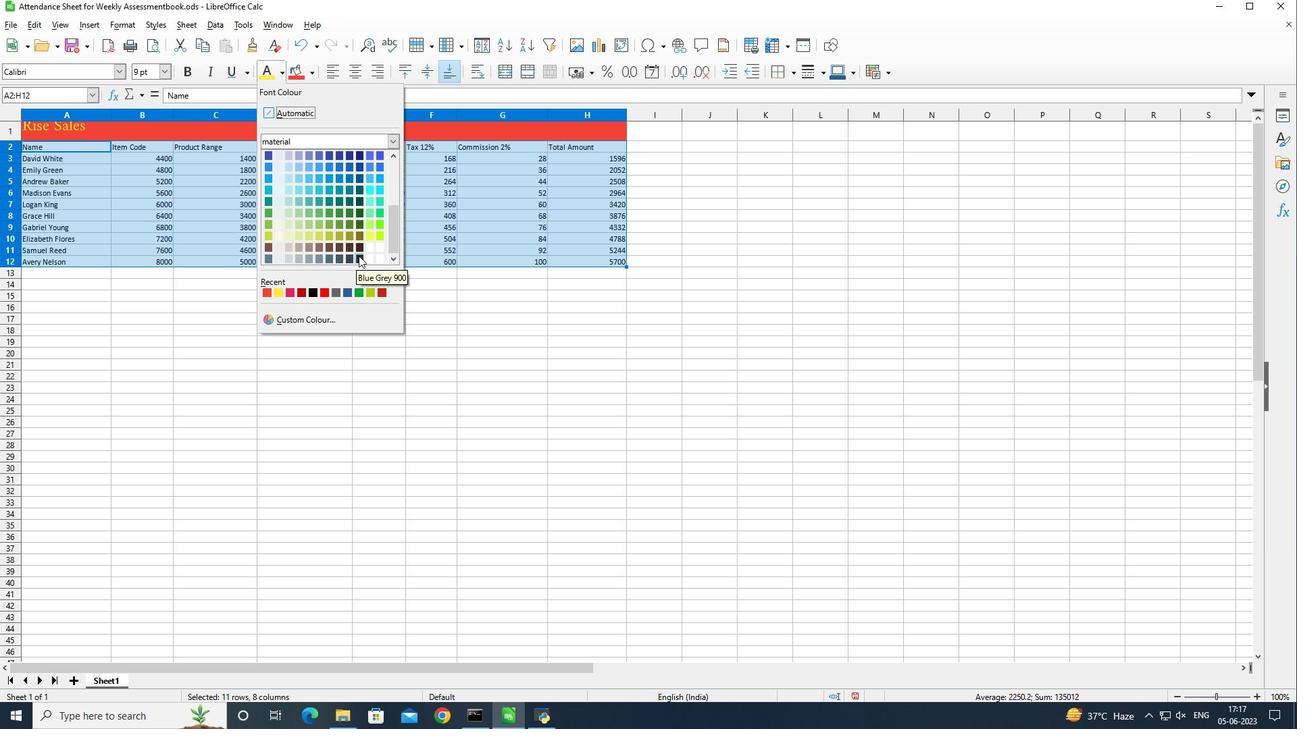 
Action: Mouse scrolled (358, 256) with delta (0, 0)
Screenshot: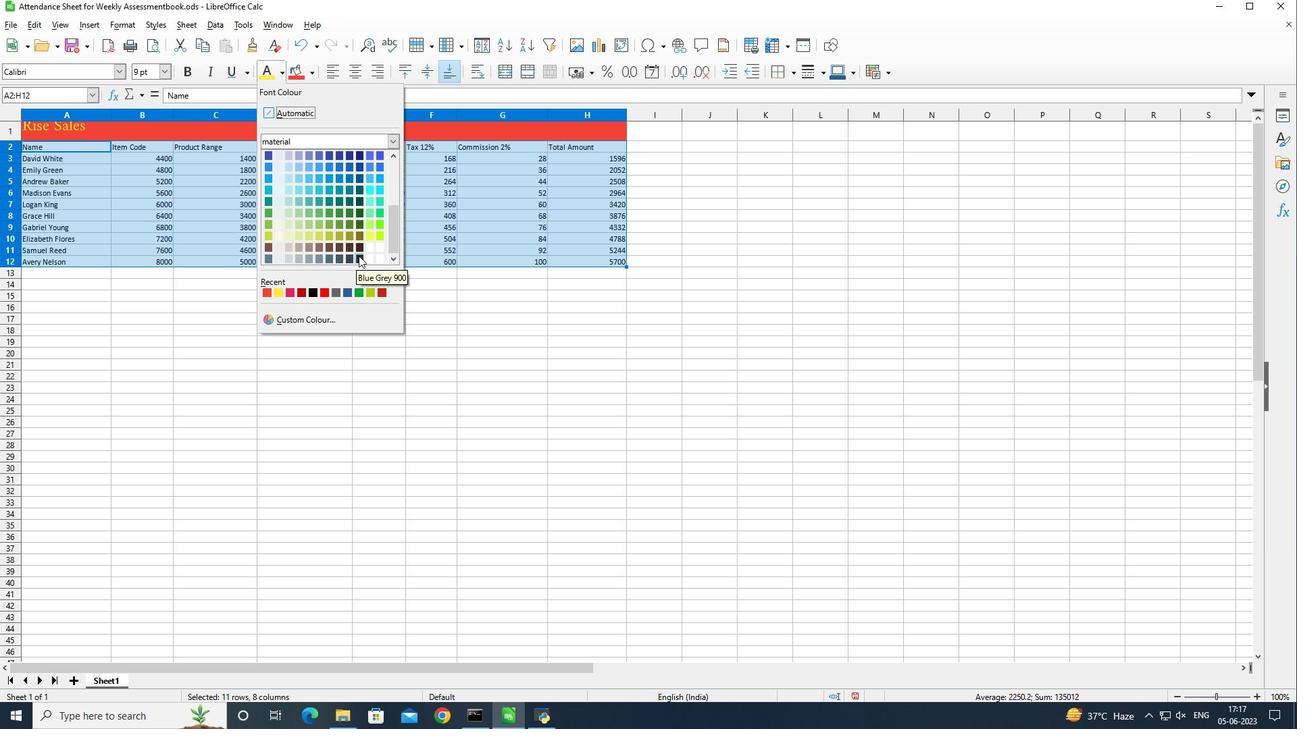 
Action: Mouse scrolled (358, 256) with delta (0, 0)
Screenshot: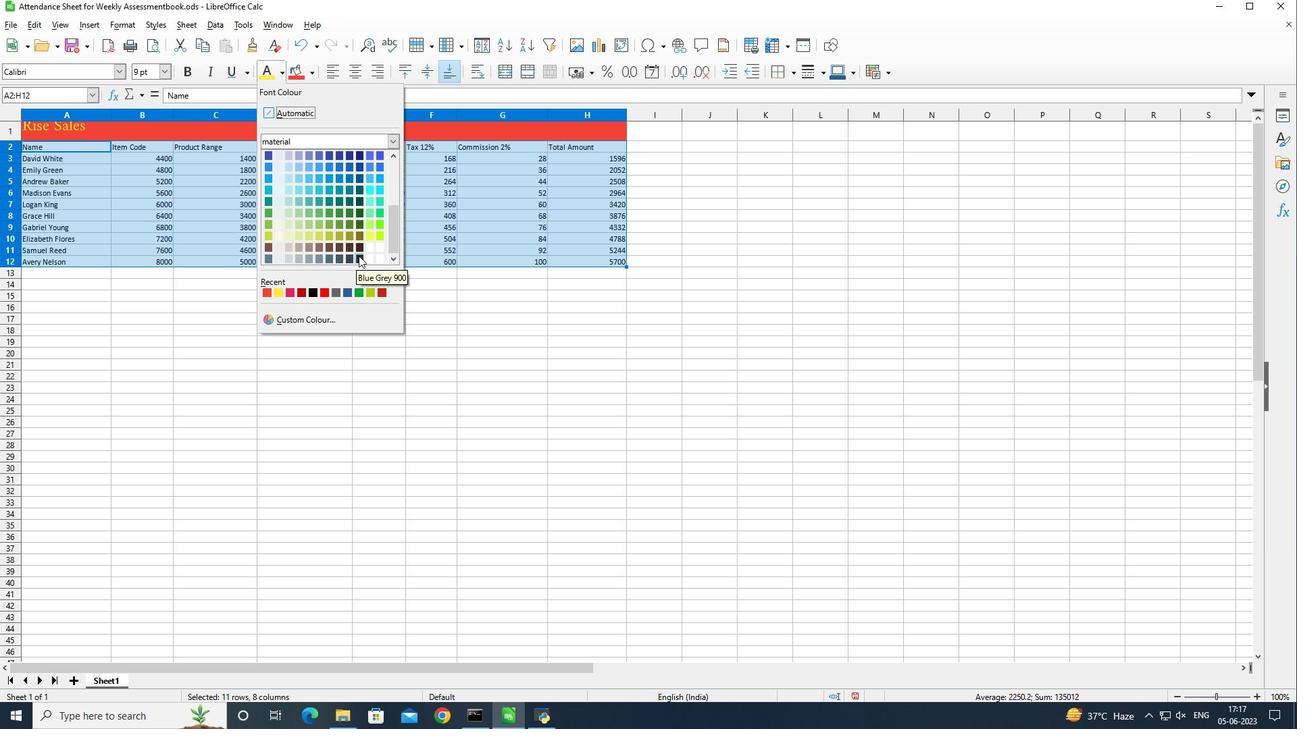 
Action: Mouse scrolled (358, 256) with delta (0, 0)
Screenshot: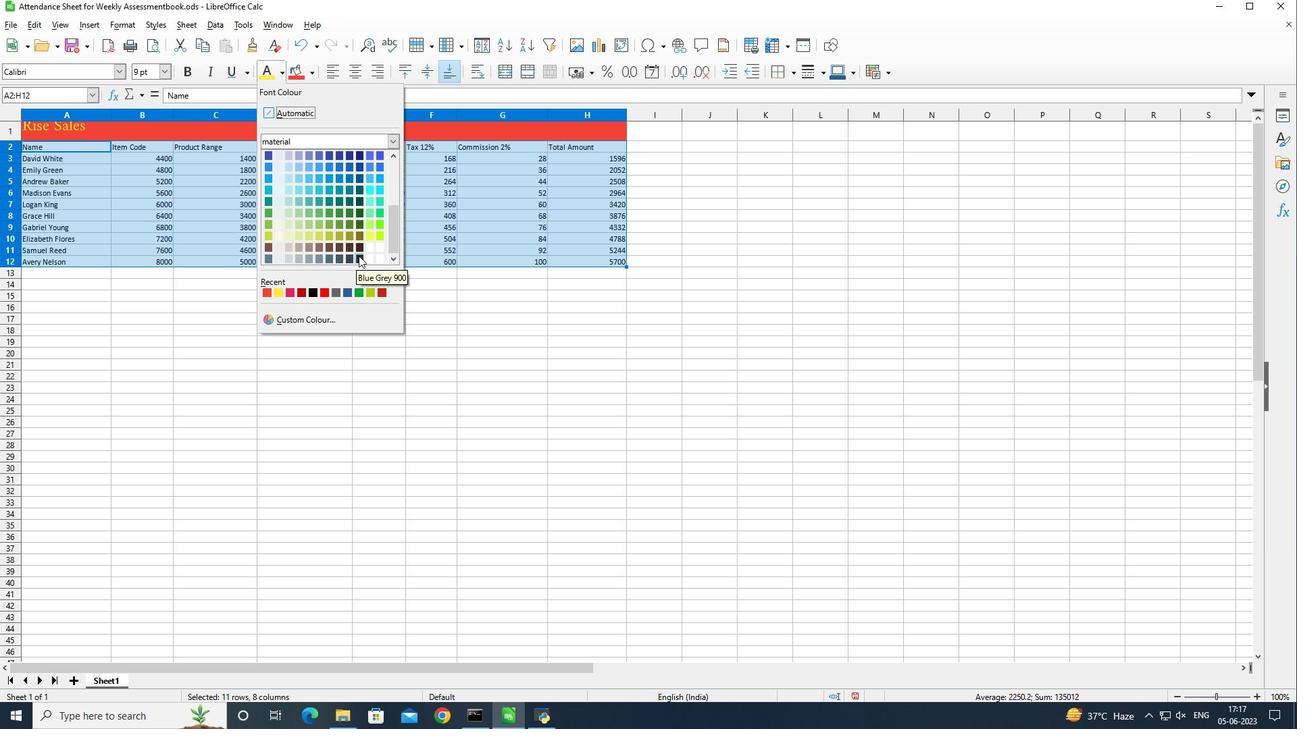 
Action: Mouse moved to (370, 143)
Screenshot: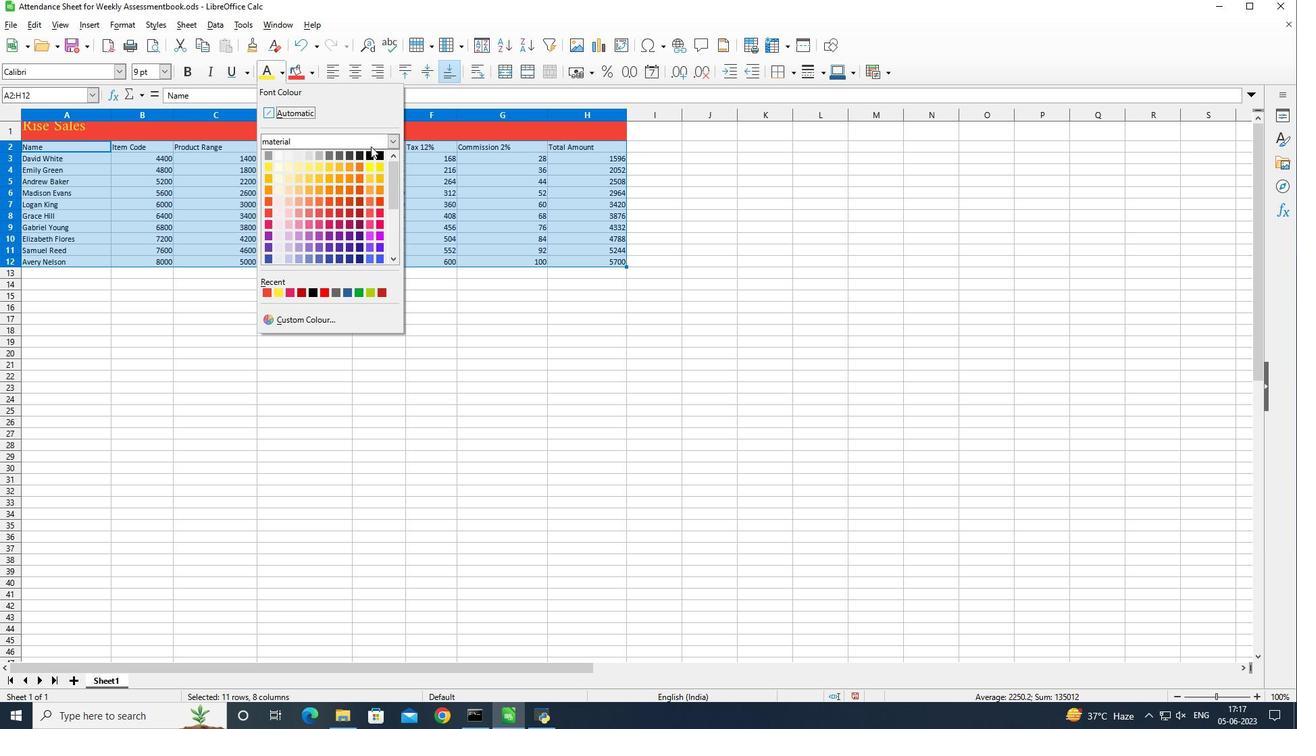 
Action: Mouse pressed left at (370, 143)
Screenshot: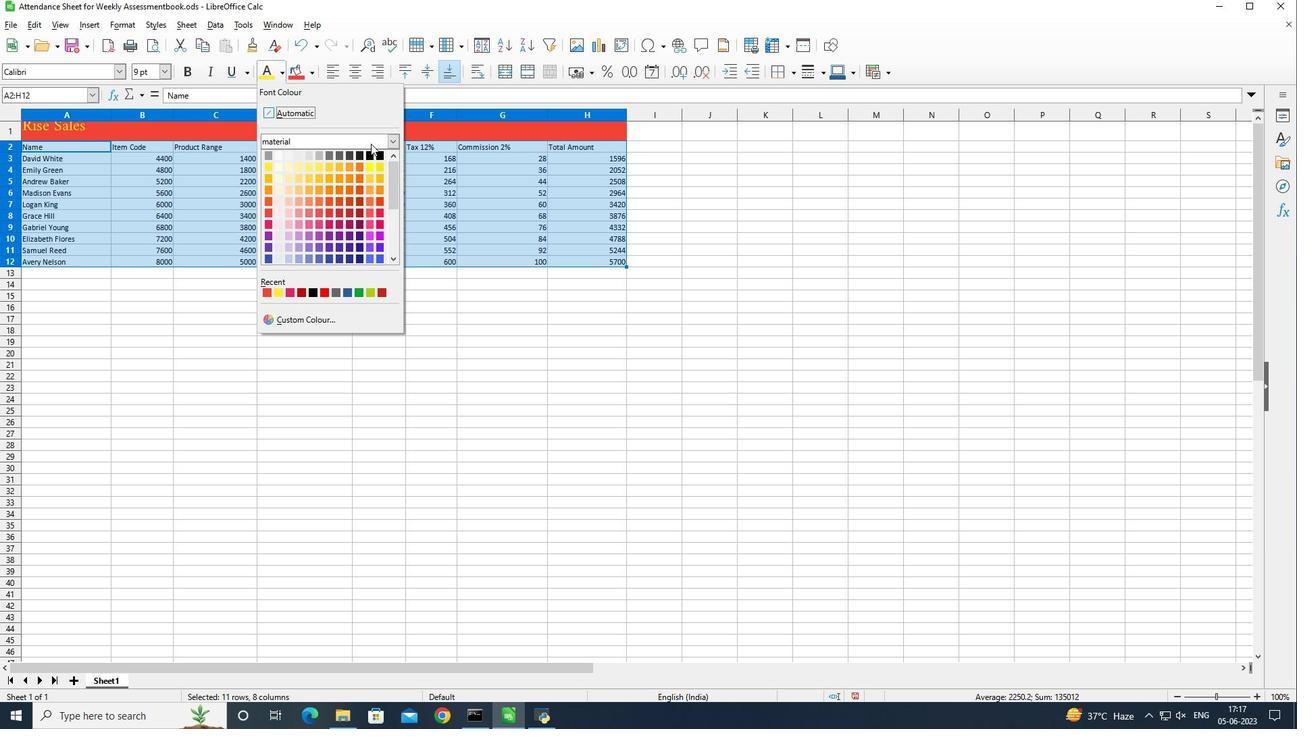 
Action: Mouse moved to (327, 234)
Screenshot: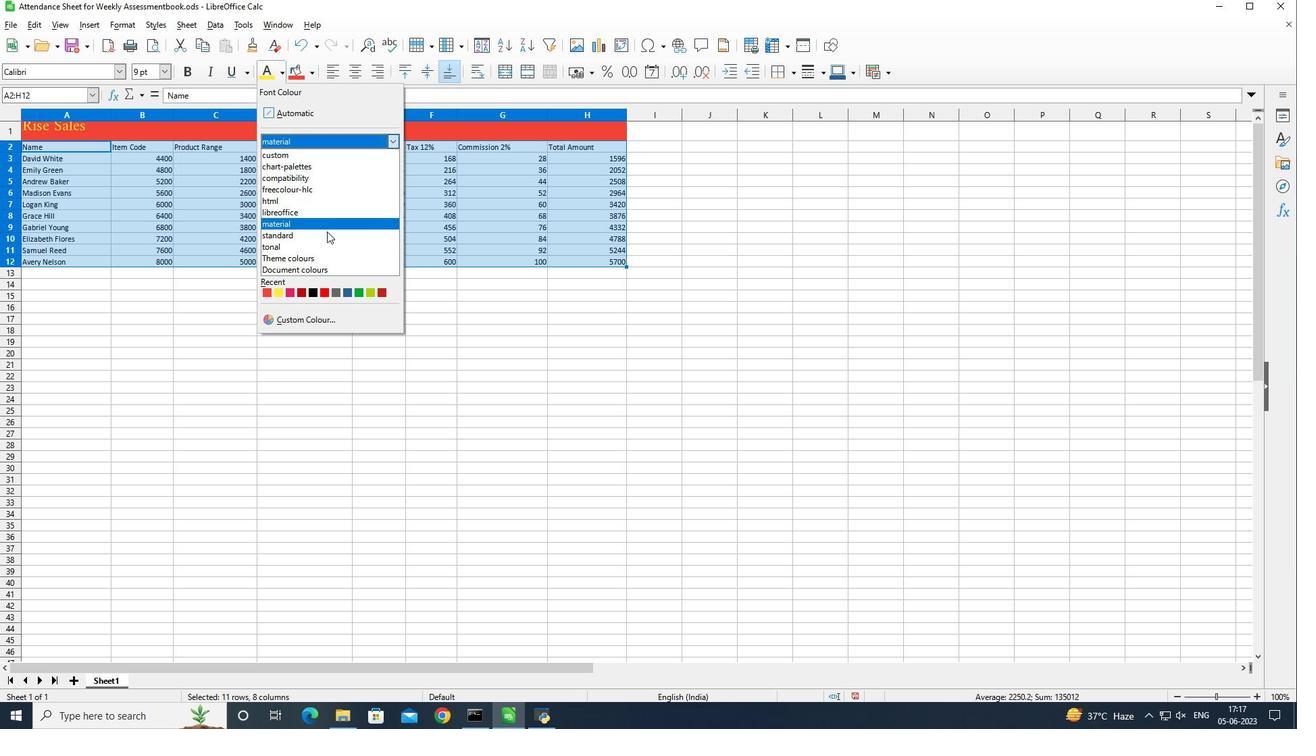 
Action: Mouse pressed left at (327, 234)
Screenshot: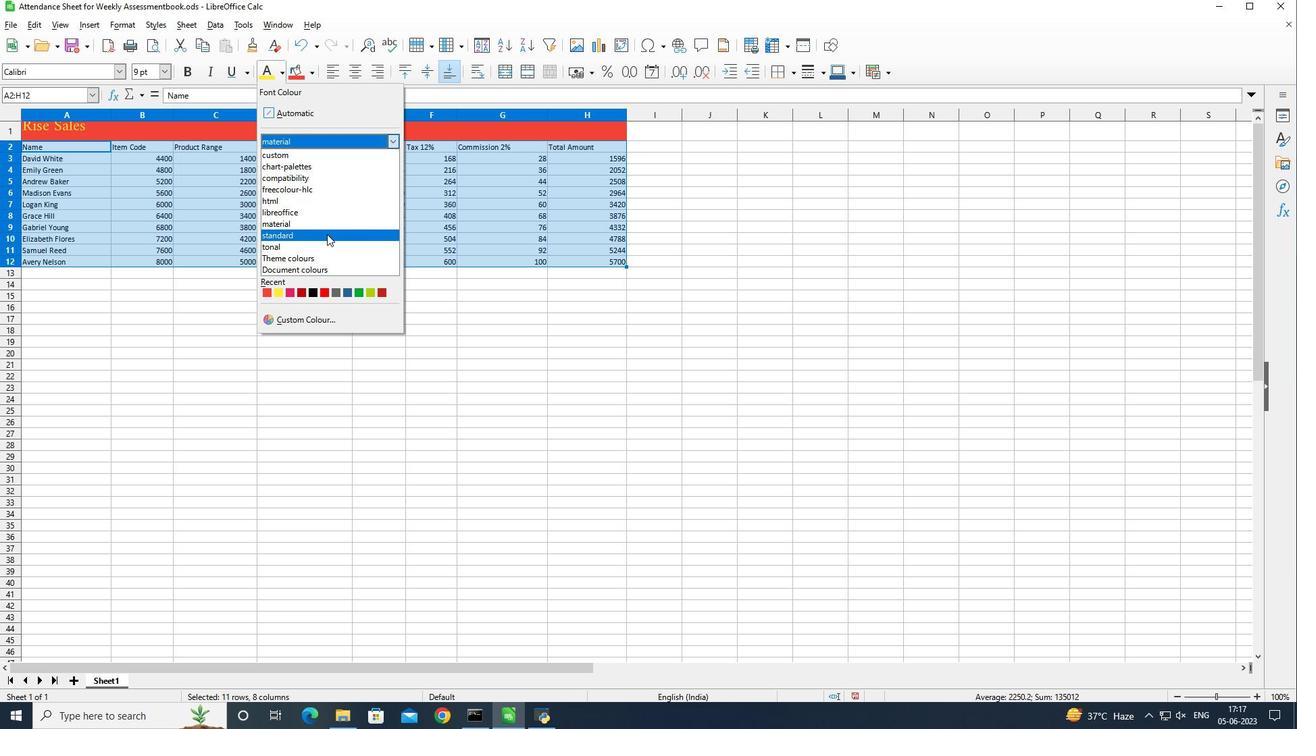 
Action: Mouse moved to (267, 154)
Screenshot: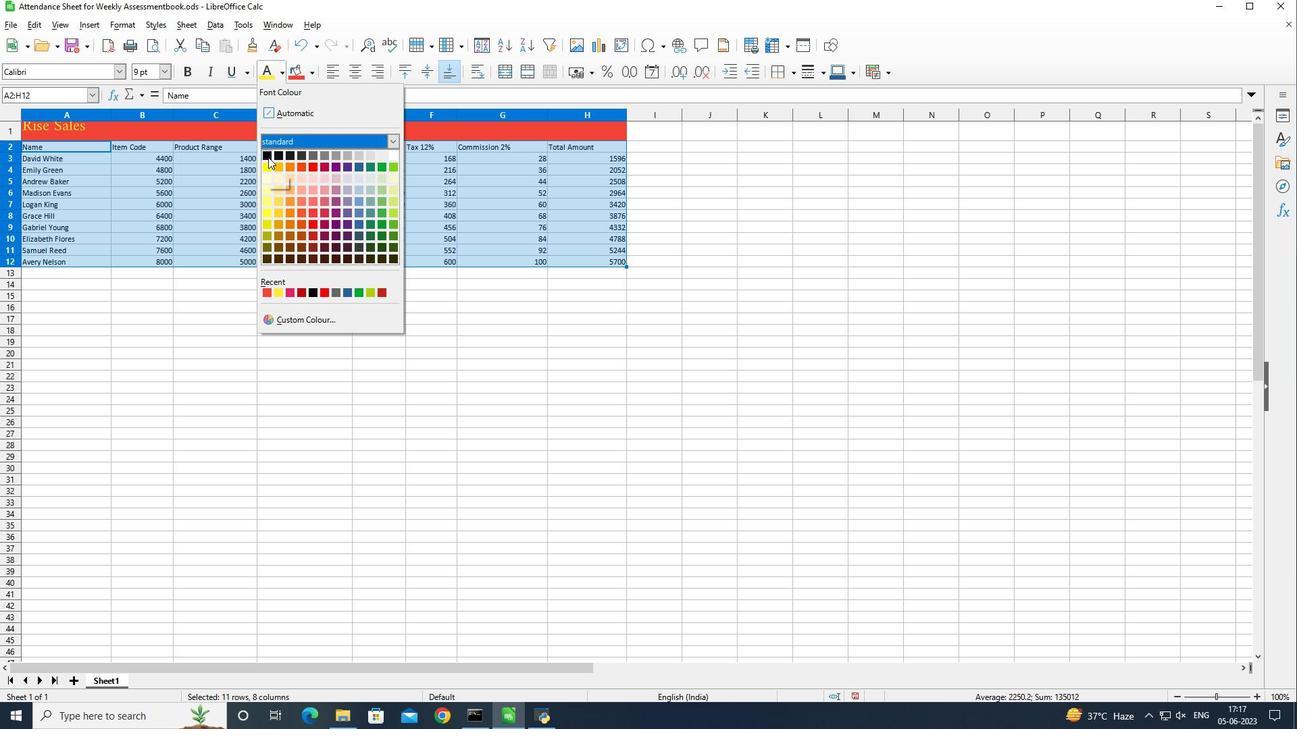 
Action: Mouse pressed left at (267, 154)
Screenshot: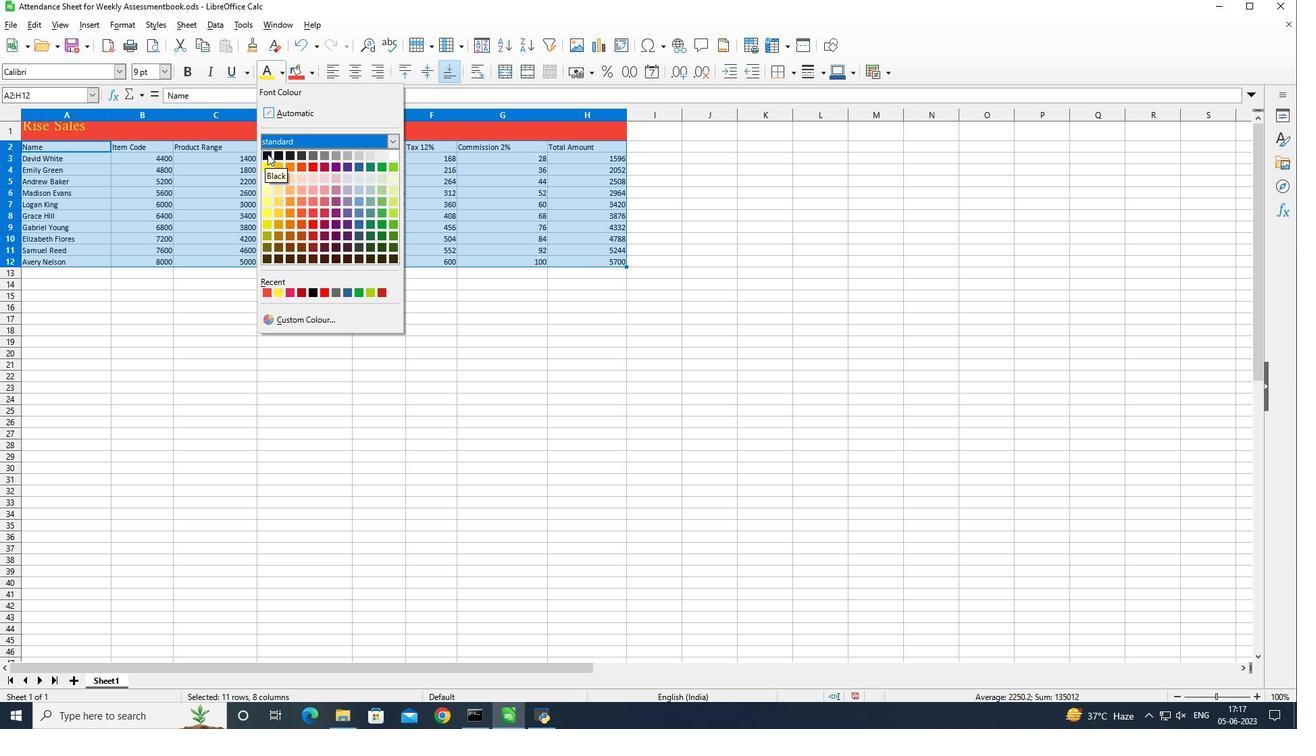 
Action: Mouse moved to (792, 78)
Screenshot: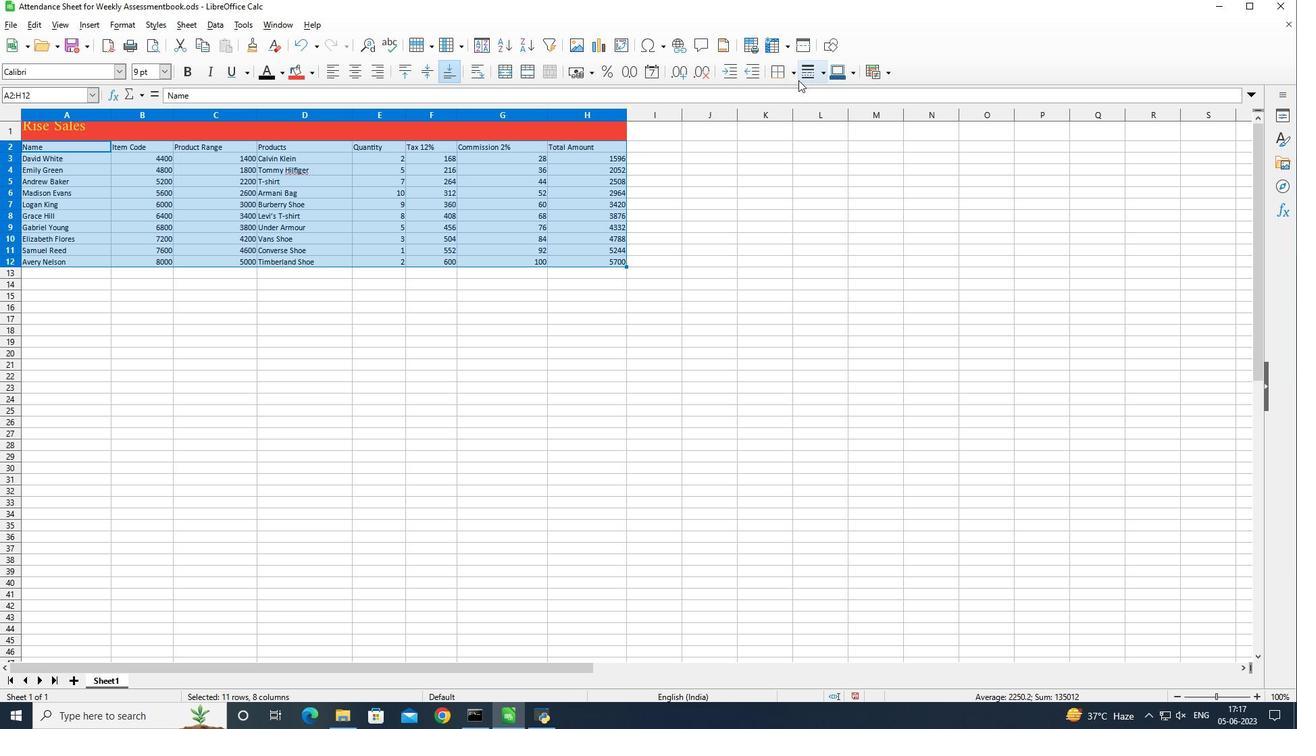 
Action: Mouse pressed left at (792, 78)
Screenshot: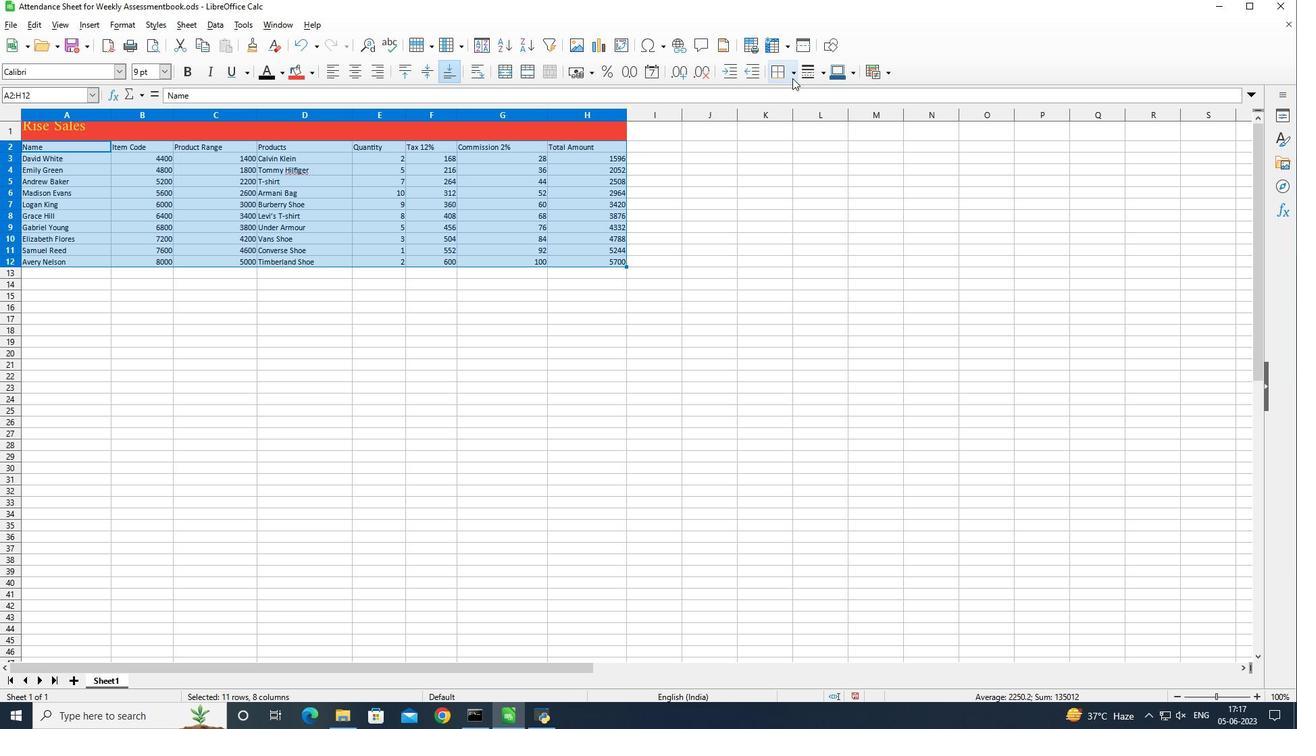 
Action: Mouse moved to (850, 145)
Screenshot: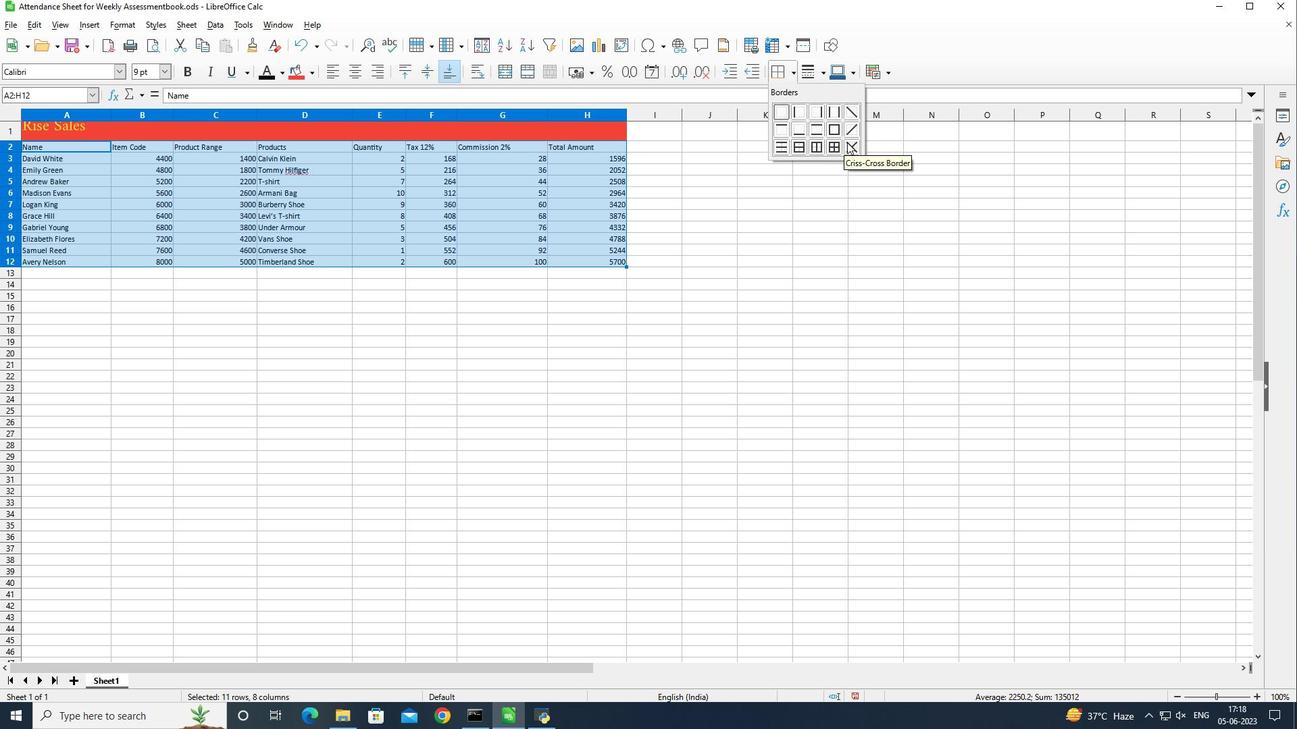 
Action: Mouse pressed left at (850, 145)
Screenshot: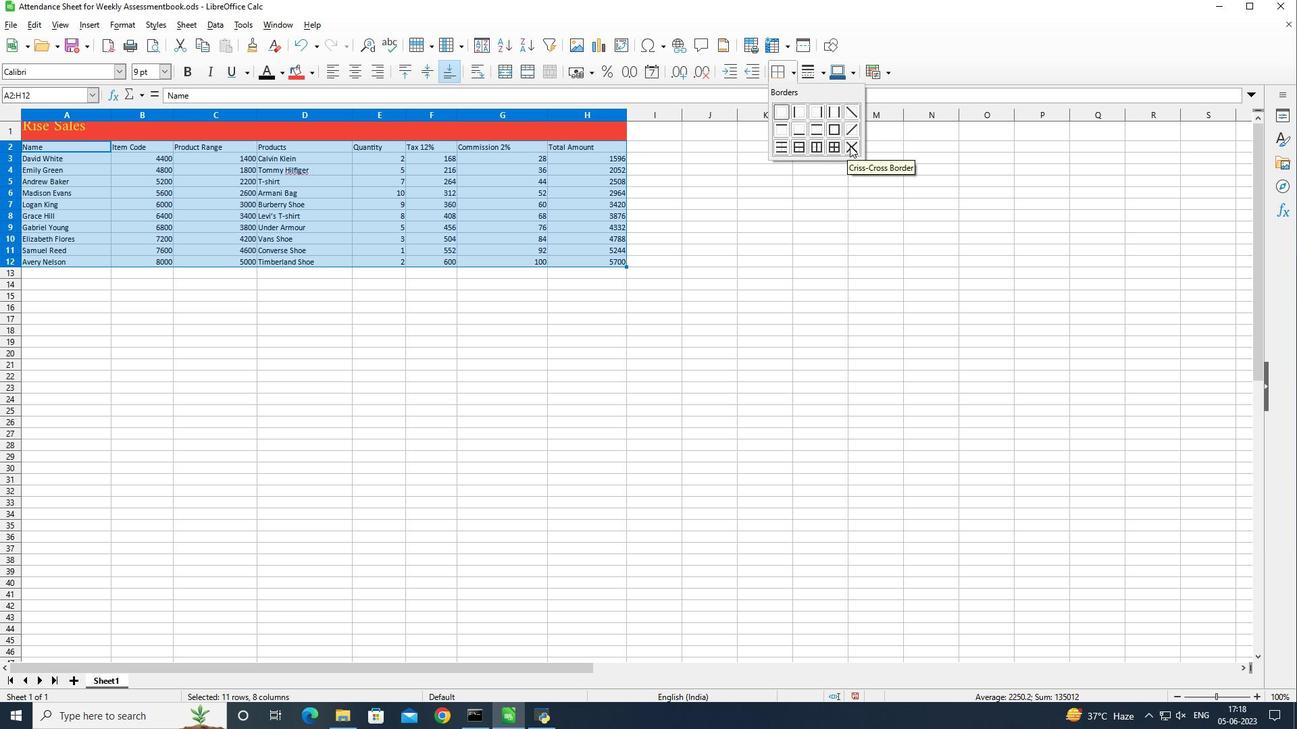 
Action: Mouse moved to (823, 73)
Screenshot: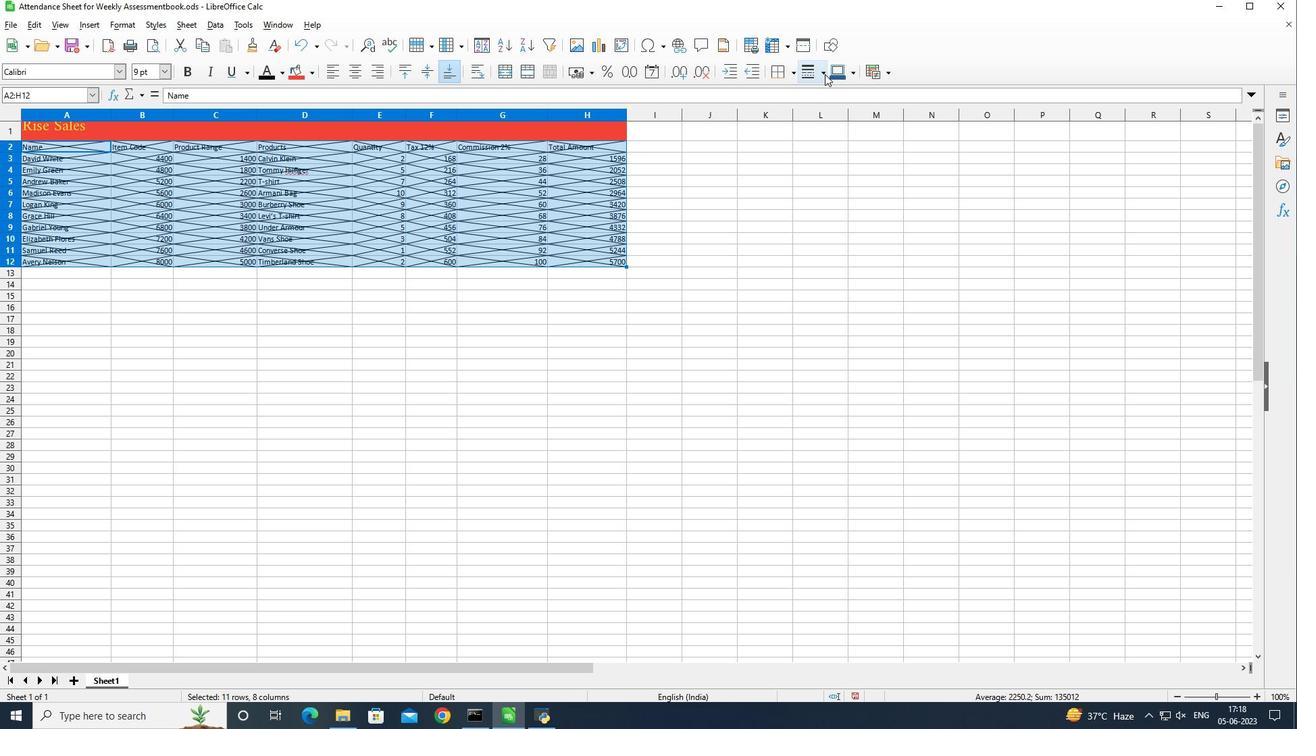 
Action: Mouse pressed left at (823, 73)
Screenshot: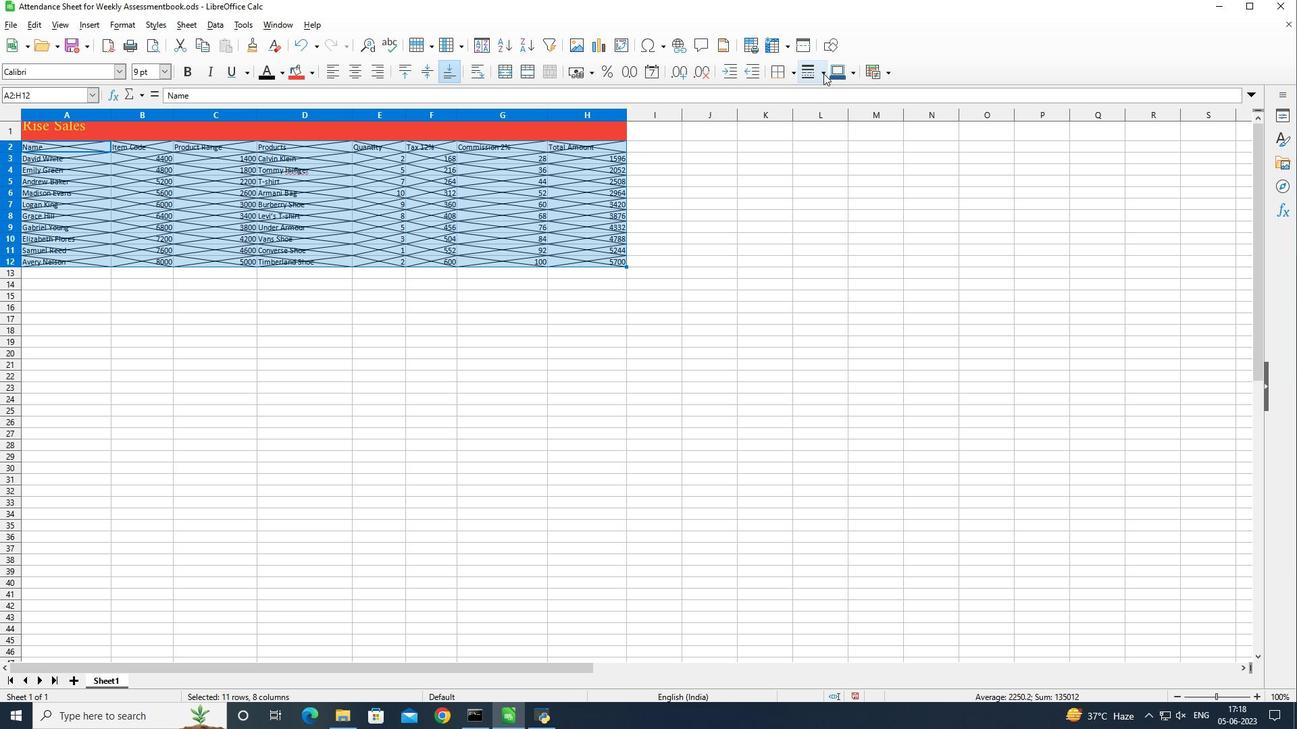 
Action: Mouse moved to (937, 58)
Screenshot: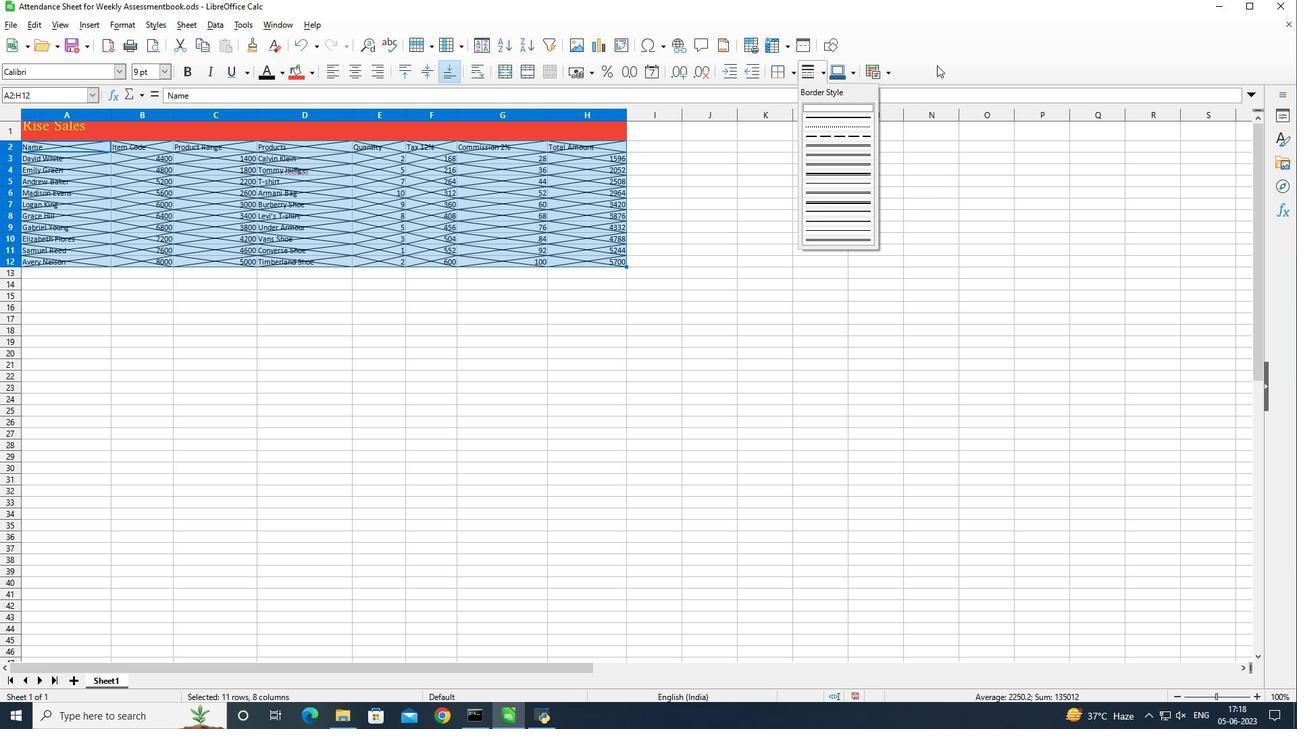 
Action: Mouse pressed left at (937, 58)
Screenshot: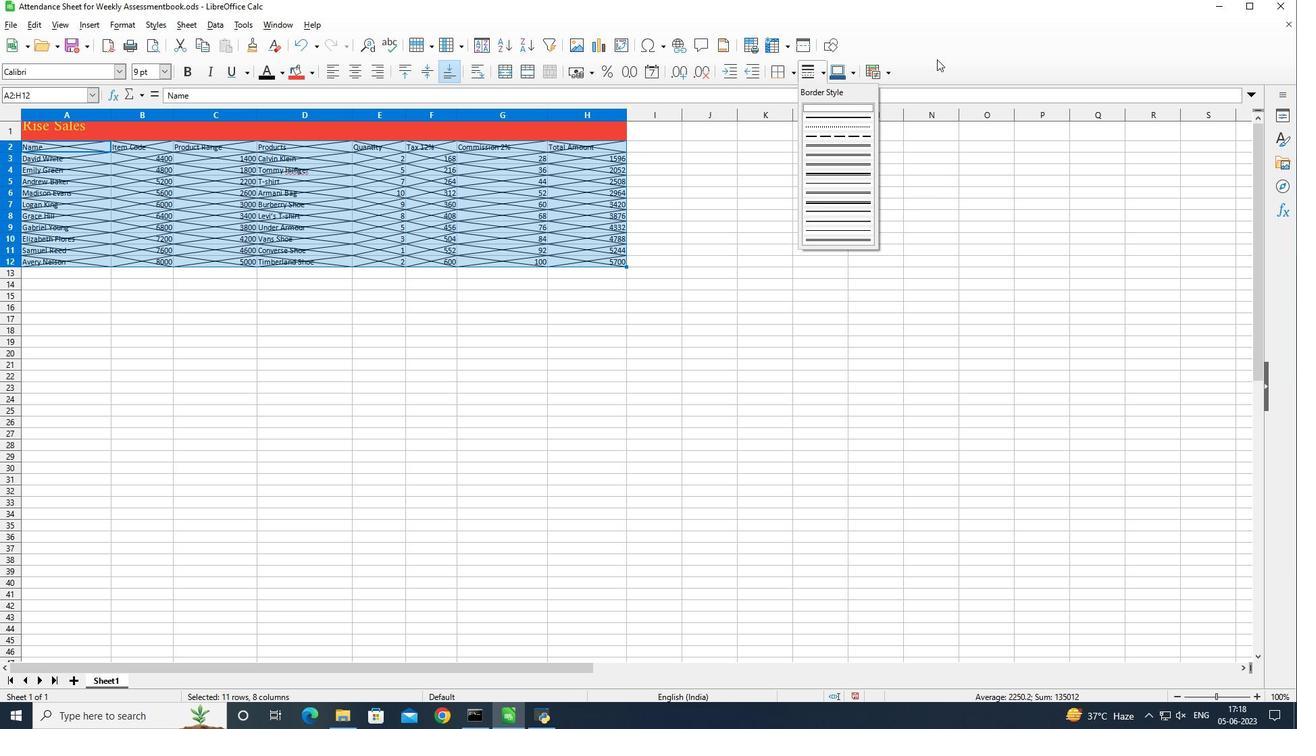 
Action: Mouse moved to (599, 264)
Screenshot: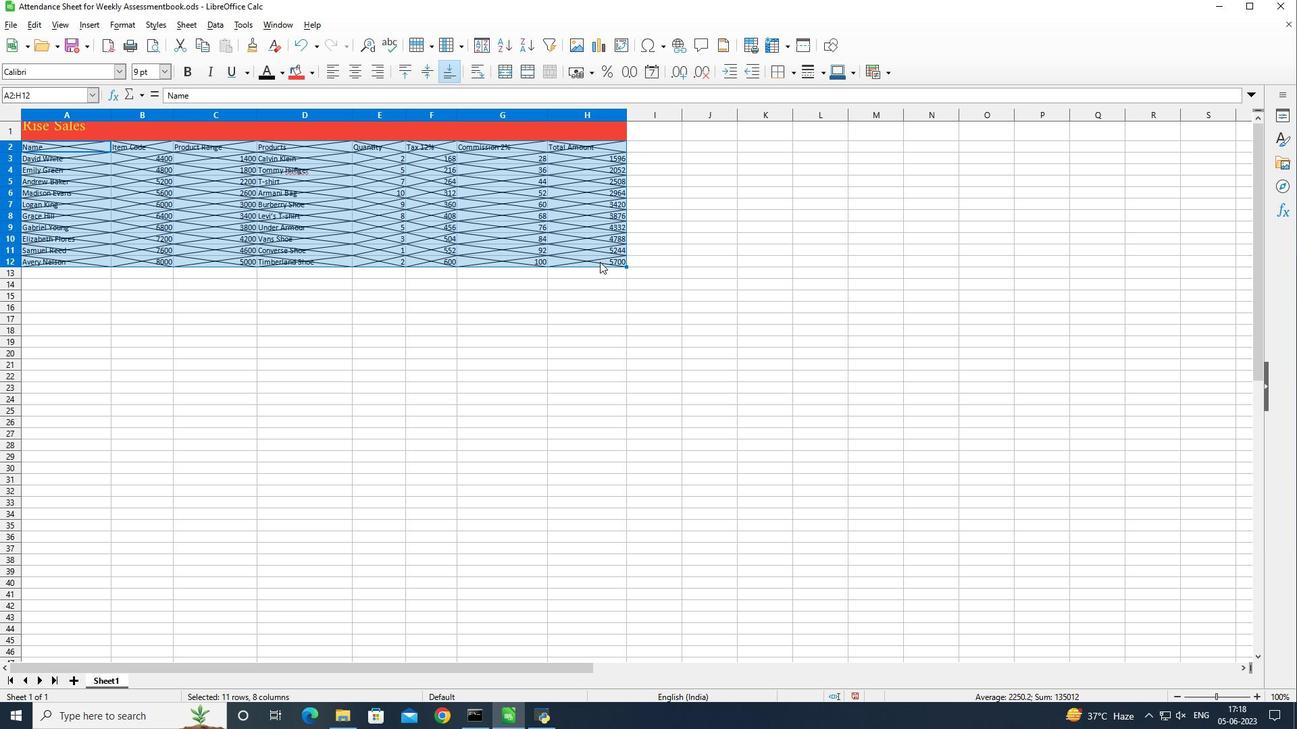 
Action: Mouse pressed left at (599, 264)
Screenshot: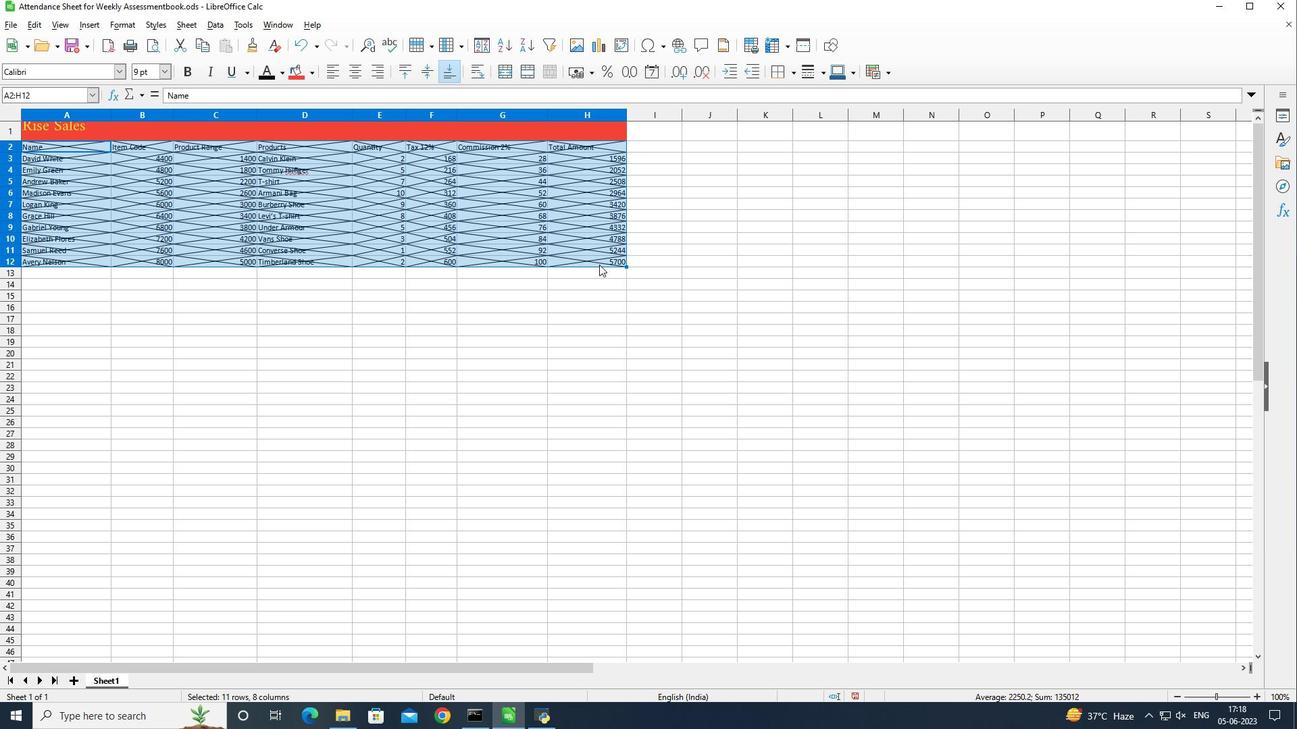 
